 Task: Find connections with filter location Sulzbach with filter topic #personaltraining with filter profile language Potuguese with filter current company ITC Hotels with filter school Easwari Engineering College with filter industry Services for the Elderly and Disabled with filter service category Immigration Law with filter keywords title Dog Walker / Pet Sitter
Action: Mouse moved to (147, 240)
Screenshot: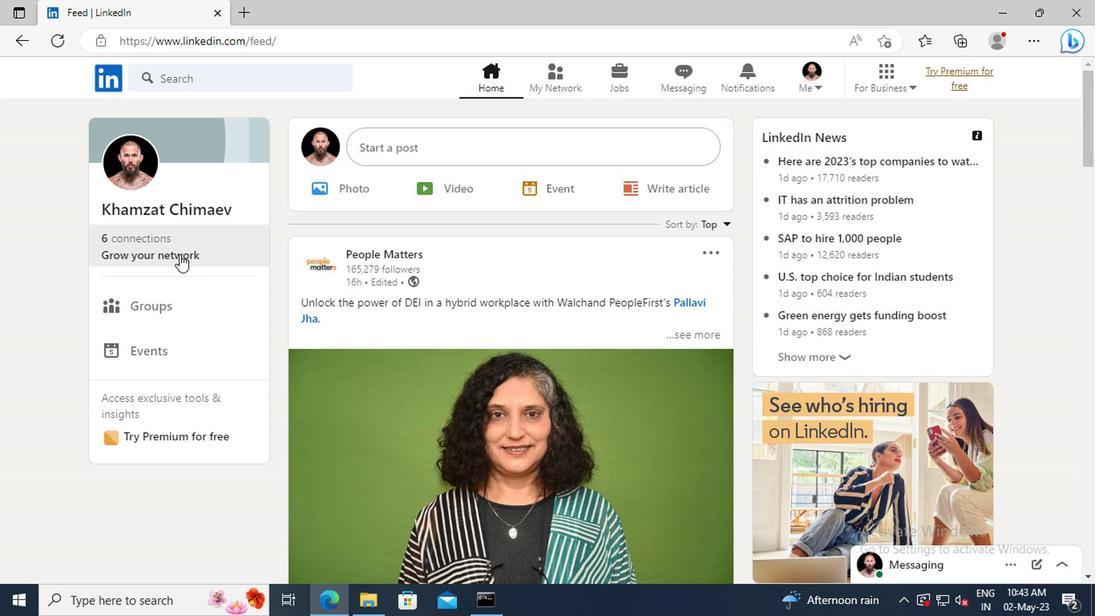 
Action: Mouse pressed left at (147, 240)
Screenshot: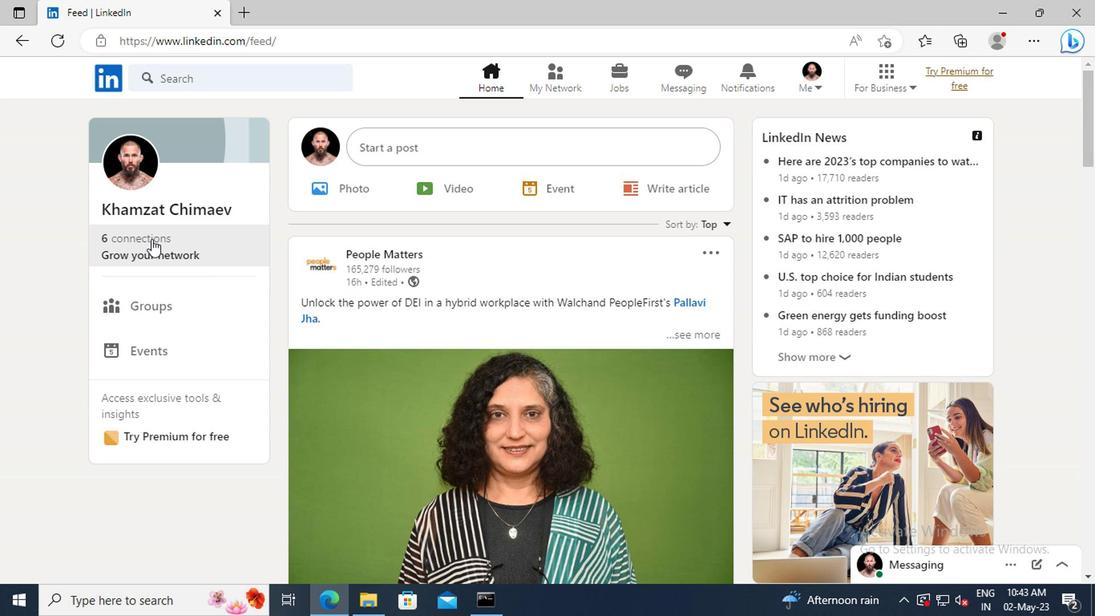 
Action: Mouse moved to (163, 168)
Screenshot: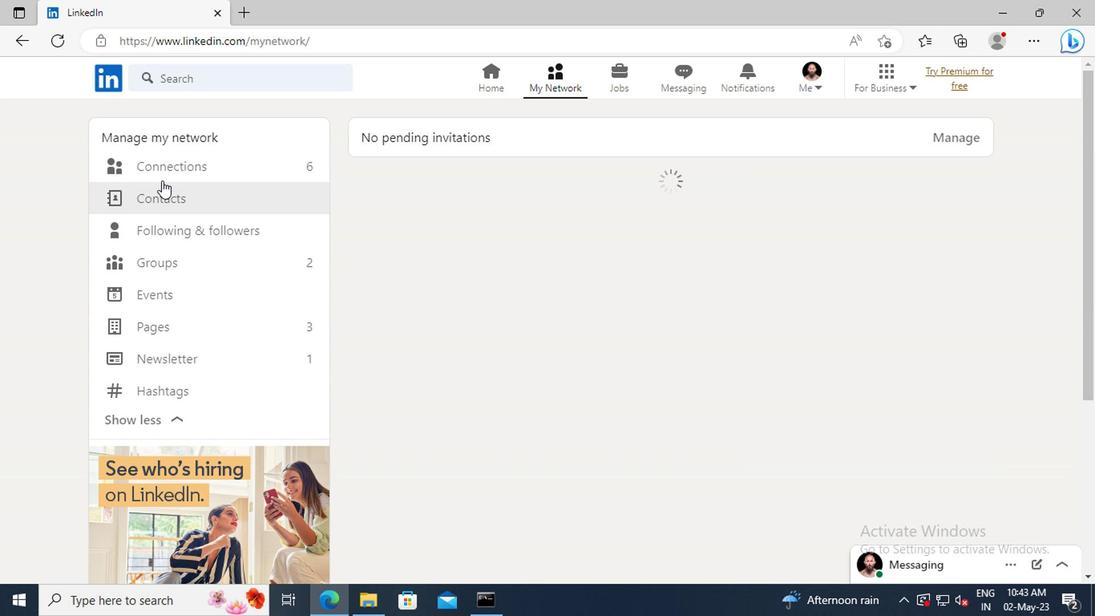 
Action: Mouse pressed left at (163, 168)
Screenshot: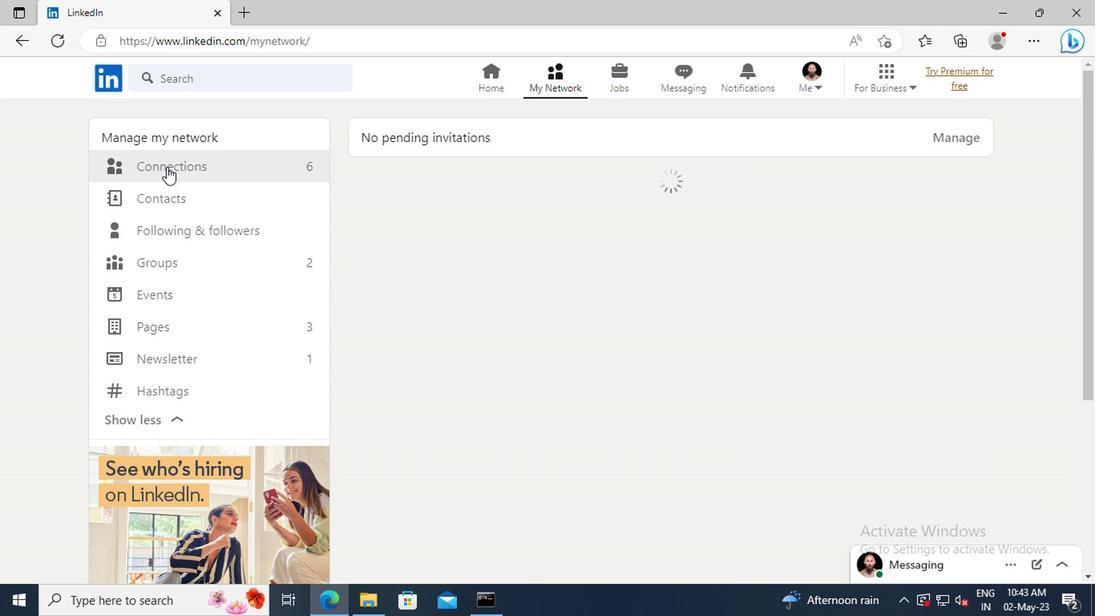 
Action: Mouse moved to (646, 173)
Screenshot: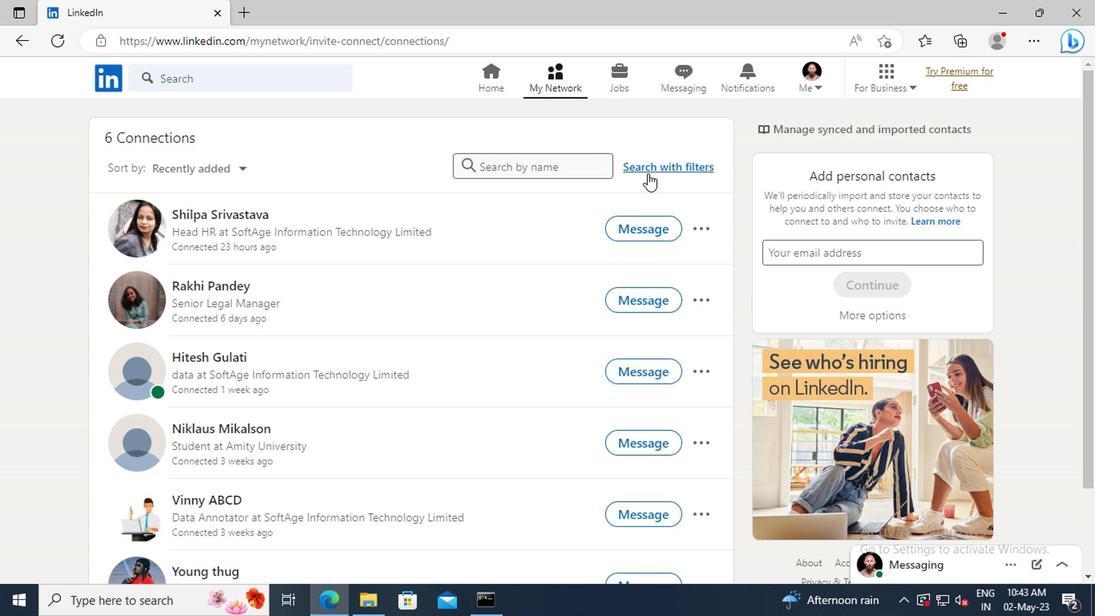 
Action: Mouse pressed left at (646, 173)
Screenshot: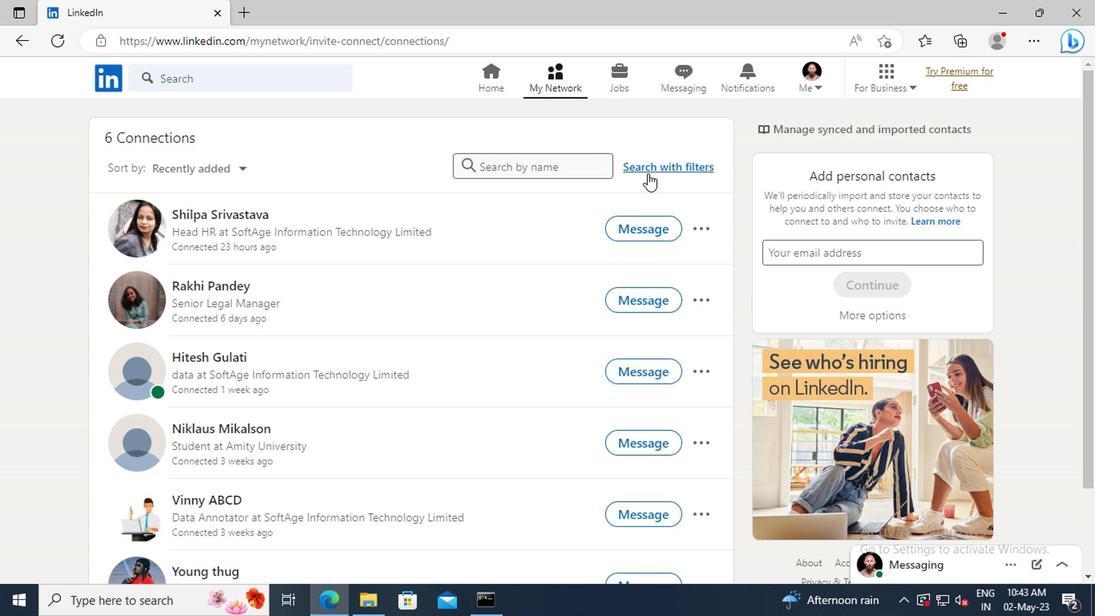 
Action: Mouse moved to (599, 123)
Screenshot: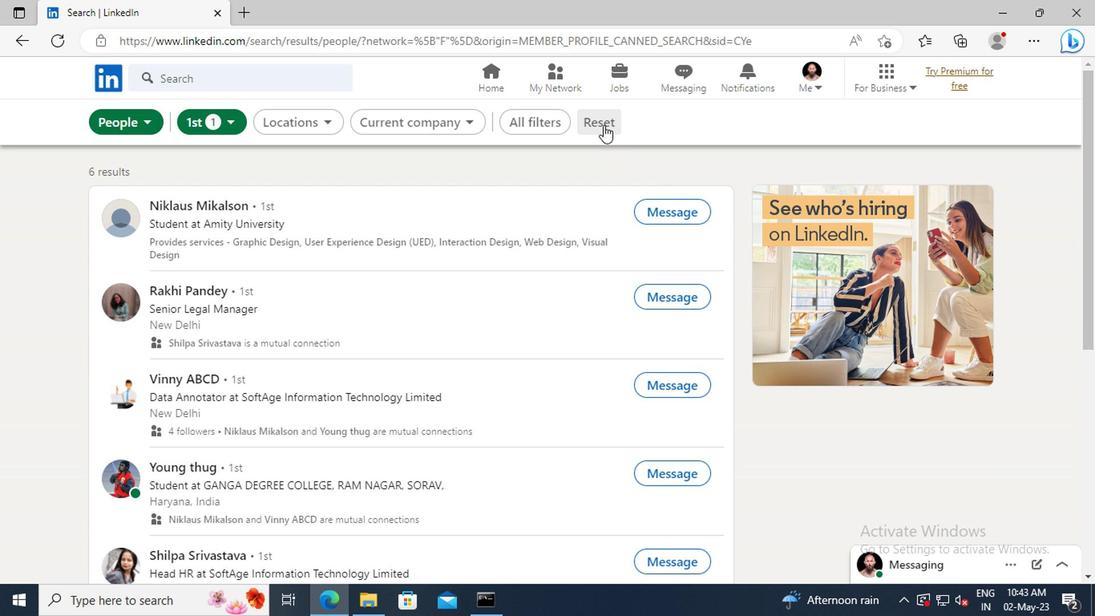 
Action: Mouse pressed left at (599, 123)
Screenshot: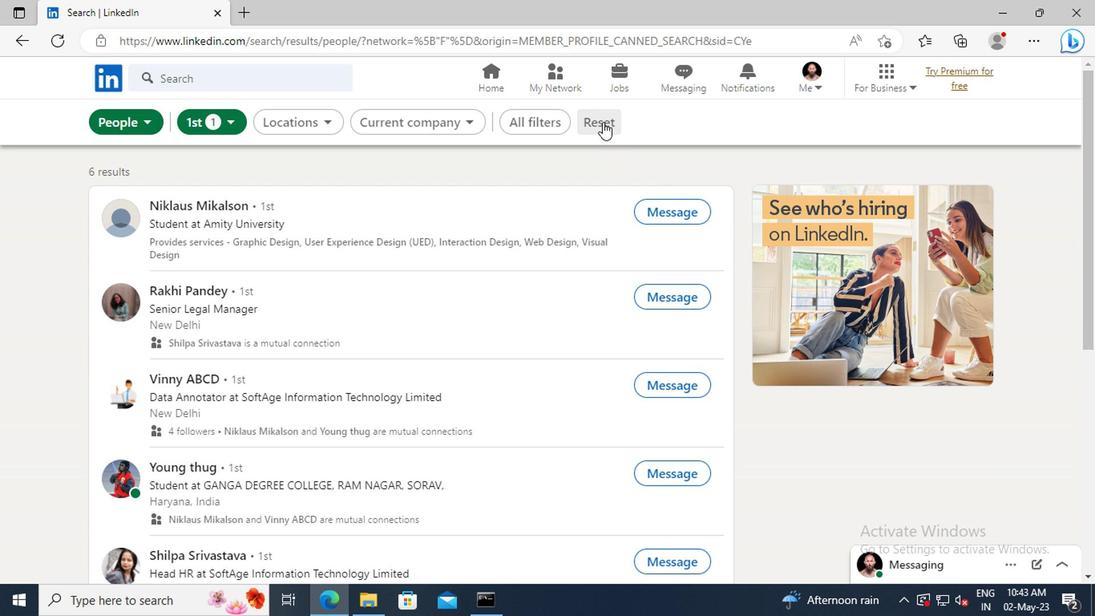 
Action: Mouse moved to (581, 122)
Screenshot: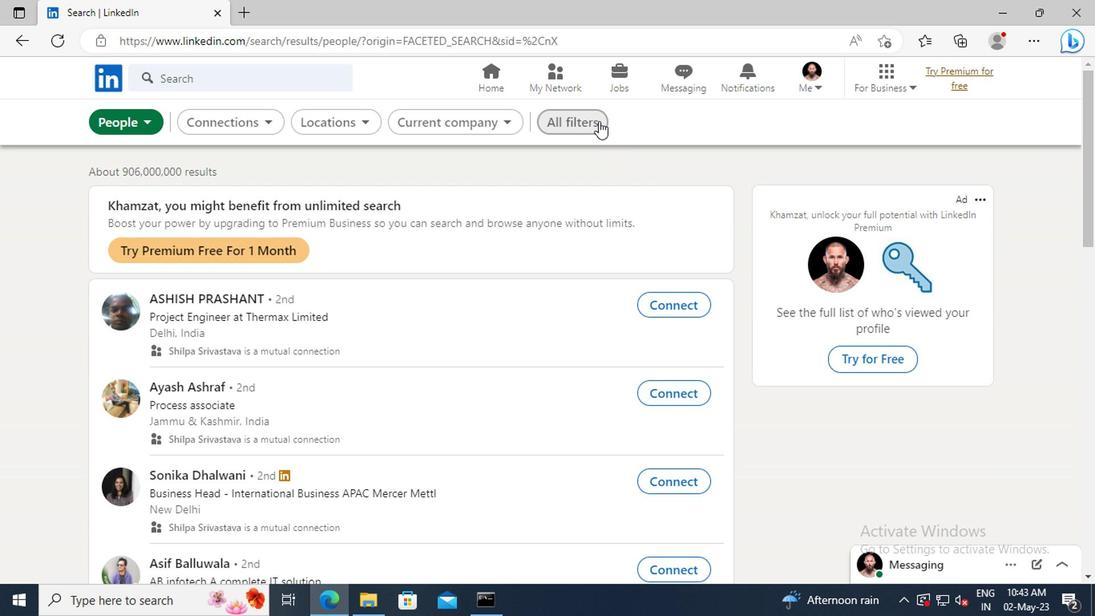 
Action: Mouse pressed left at (581, 122)
Screenshot: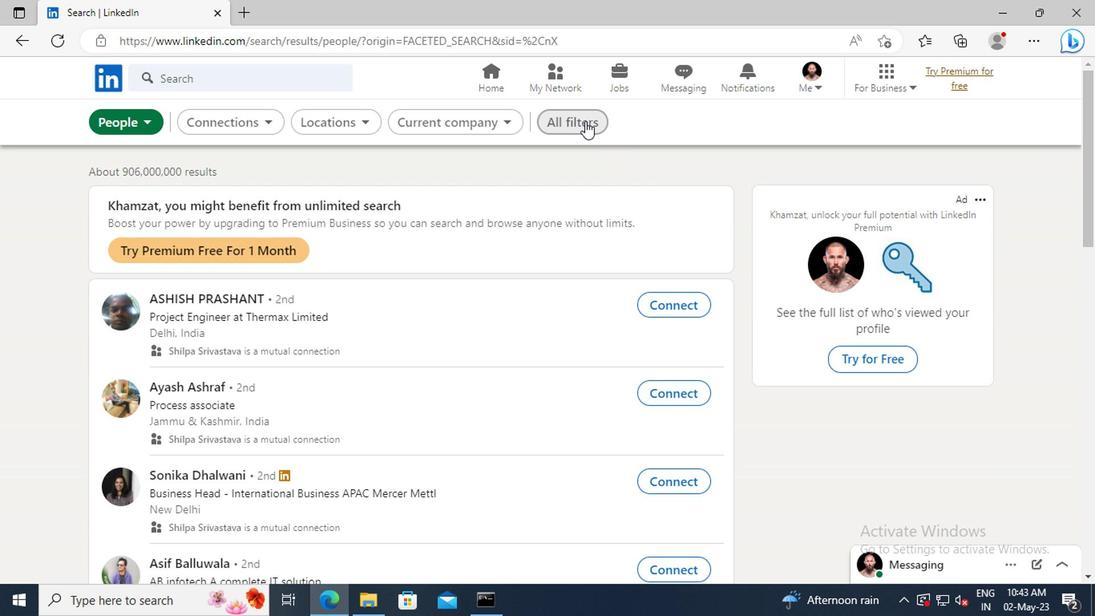 
Action: Mouse moved to (865, 251)
Screenshot: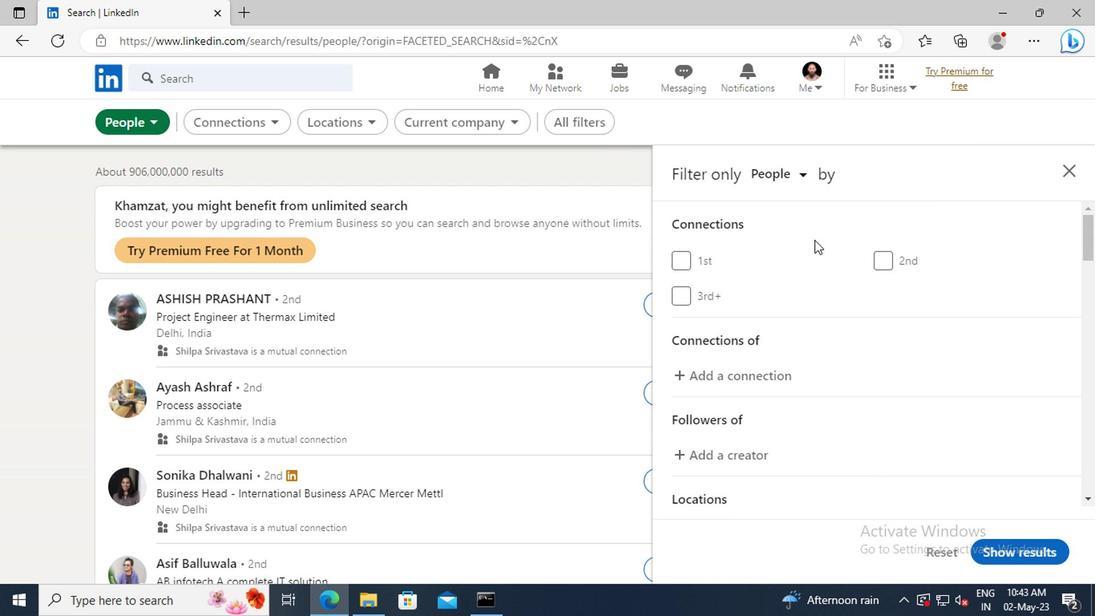 
Action: Mouse scrolled (865, 250) with delta (0, -1)
Screenshot: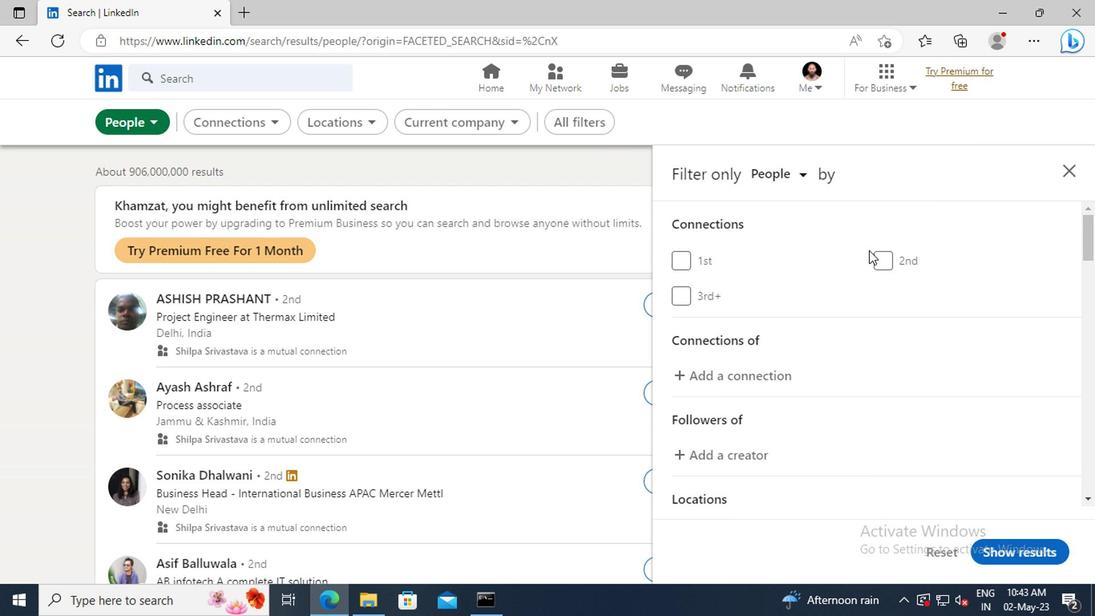 
Action: Mouse scrolled (865, 250) with delta (0, -1)
Screenshot: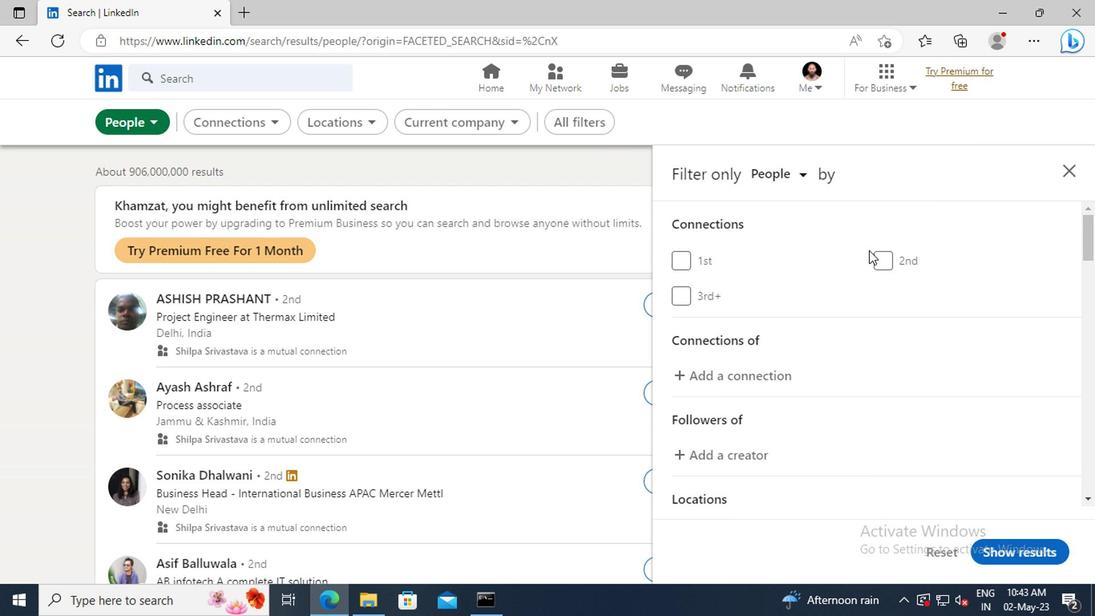 
Action: Mouse scrolled (865, 250) with delta (0, -1)
Screenshot: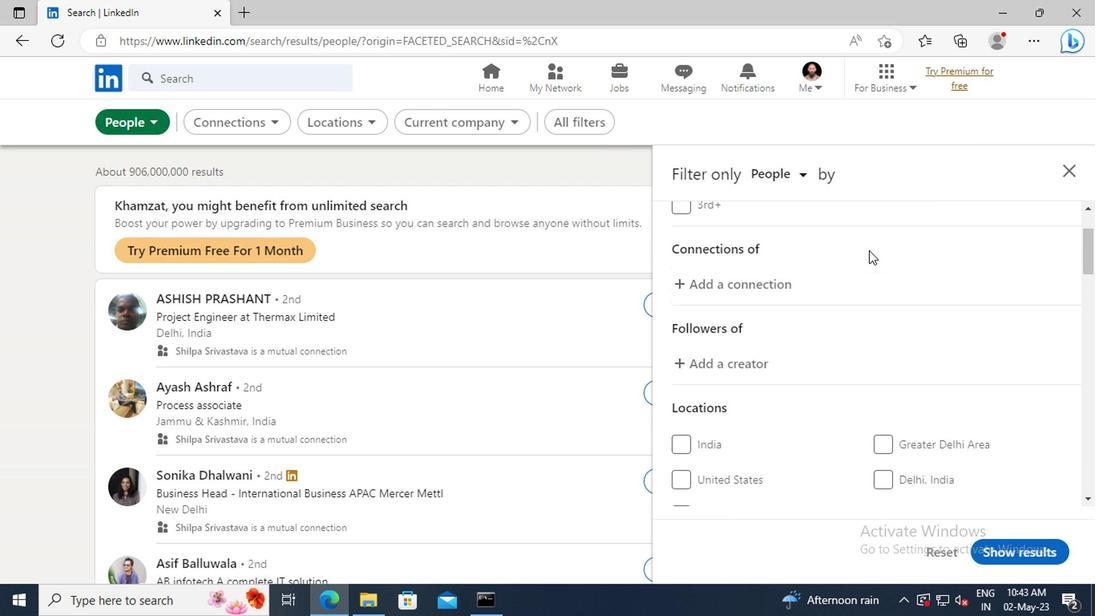 
Action: Mouse scrolled (865, 250) with delta (0, -1)
Screenshot: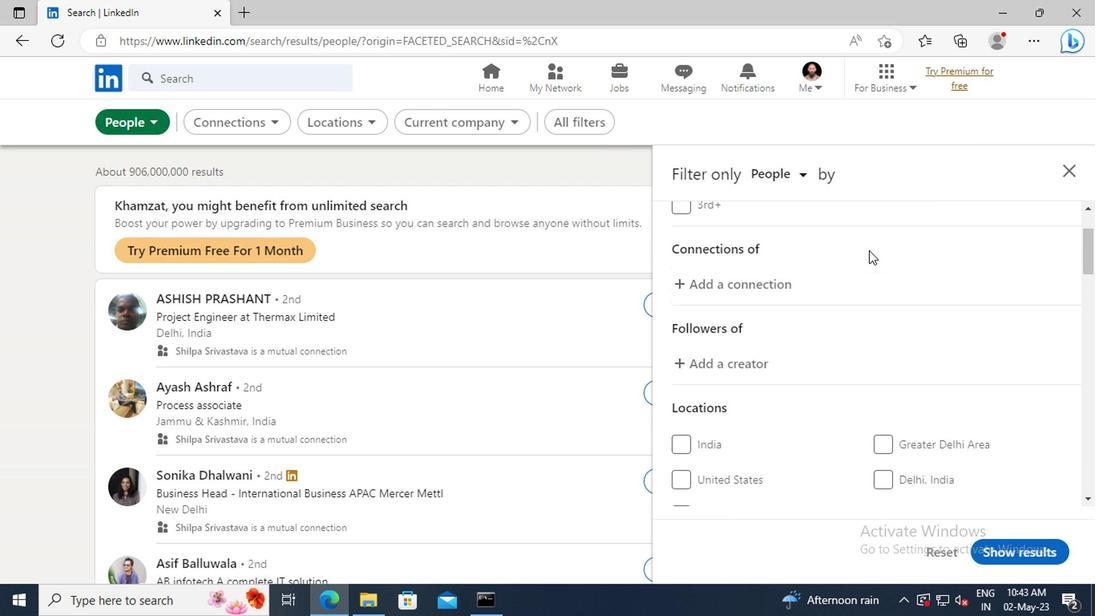 
Action: Mouse scrolled (865, 250) with delta (0, -1)
Screenshot: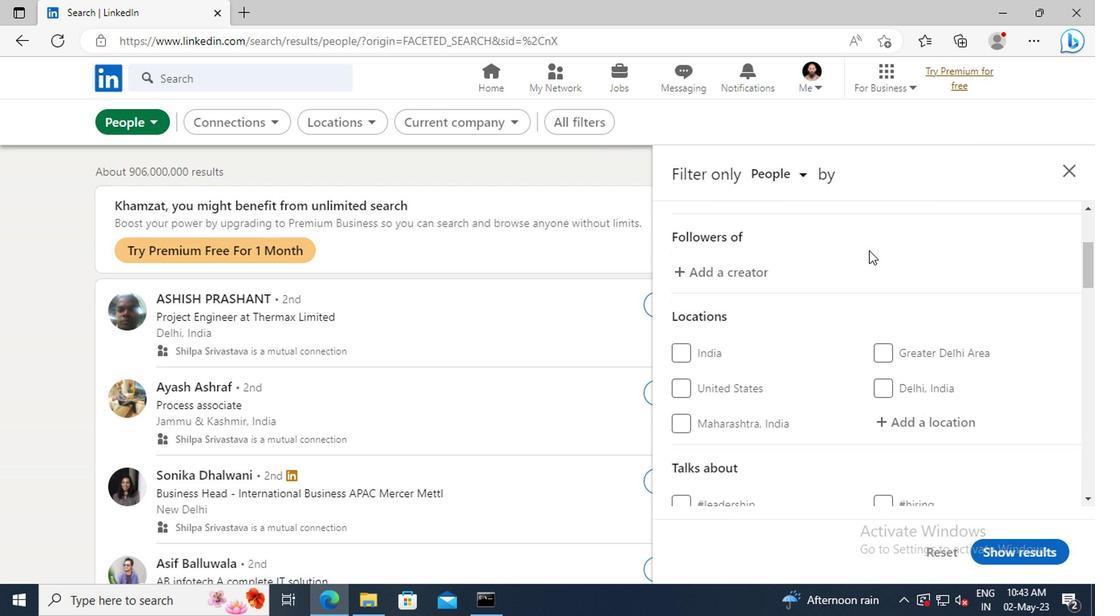 
Action: Mouse scrolled (865, 250) with delta (0, -1)
Screenshot: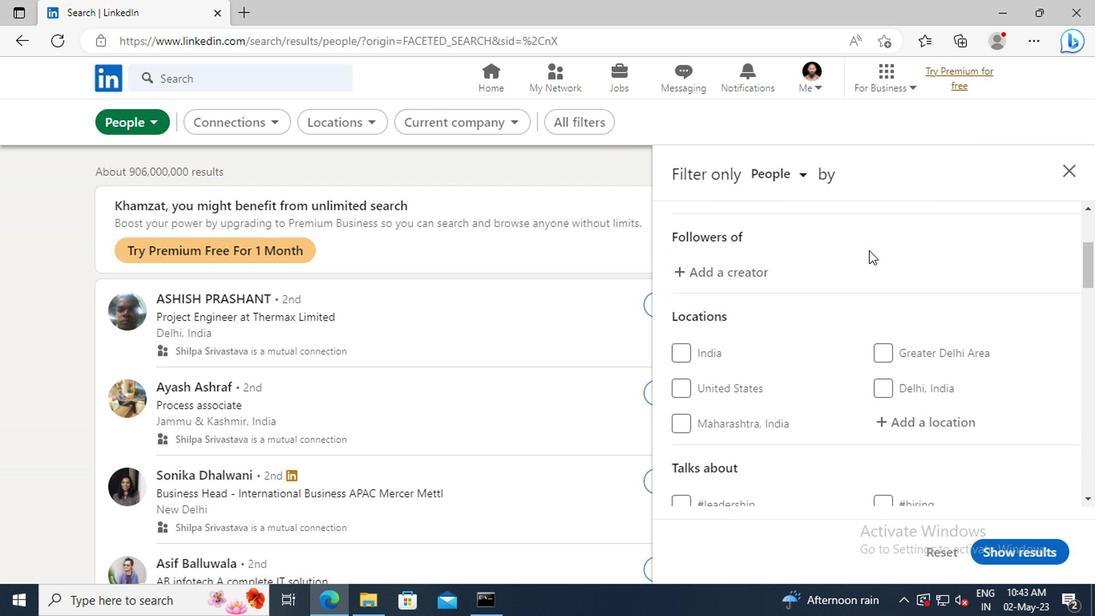 
Action: Mouse moved to (885, 332)
Screenshot: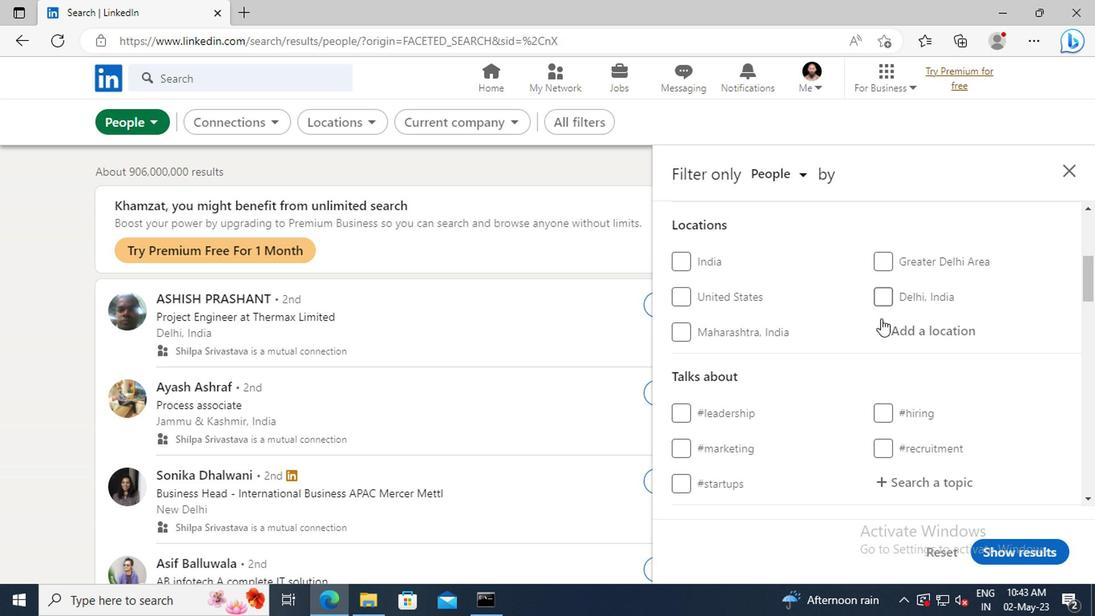 
Action: Mouse pressed left at (885, 332)
Screenshot: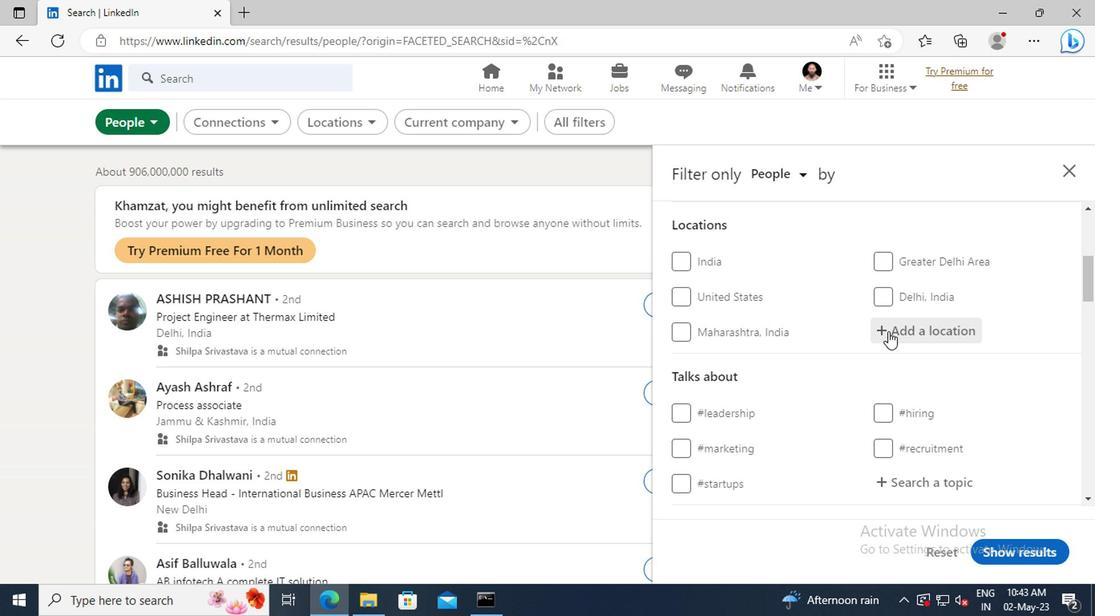 
Action: Key pressed <Key.shift>SULZBAC
Screenshot: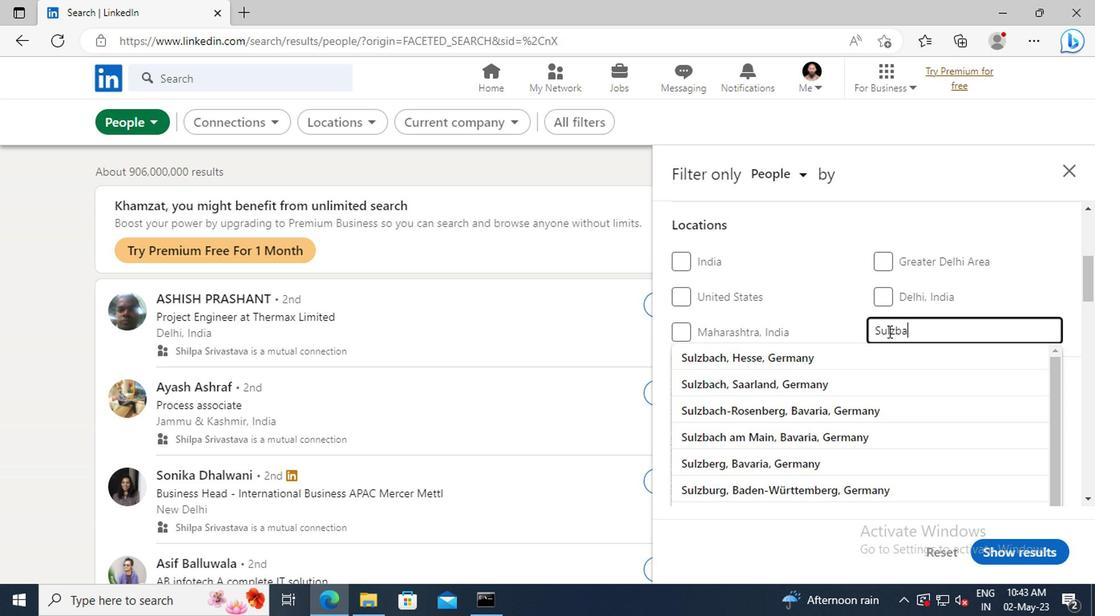 
Action: Mouse moved to (891, 355)
Screenshot: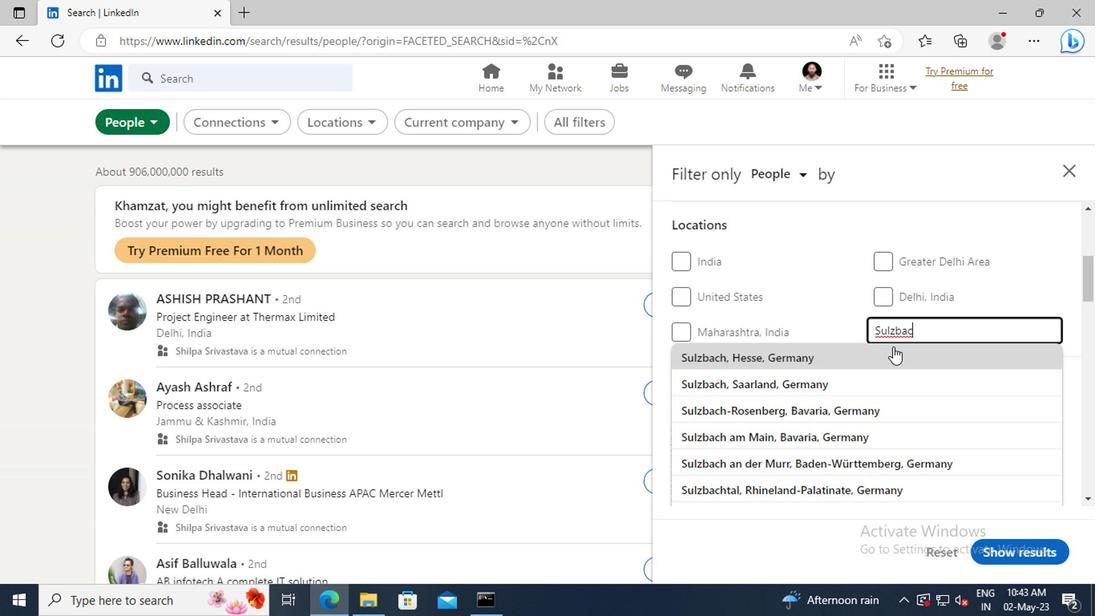 
Action: Mouse pressed left at (891, 355)
Screenshot: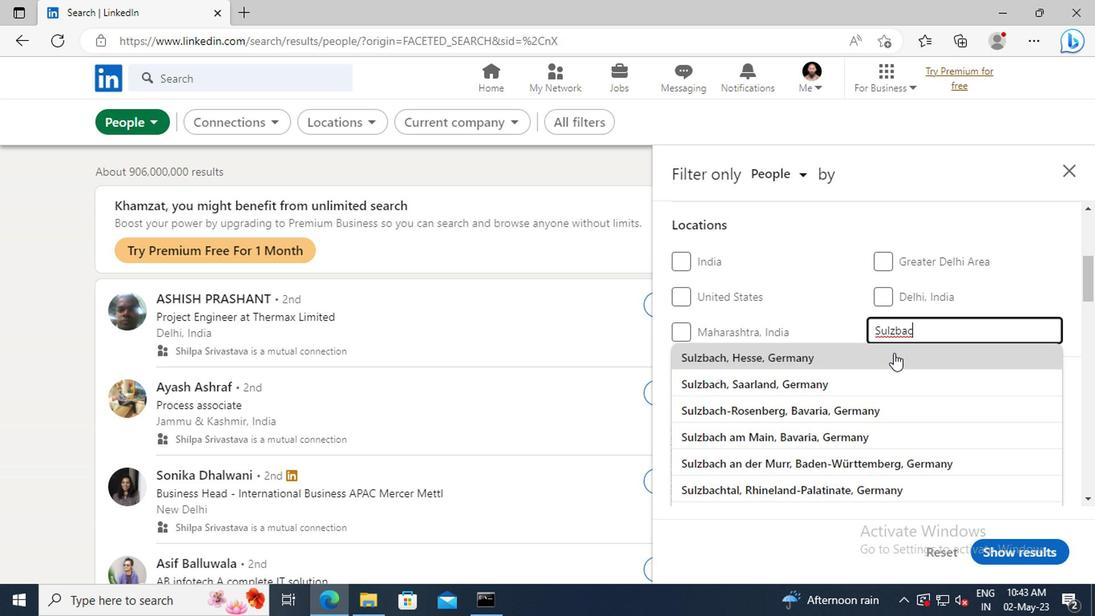 
Action: Mouse scrolled (891, 354) with delta (0, 0)
Screenshot: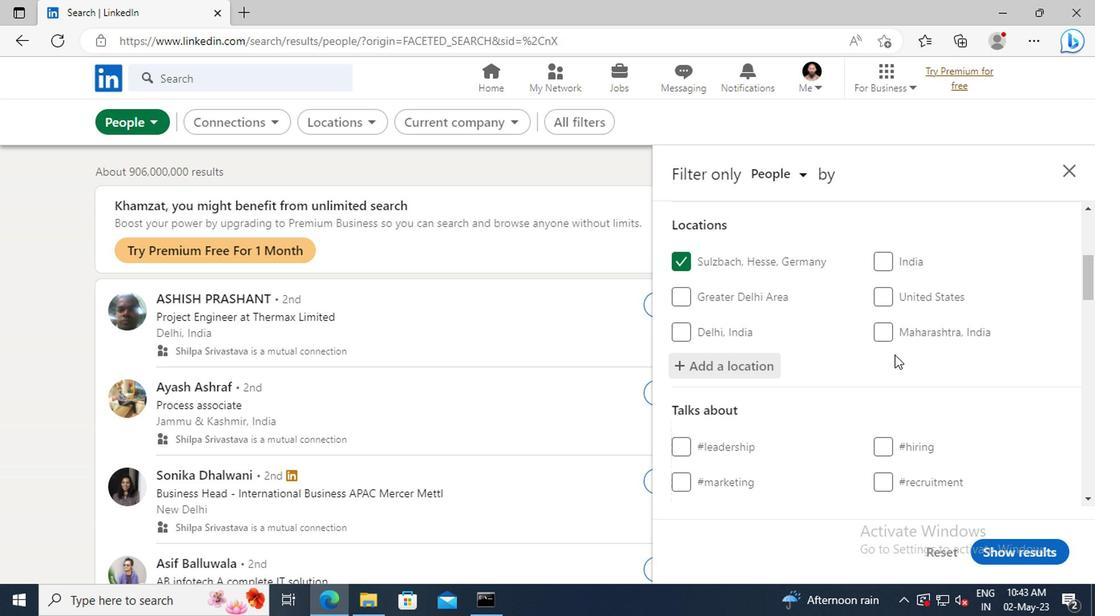 
Action: Mouse scrolled (891, 354) with delta (0, 0)
Screenshot: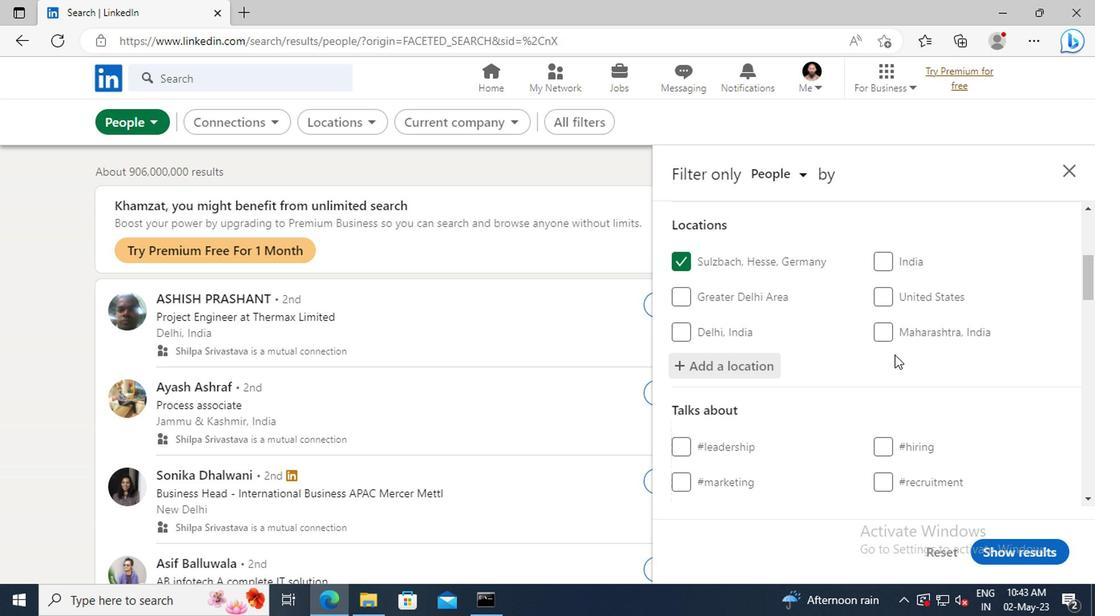 
Action: Mouse scrolled (891, 354) with delta (0, 0)
Screenshot: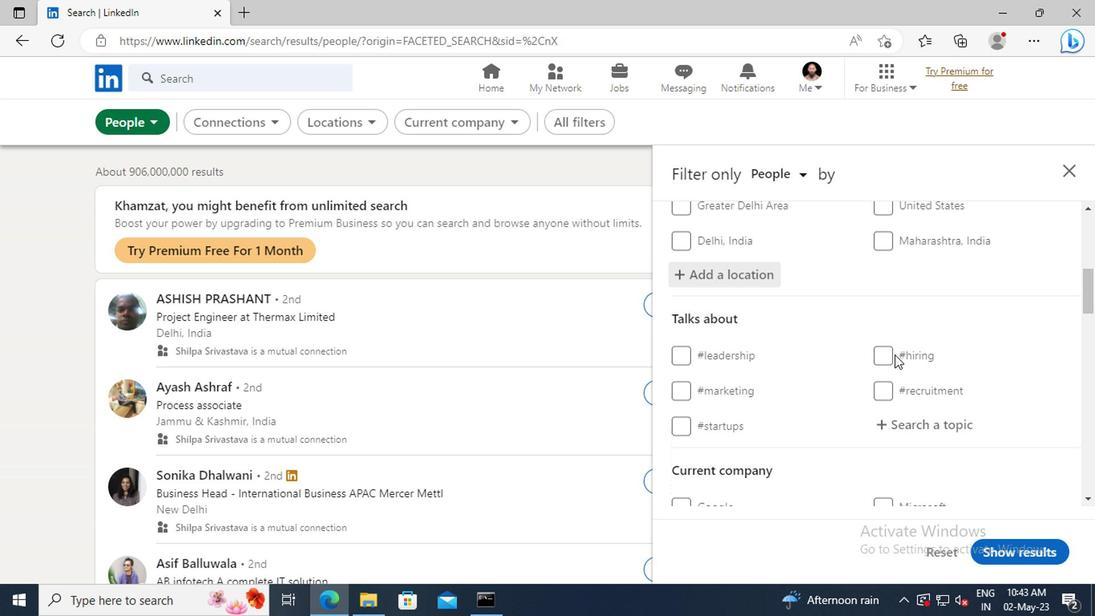 
Action: Mouse moved to (889, 372)
Screenshot: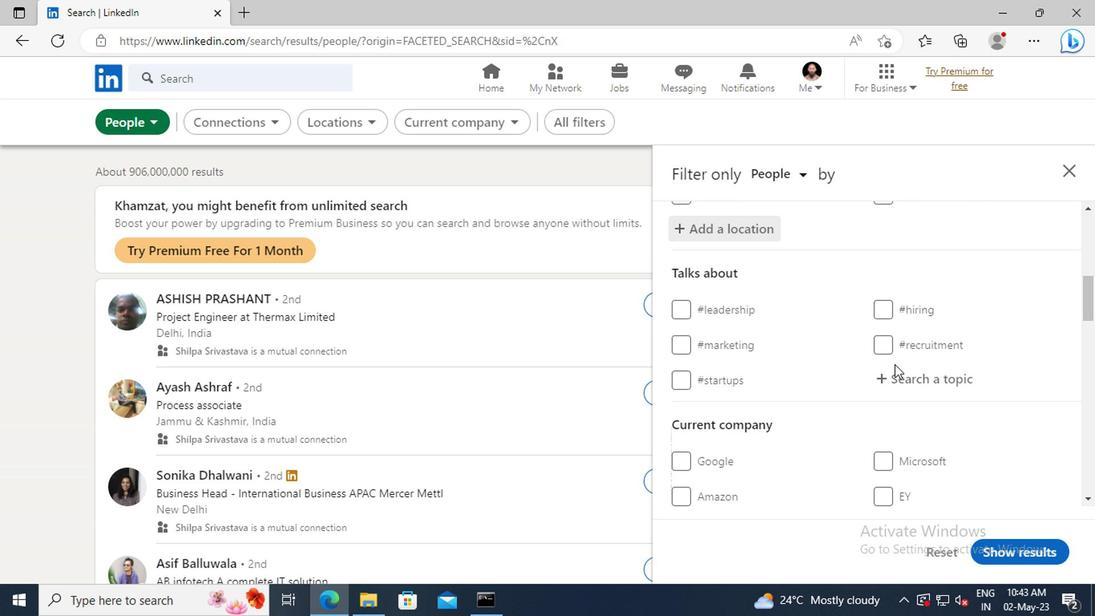 
Action: Mouse pressed left at (889, 372)
Screenshot: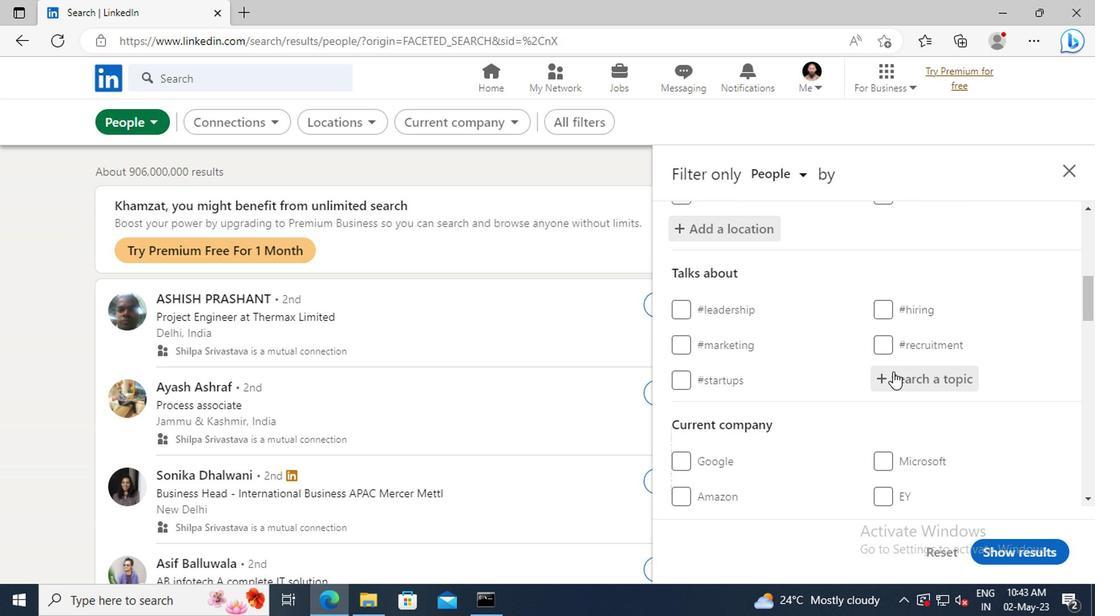 
Action: Key pressed PERSONALTR
Screenshot: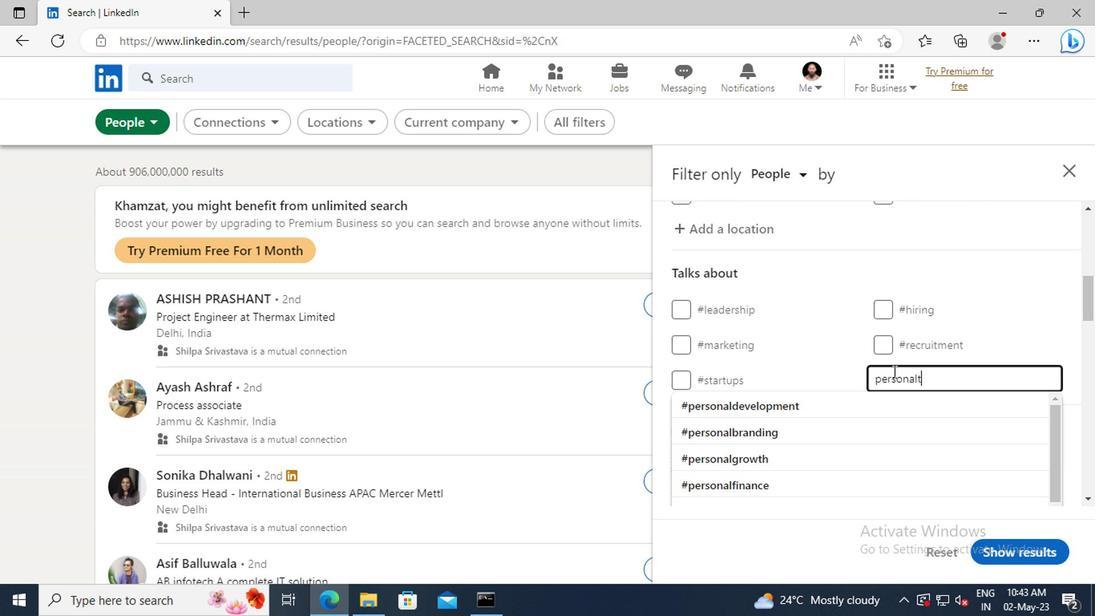 
Action: Mouse moved to (881, 426)
Screenshot: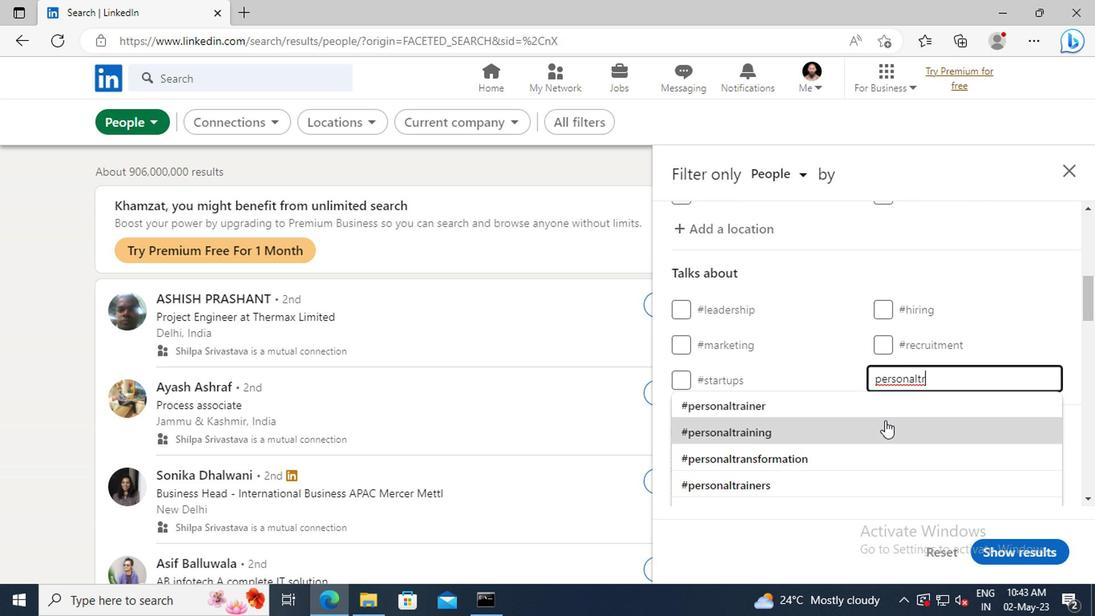 
Action: Mouse pressed left at (881, 426)
Screenshot: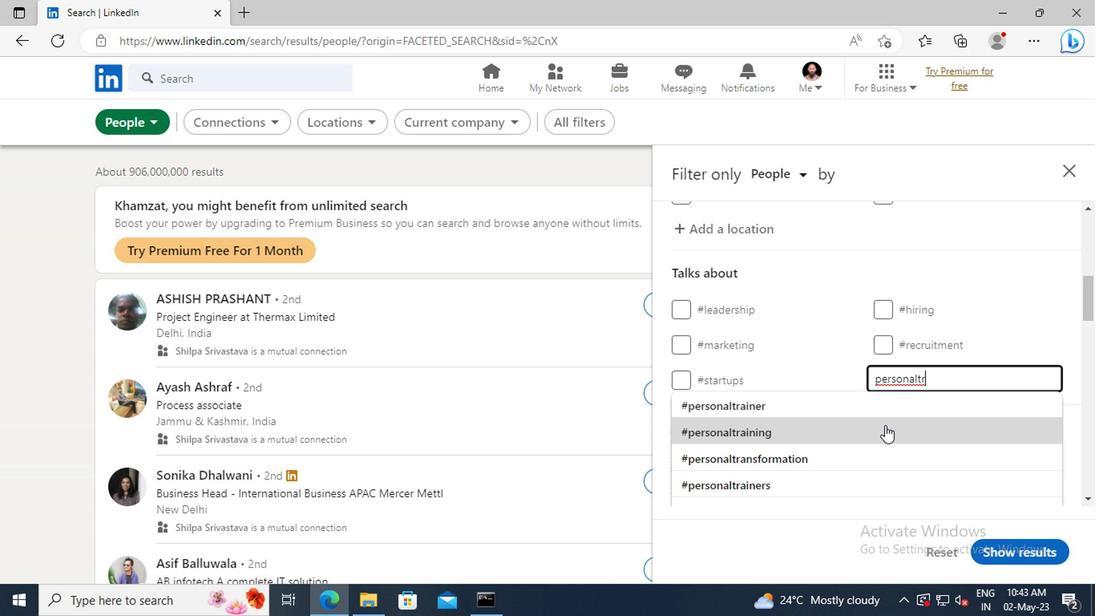 
Action: Mouse scrolled (881, 425) with delta (0, -1)
Screenshot: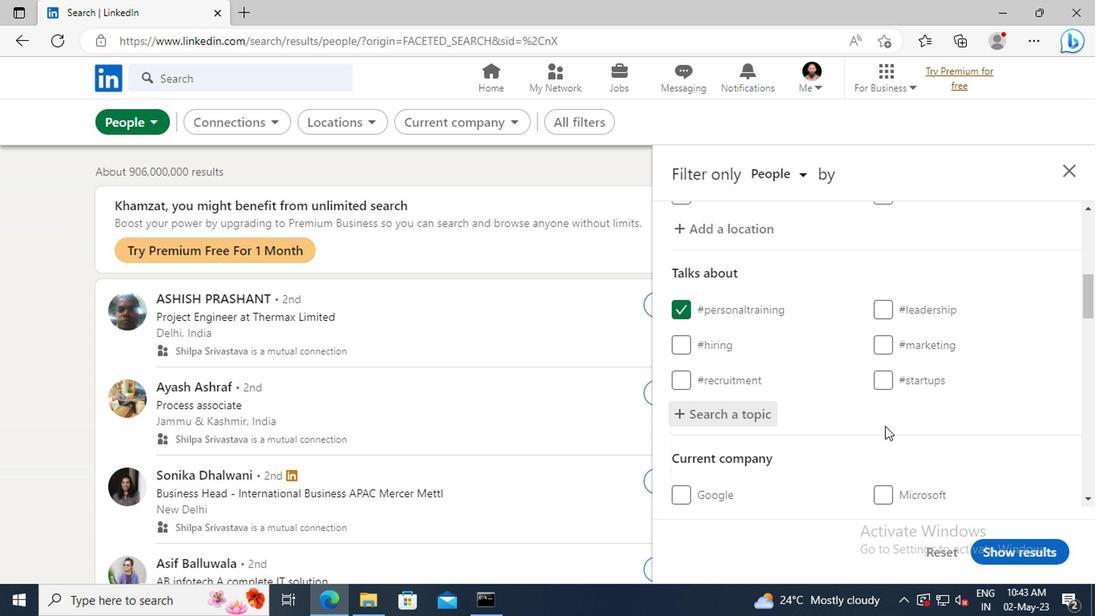 
Action: Mouse scrolled (881, 425) with delta (0, -1)
Screenshot: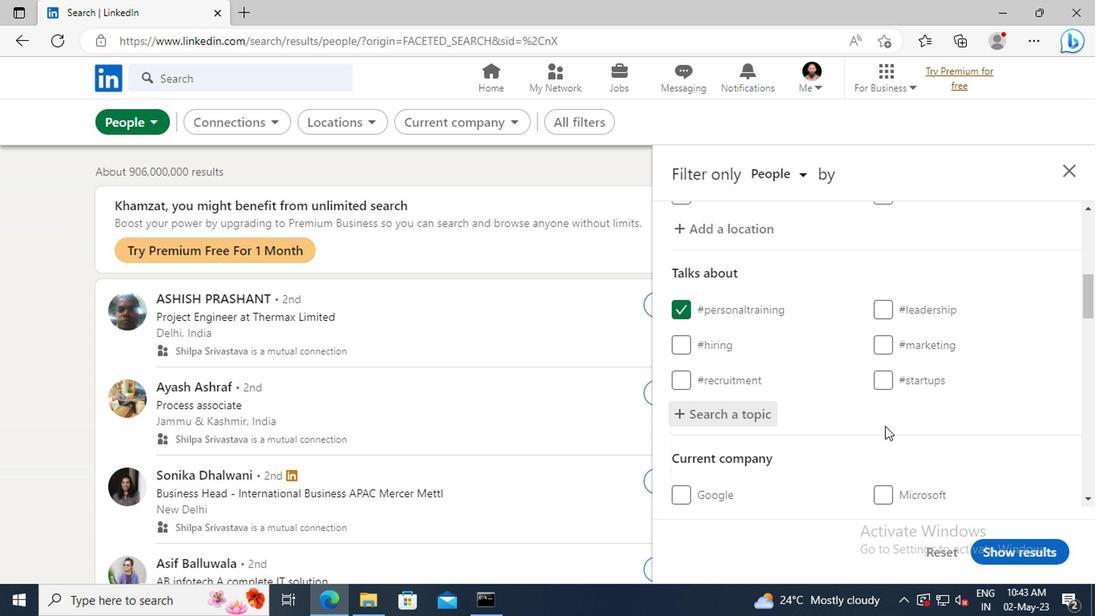 
Action: Mouse scrolled (881, 425) with delta (0, -1)
Screenshot: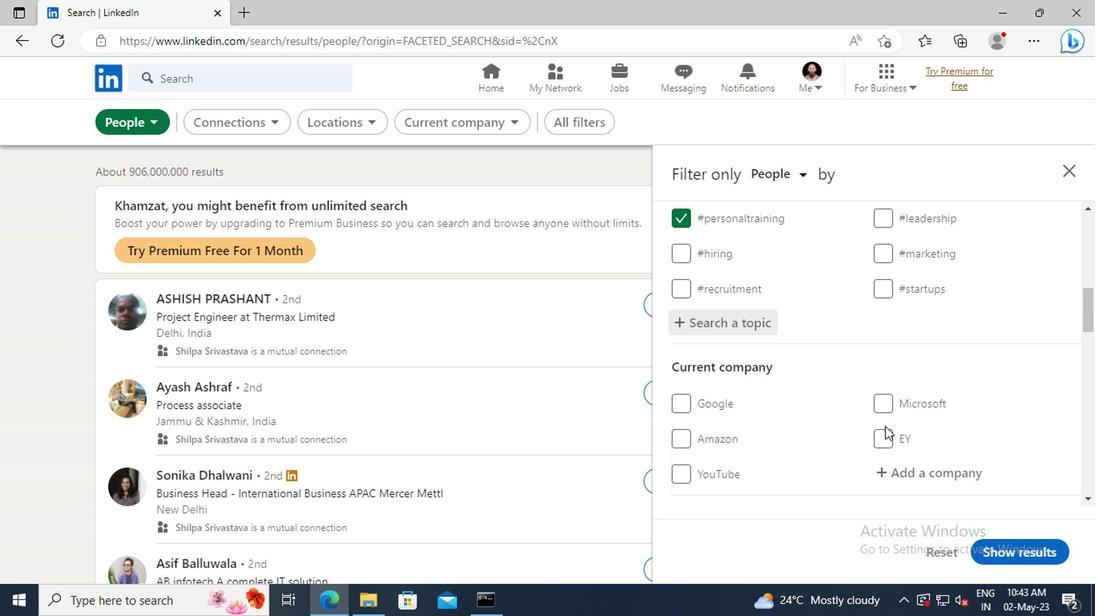 
Action: Mouse scrolled (881, 425) with delta (0, -1)
Screenshot: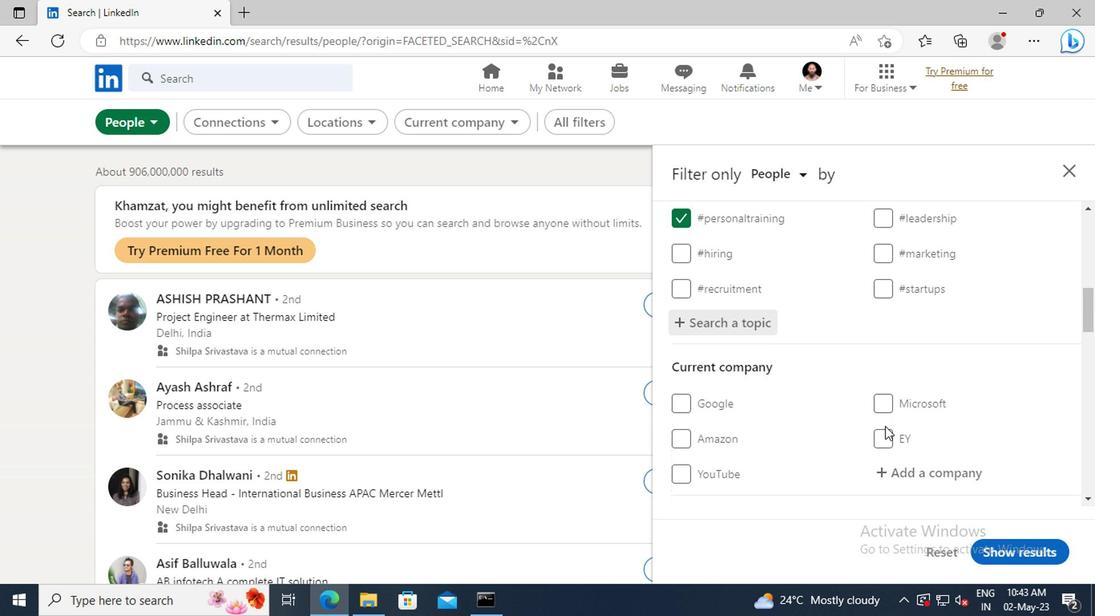 
Action: Mouse scrolled (881, 425) with delta (0, -1)
Screenshot: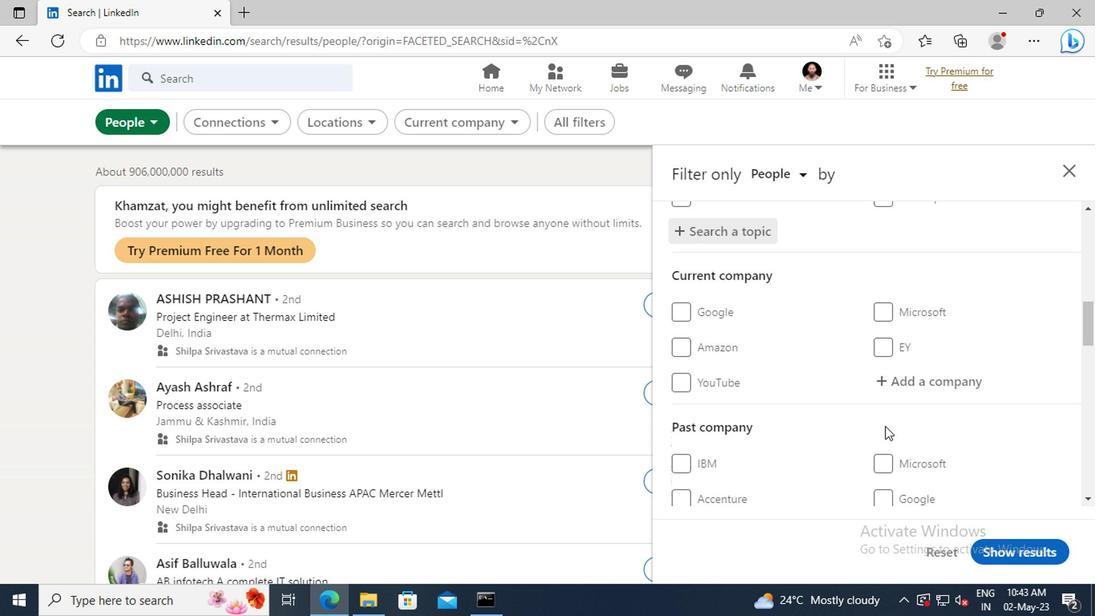 
Action: Mouse scrolled (881, 425) with delta (0, -1)
Screenshot: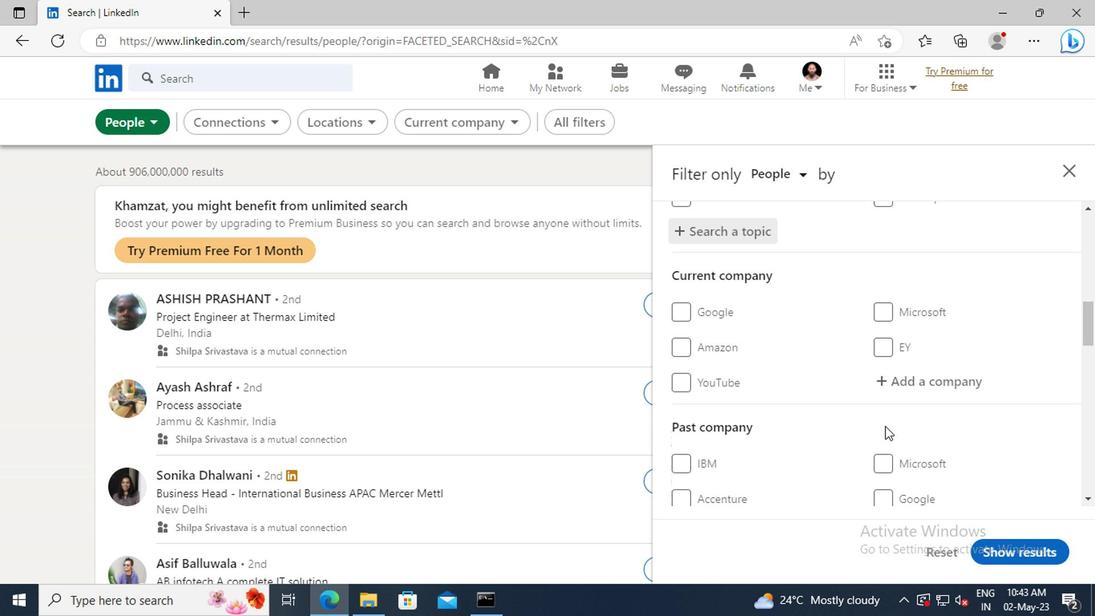 
Action: Mouse scrolled (881, 425) with delta (0, -1)
Screenshot: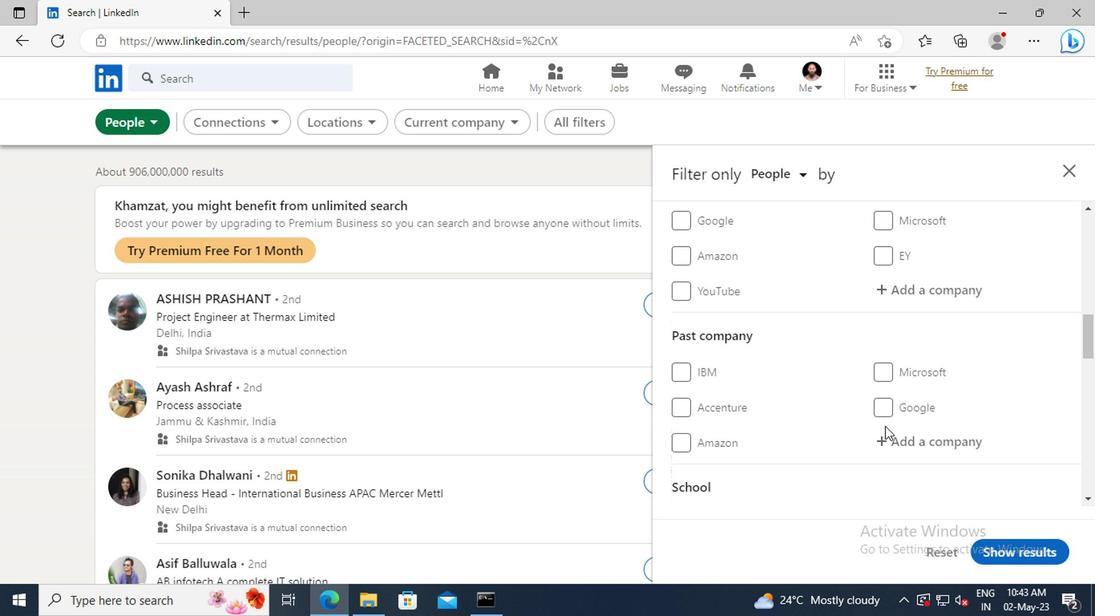 
Action: Mouse scrolled (881, 425) with delta (0, -1)
Screenshot: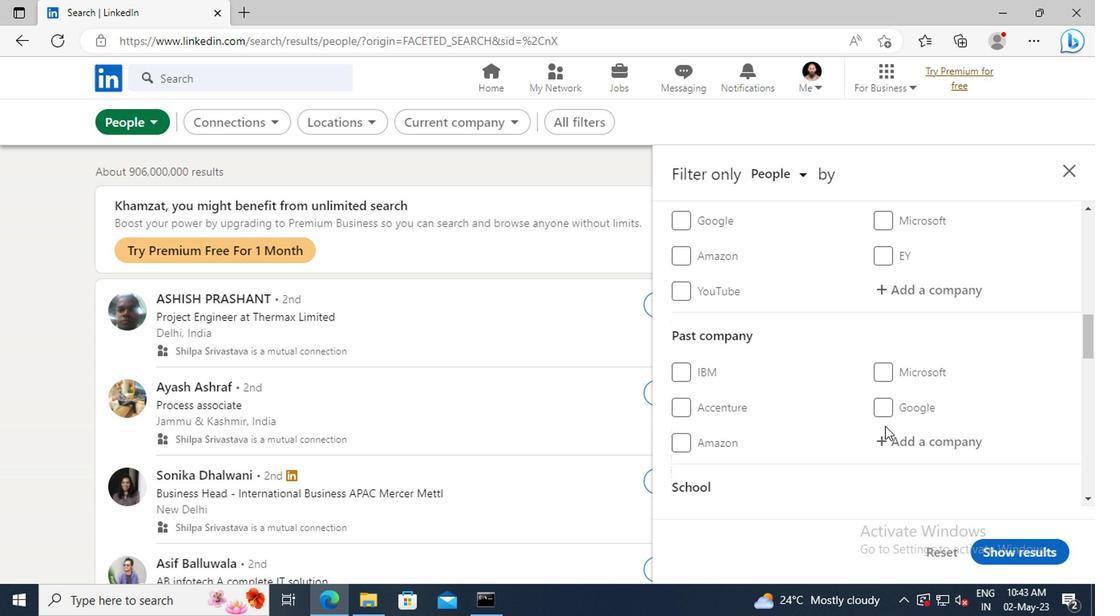 
Action: Mouse scrolled (881, 425) with delta (0, -1)
Screenshot: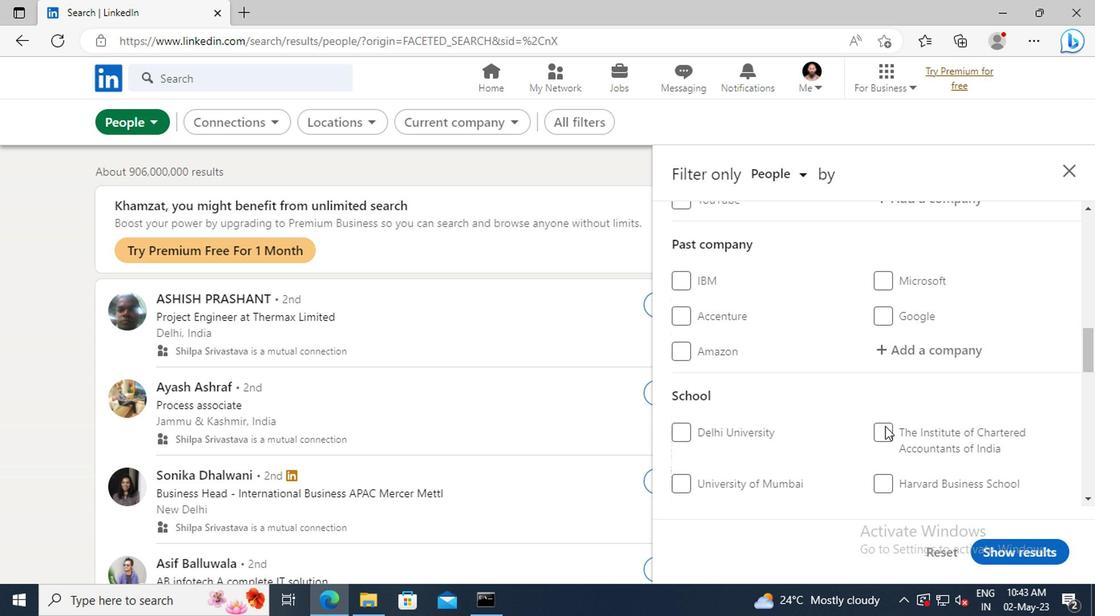
Action: Mouse scrolled (881, 425) with delta (0, -1)
Screenshot: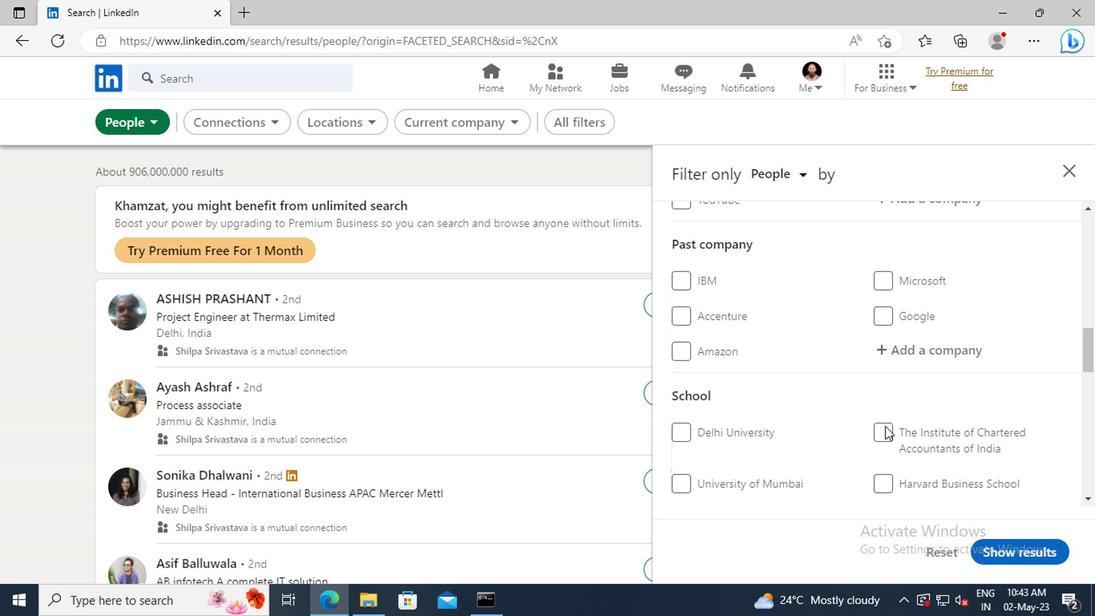 
Action: Mouse scrolled (881, 425) with delta (0, -1)
Screenshot: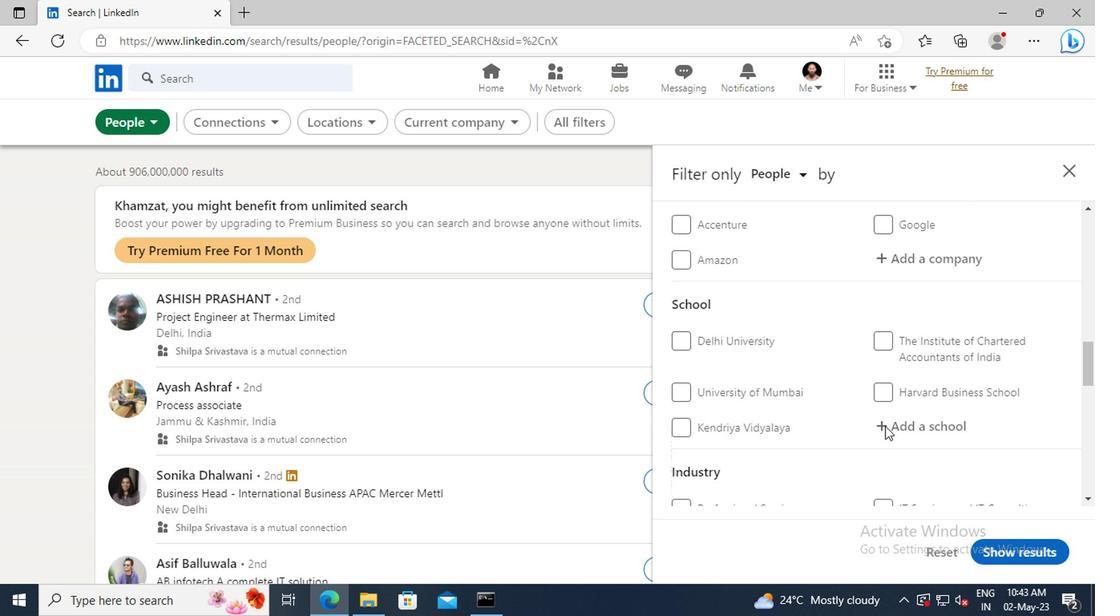 
Action: Mouse scrolled (881, 425) with delta (0, -1)
Screenshot: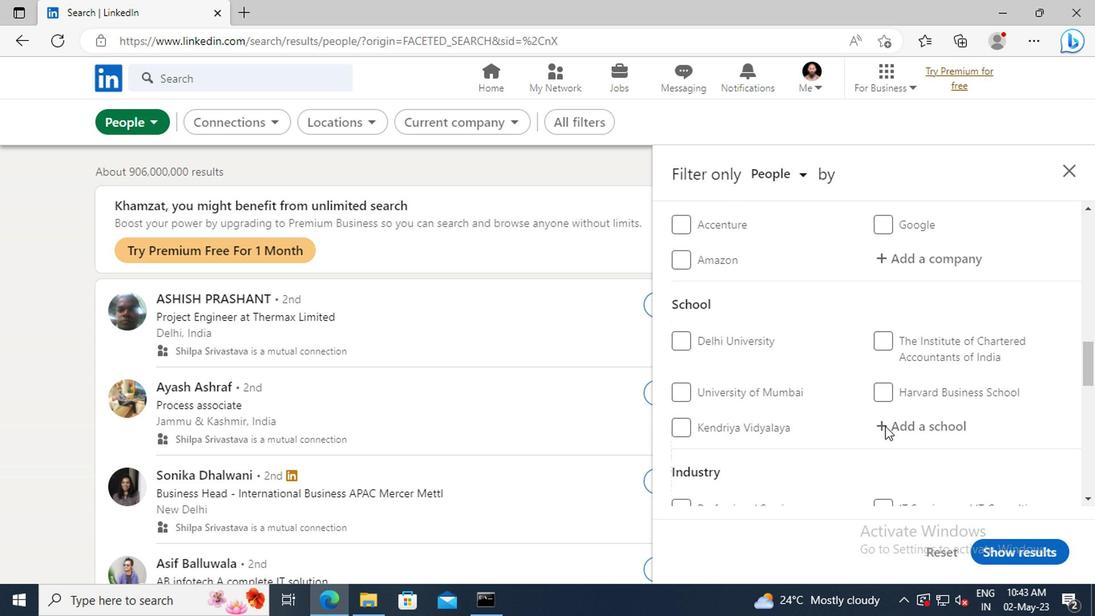
Action: Mouse scrolled (881, 425) with delta (0, -1)
Screenshot: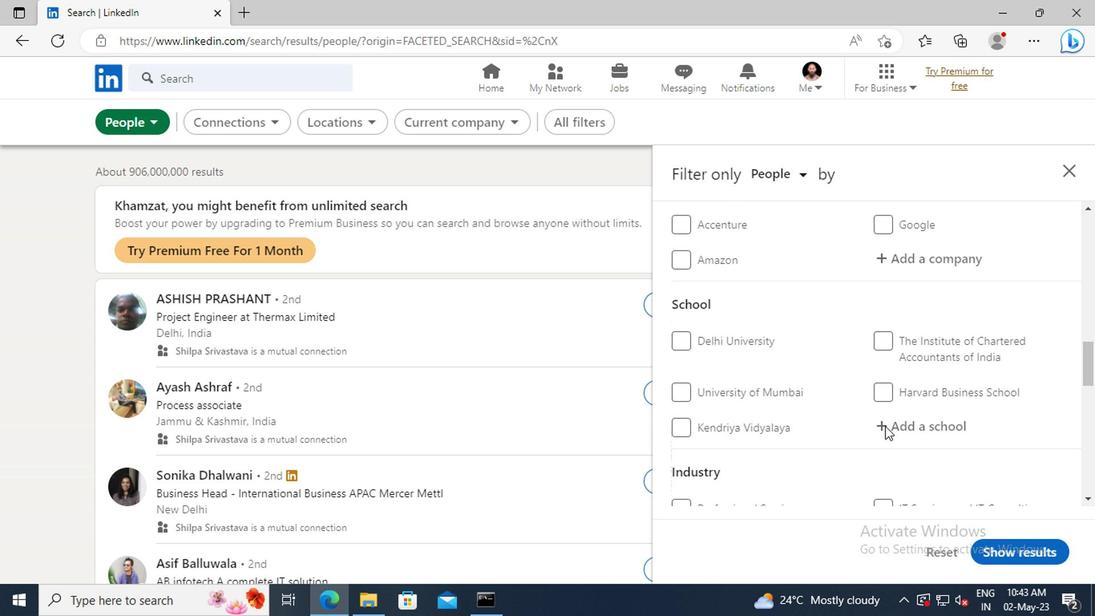 
Action: Mouse scrolled (881, 425) with delta (0, -1)
Screenshot: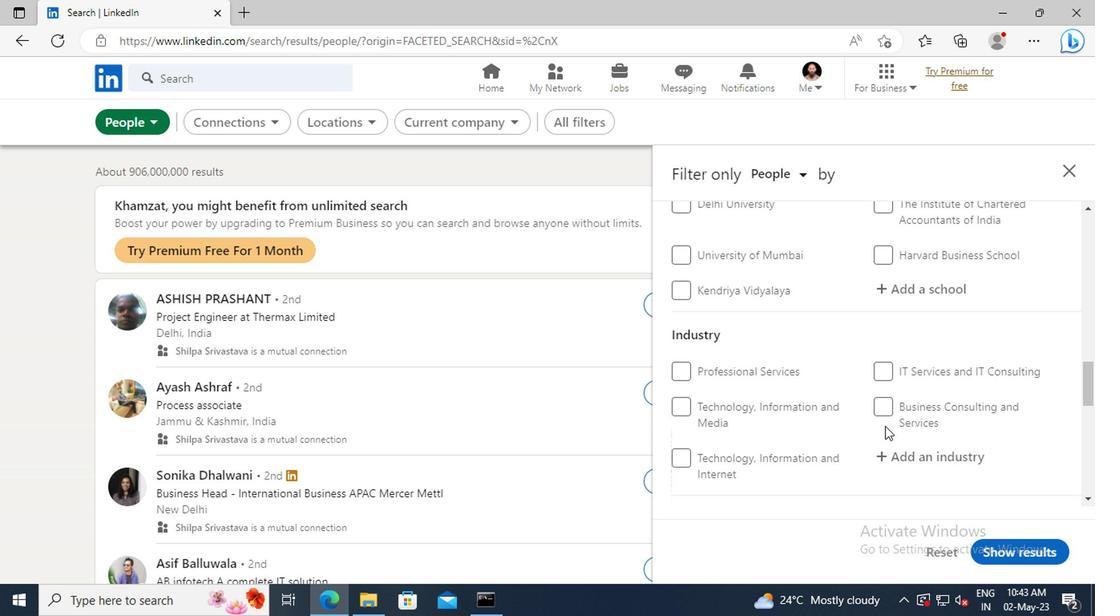 
Action: Mouse scrolled (881, 425) with delta (0, -1)
Screenshot: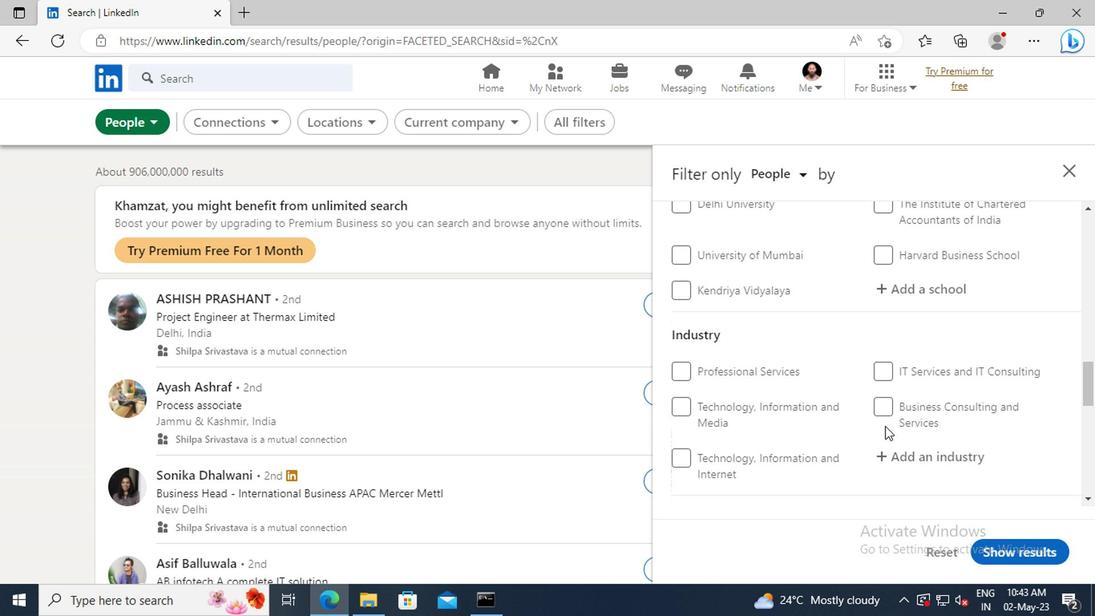 
Action: Mouse scrolled (881, 425) with delta (0, -1)
Screenshot: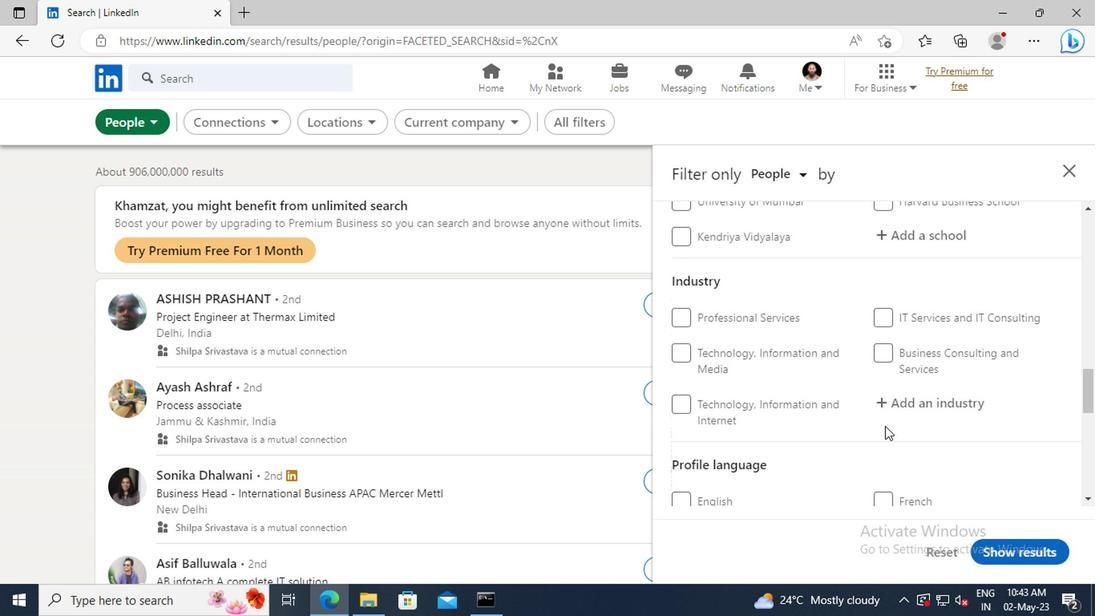 
Action: Mouse scrolled (881, 425) with delta (0, -1)
Screenshot: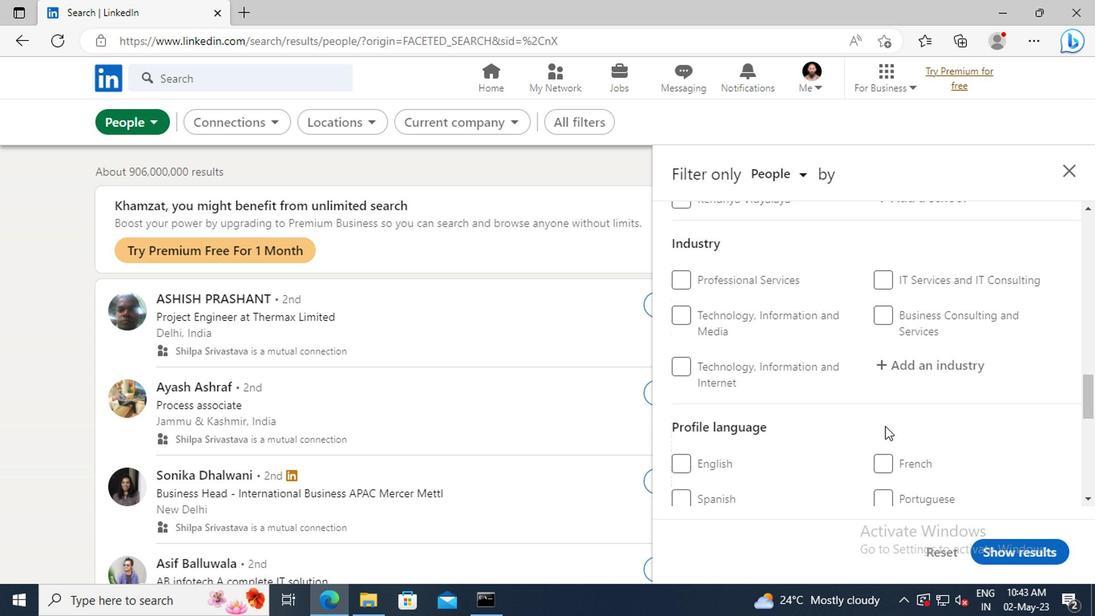 
Action: Mouse moved to (879, 413)
Screenshot: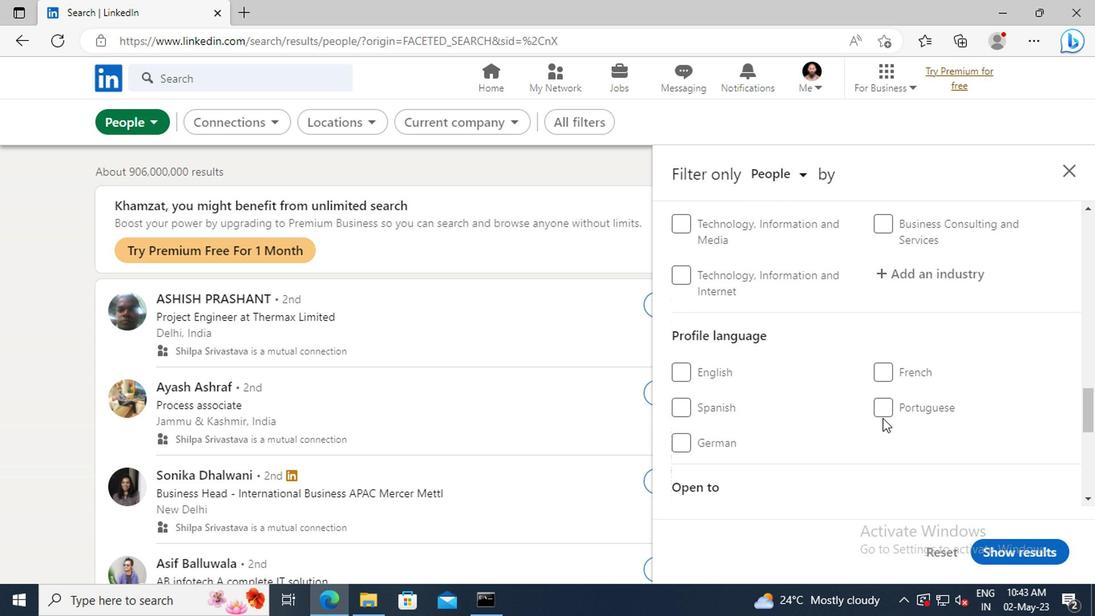 
Action: Mouse pressed left at (879, 413)
Screenshot: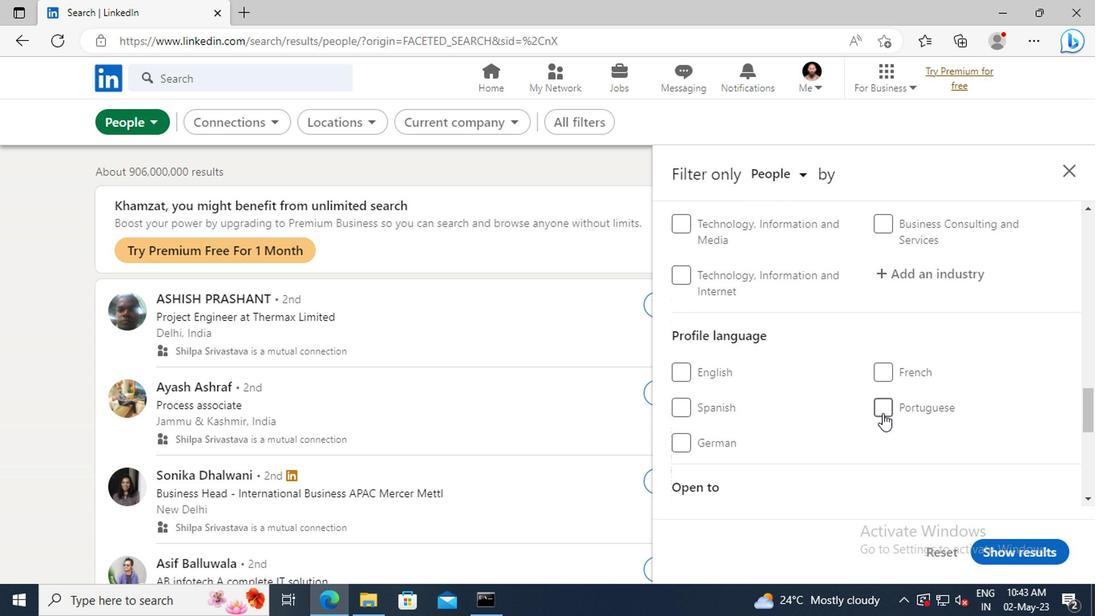 
Action: Mouse moved to (889, 351)
Screenshot: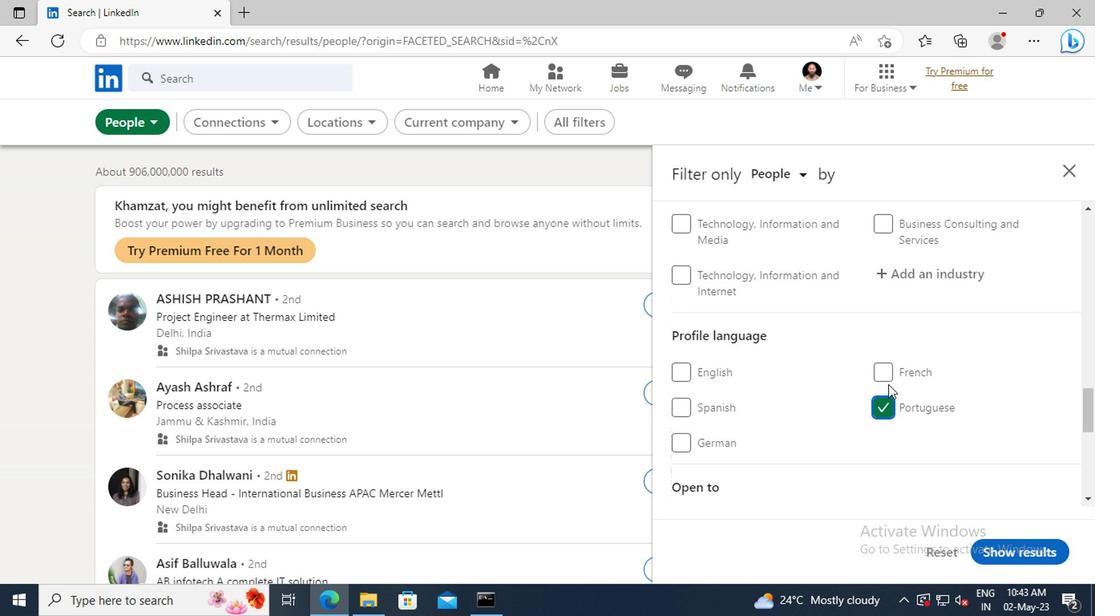 
Action: Mouse scrolled (889, 352) with delta (0, 0)
Screenshot: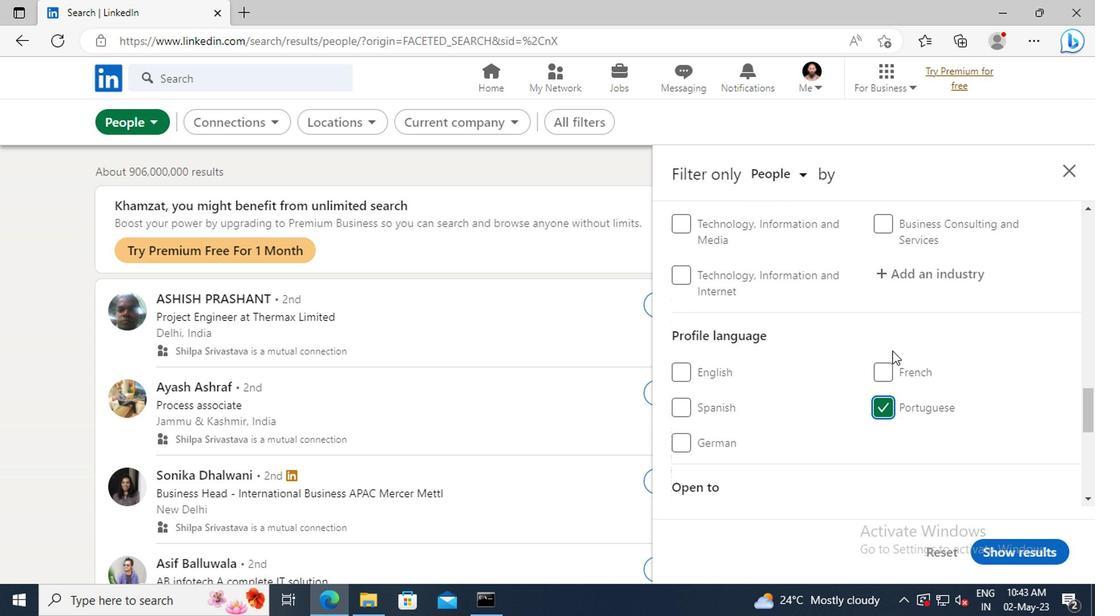 
Action: Mouse scrolled (889, 352) with delta (0, 0)
Screenshot: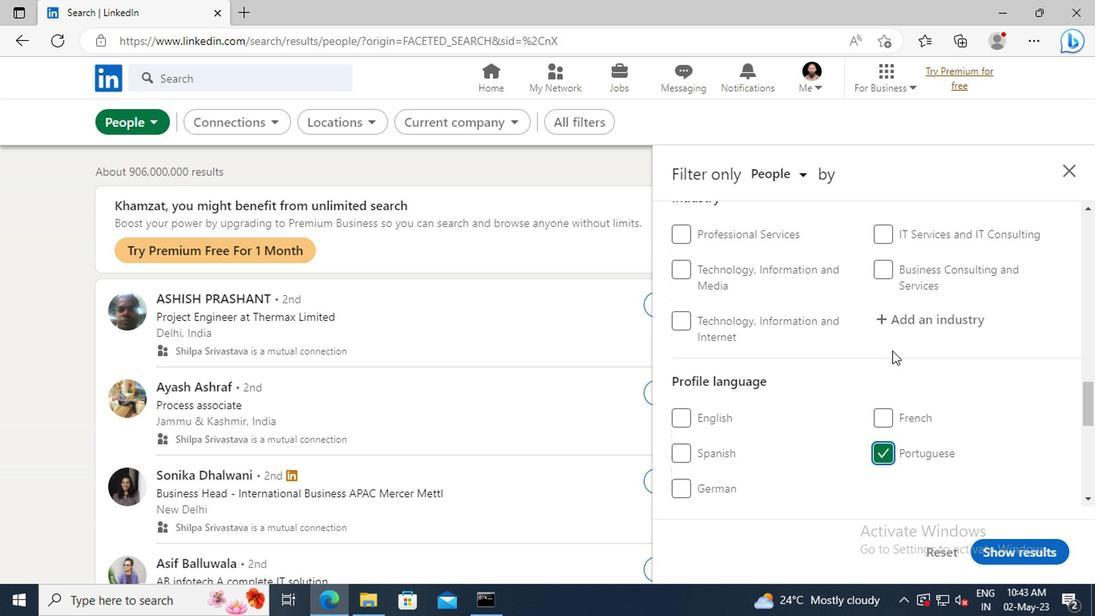 
Action: Mouse scrolled (889, 352) with delta (0, 0)
Screenshot: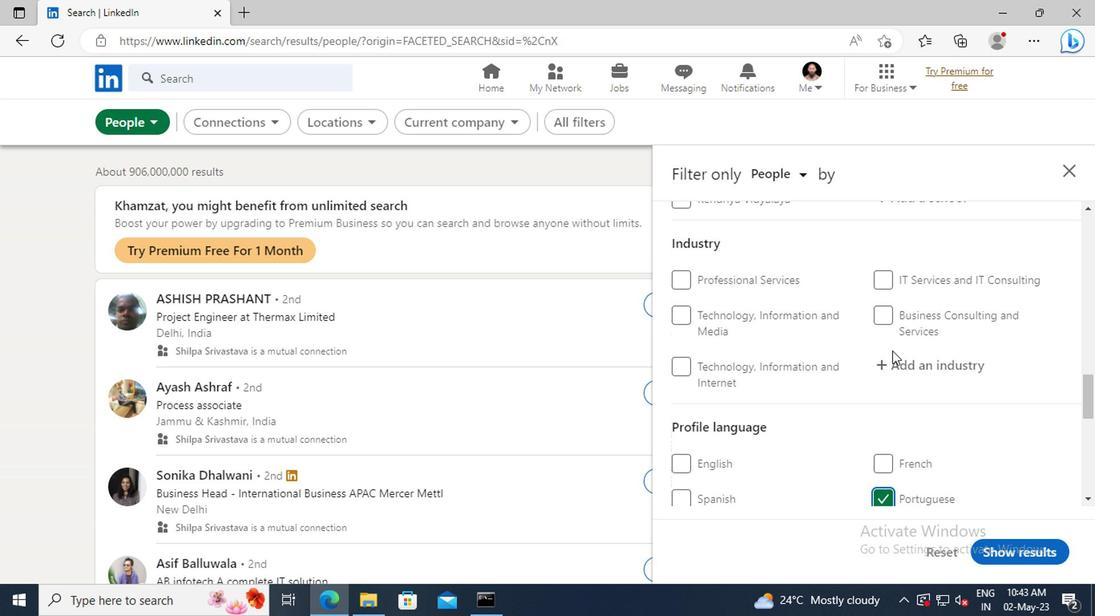 
Action: Mouse scrolled (889, 352) with delta (0, 0)
Screenshot: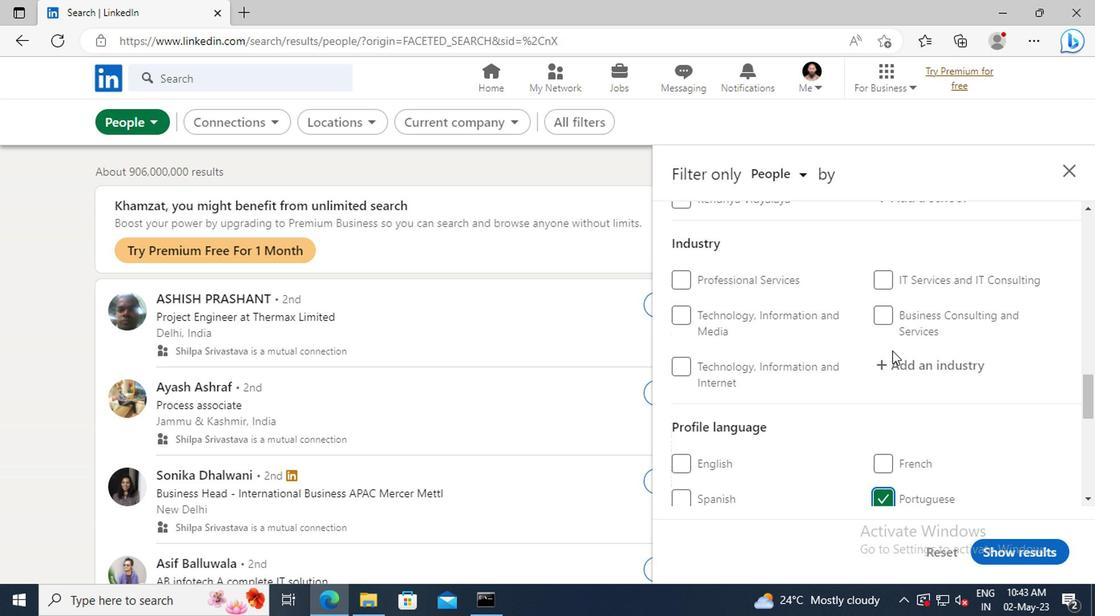 
Action: Mouse scrolled (889, 352) with delta (0, 0)
Screenshot: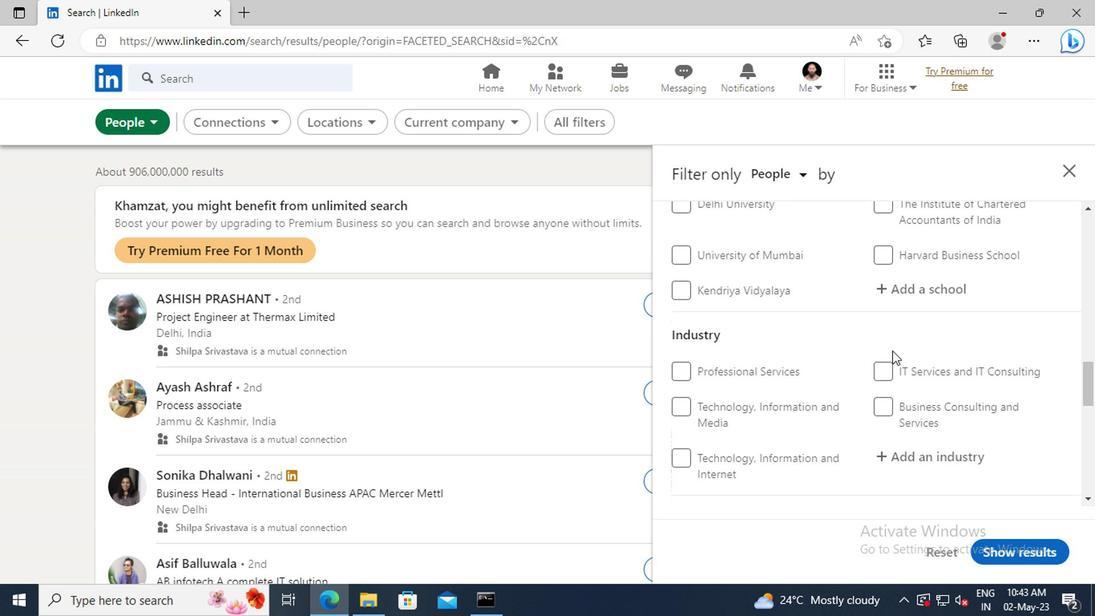 
Action: Mouse scrolled (889, 352) with delta (0, 0)
Screenshot: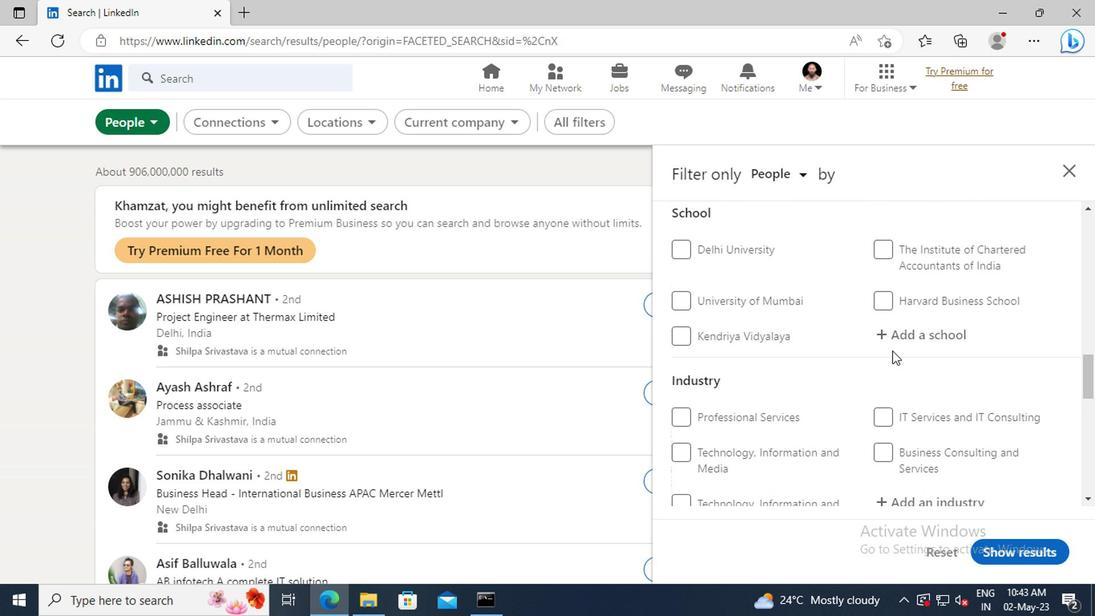 
Action: Mouse scrolled (889, 352) with delta (0, 0)
Screenshot: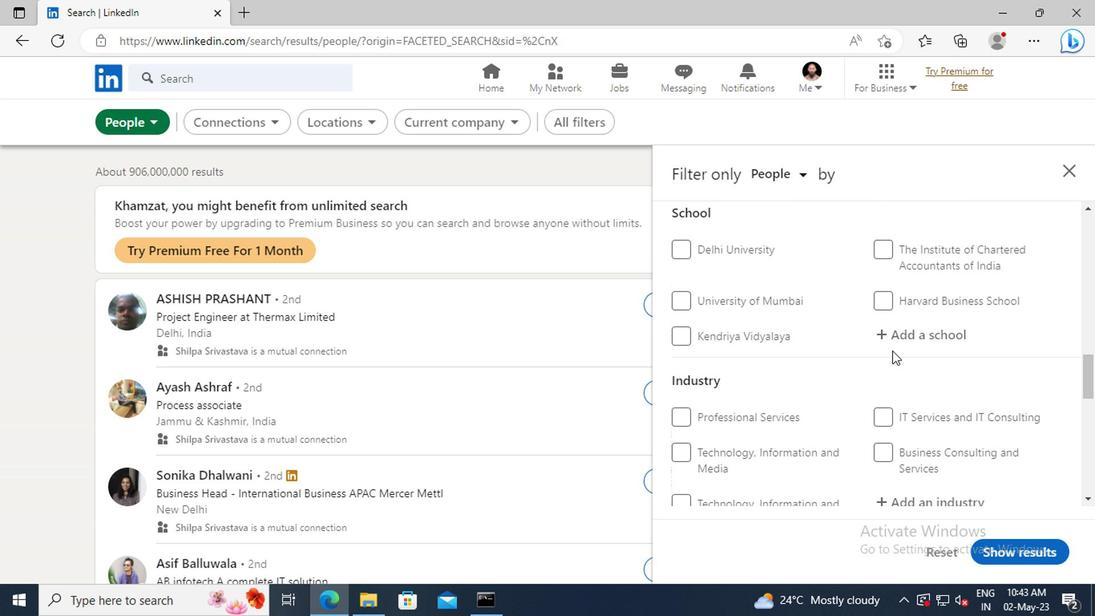 
Action: Mouse scrolled (889, 352) with delta (0, 0)
Screenshot: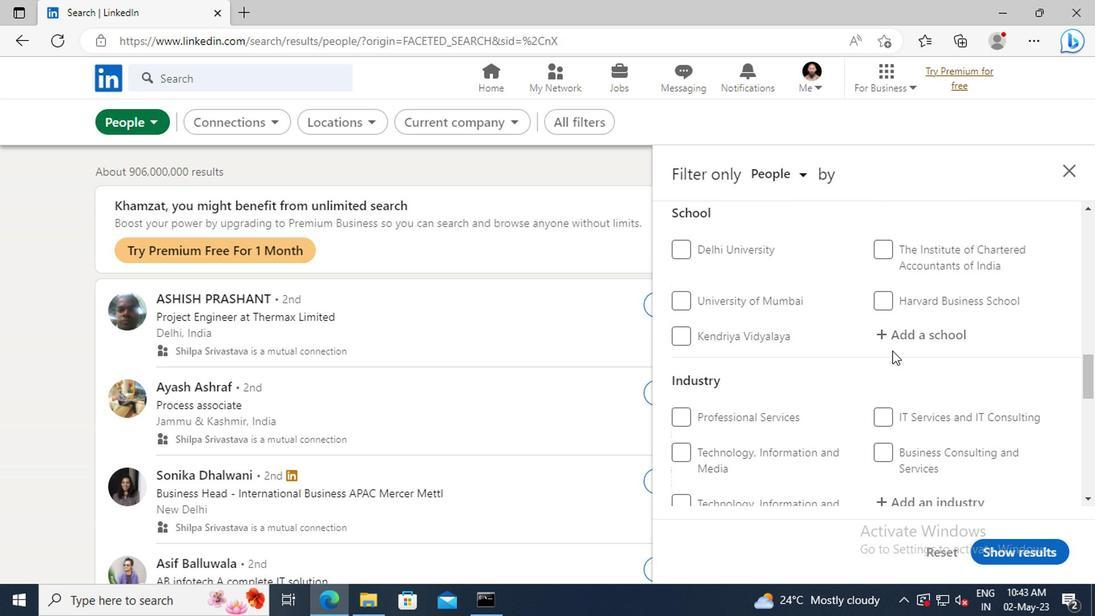 
Action: Mouse scrolled (889, 352) with delta (0, 0)
Screenshot: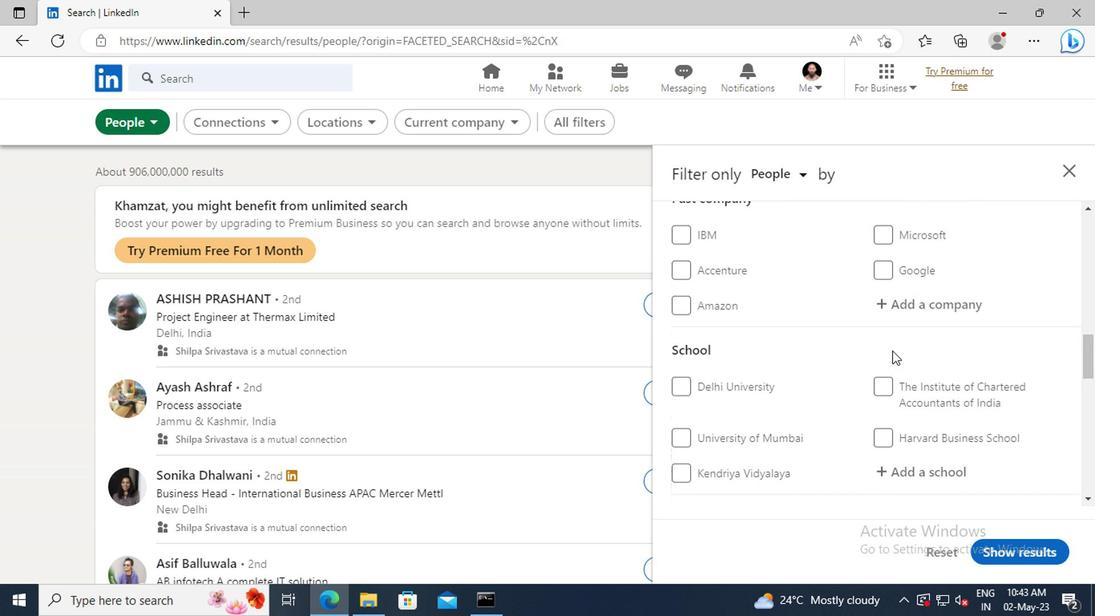 
Action: Mouse scrolled (889, 352) with delta (0, 0)
Screenshot: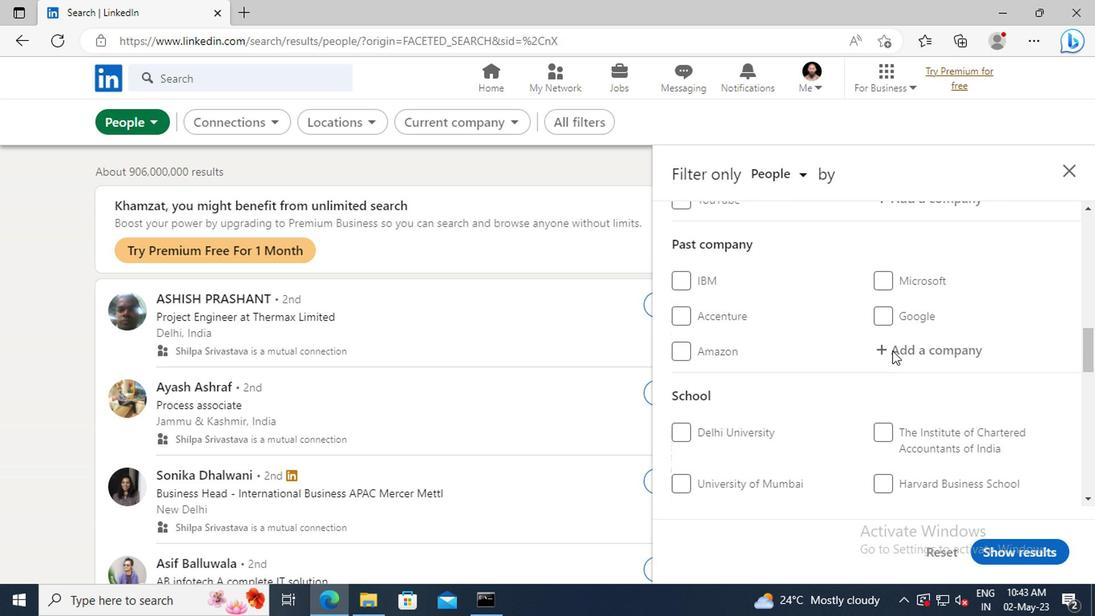 
Action: Mouse scrolled (889, 352) with delta (0, 0)
Screenshot: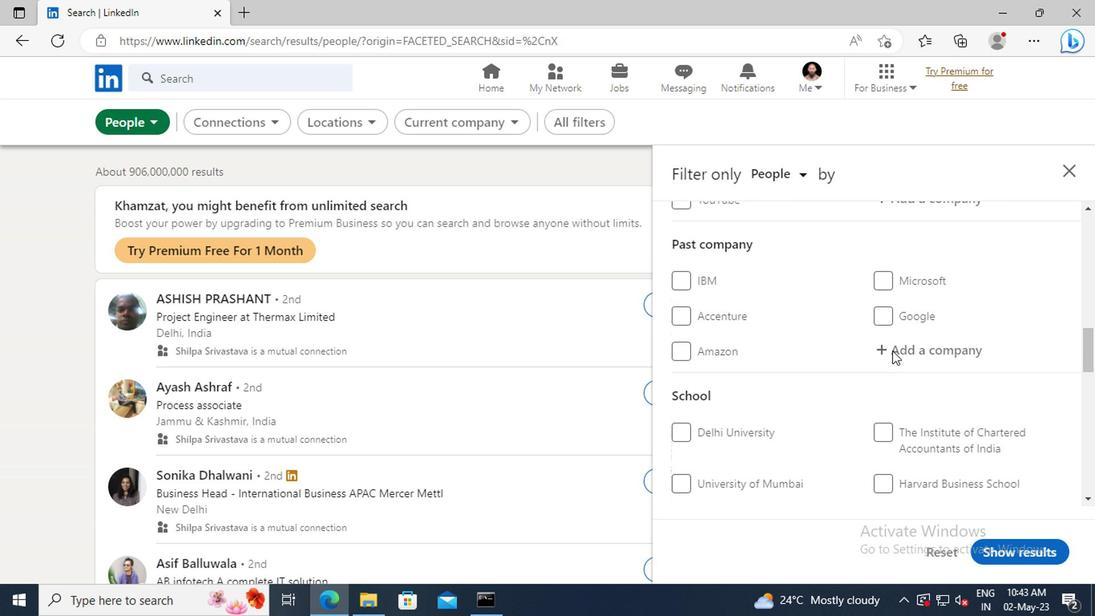 
Action: Mouse scrolled (889, 352) with delta (0, 0)
Screenshot: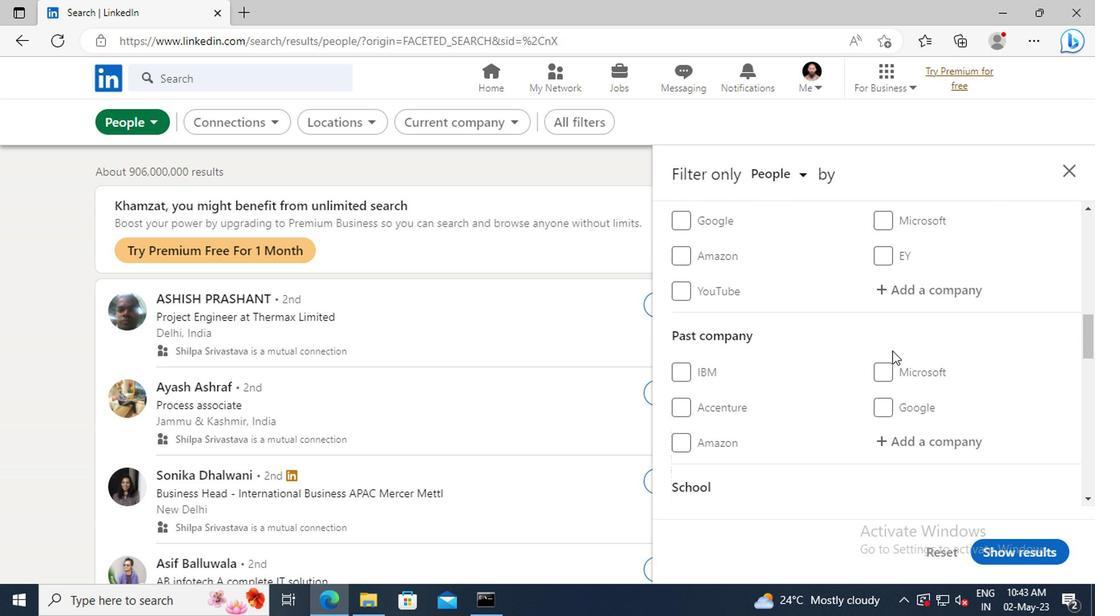 
Action: Mouse moved to (890, 340)
Screenshot: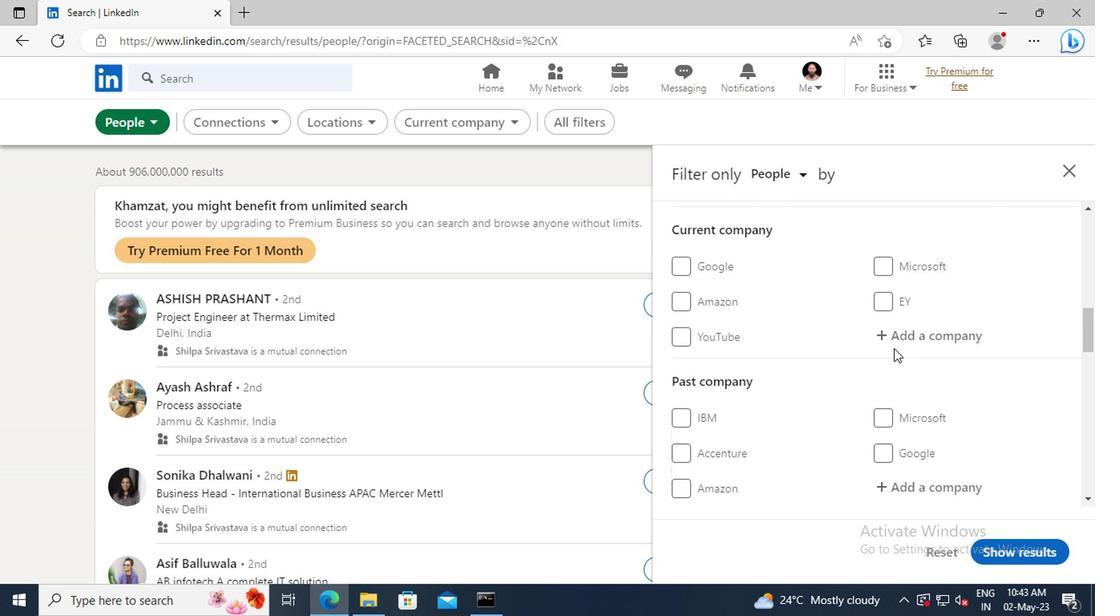 
Action: Mouse pressed left at (890, 340)
Screenshot: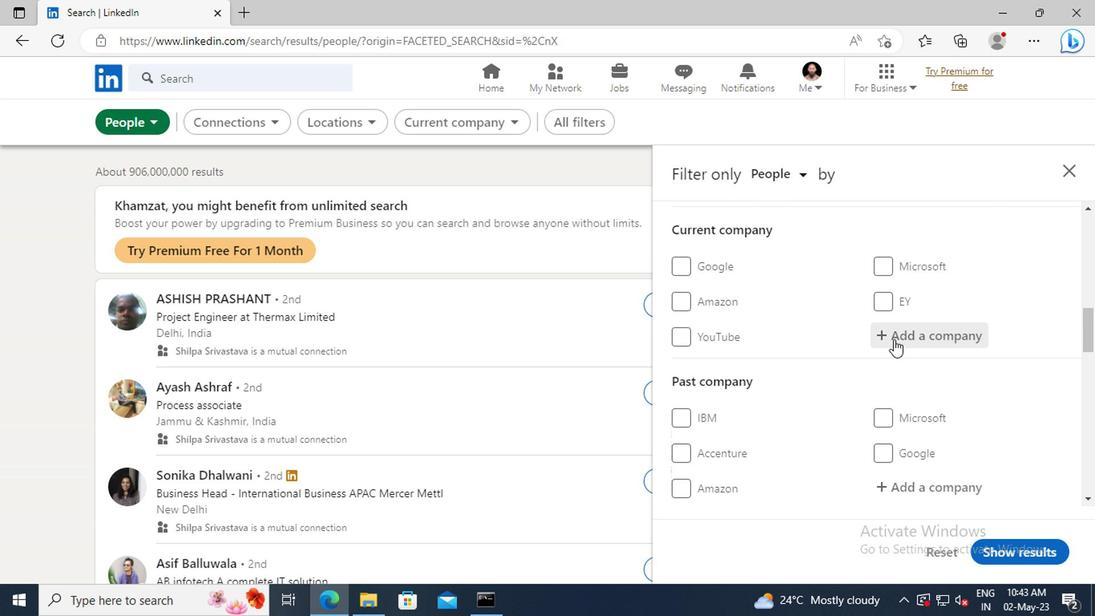 
Action: Key pressed <Key.shift>ITC<Key.space><Key.shift>HO
Screenshot: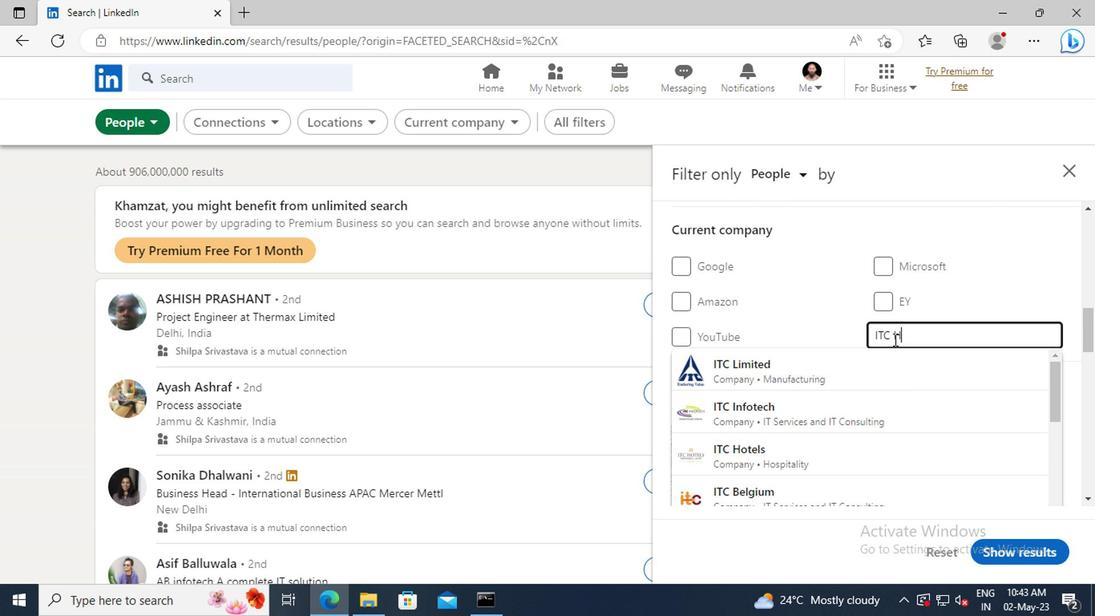 
Action: Mouse moved to (889, 367)
Screenshot: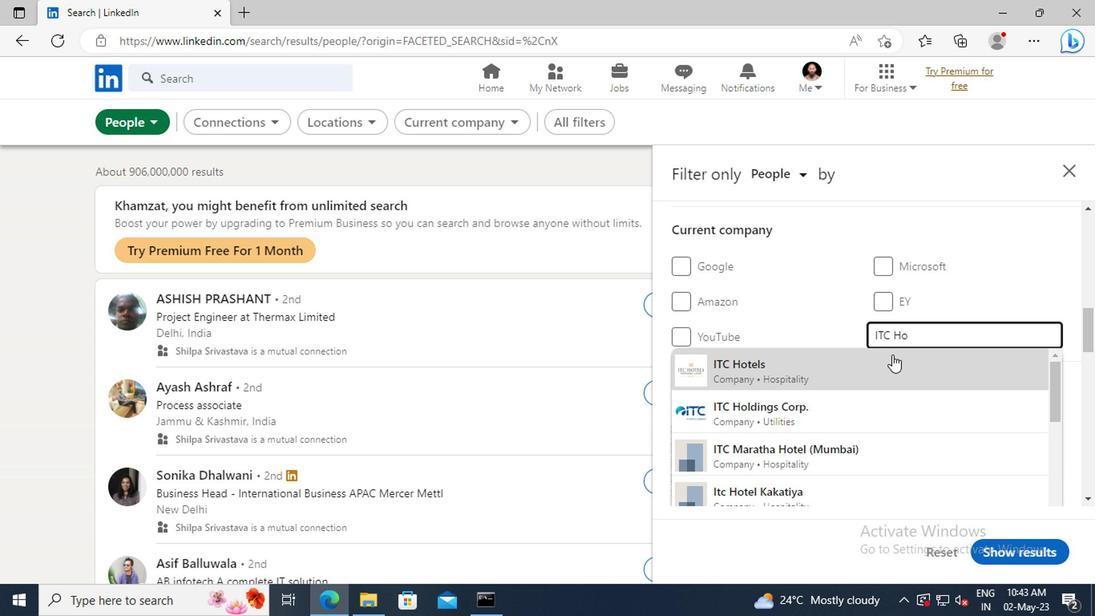 
Action: Mouse pressed left at (889, 367)
Screenshot: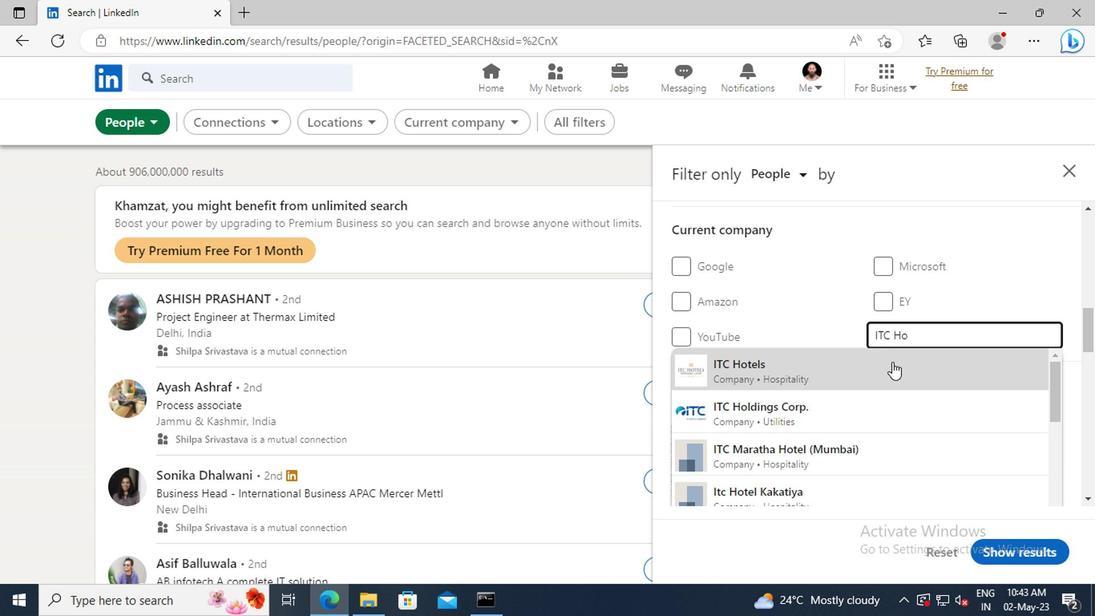 
Action: Mouse scrolled (889, 366) with delta (0, 0)
Screenshot: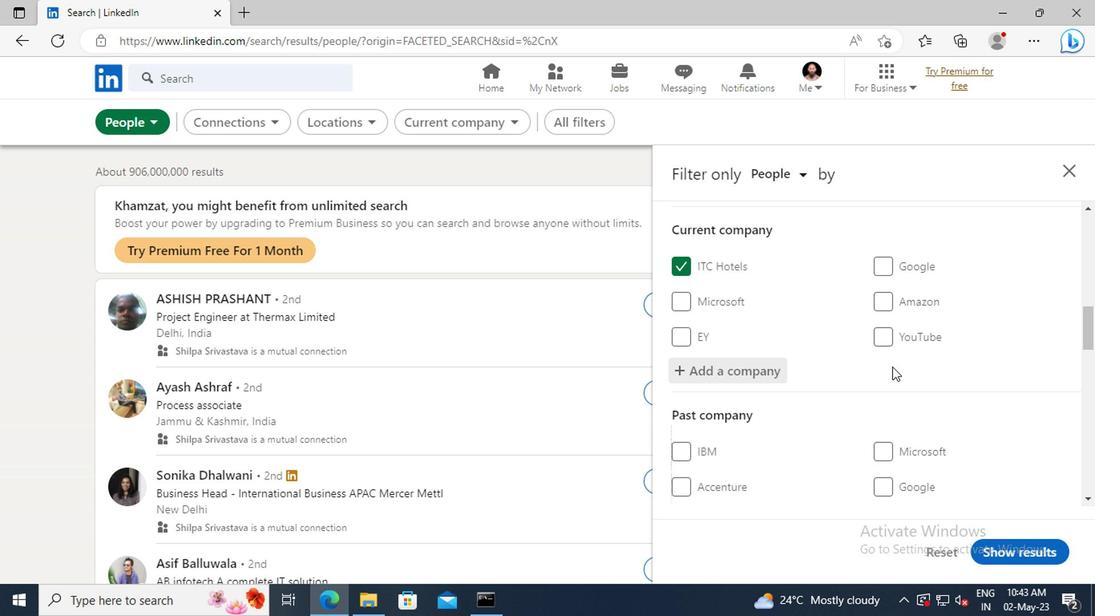 
Action: Mouse scrolled (889, 366) with delta (0, 0)
Screenshot: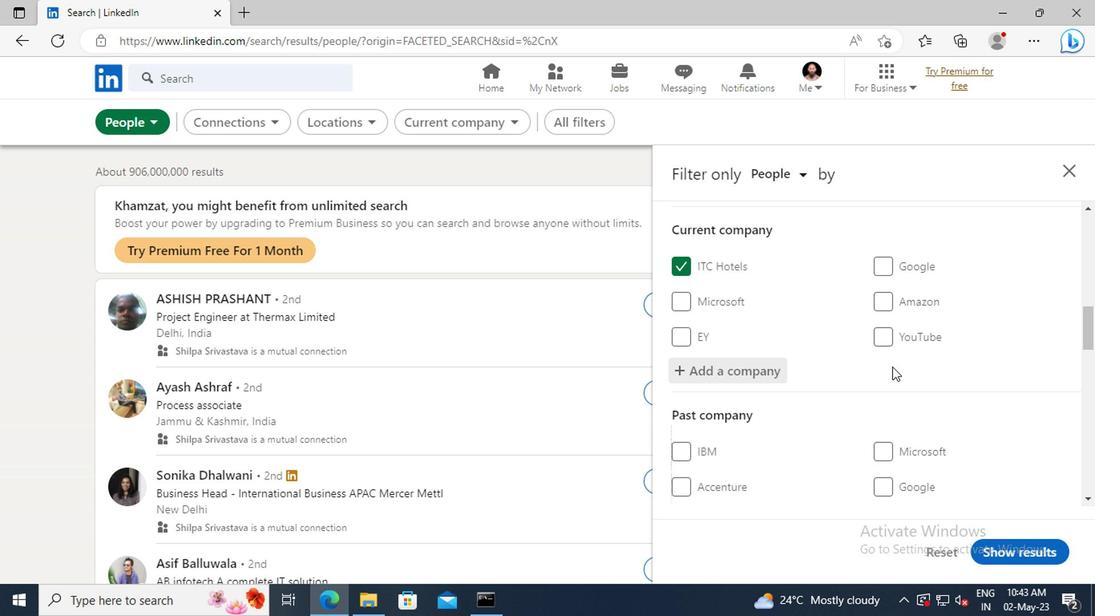 
Action: Mouse scrolled (889, 366) with delta (0, 0)
Screenshot: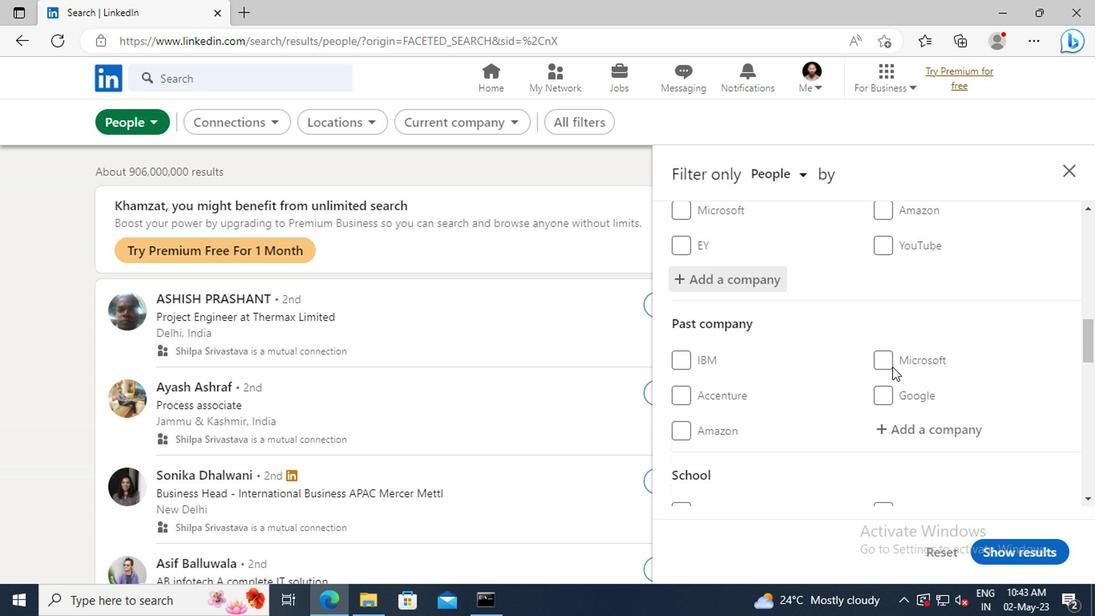 
Action: Mouse scrolled (889, 366) with delta (0, 0)
Screenshot: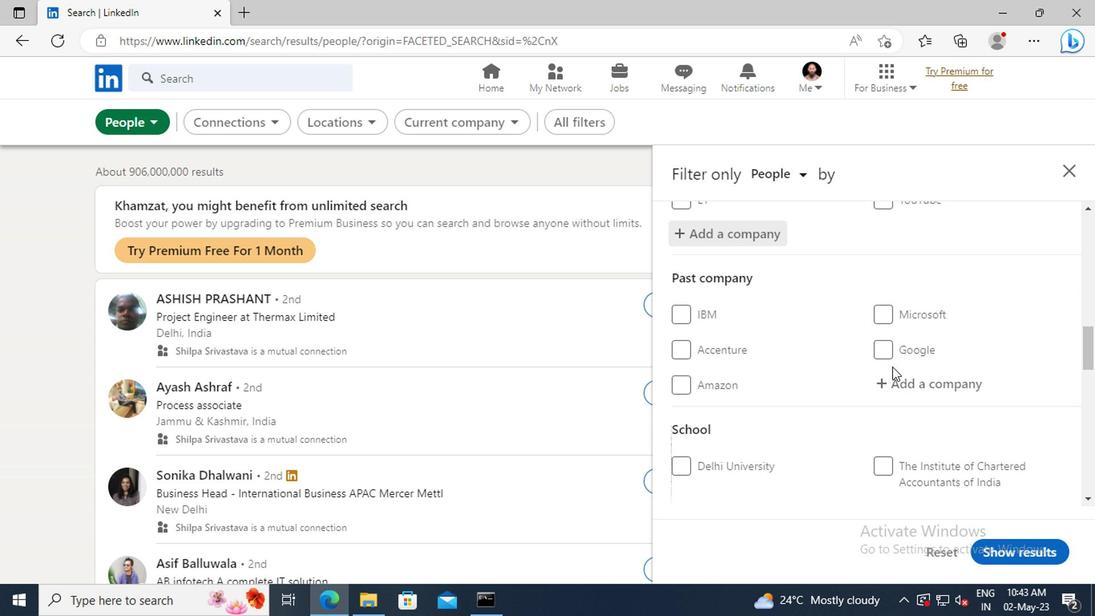
Action: Mouse scrolled (889, 366) with delta (0, 0)
Screenshot: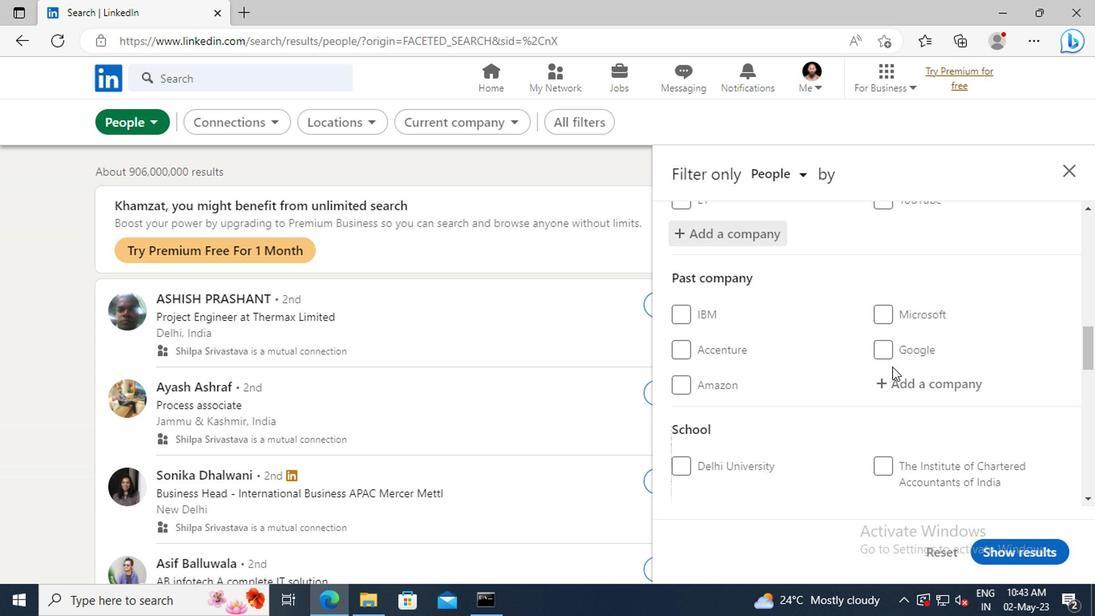 
Action: Mouse scrolled (889, 366) with delta (0, 0)
Screenshot: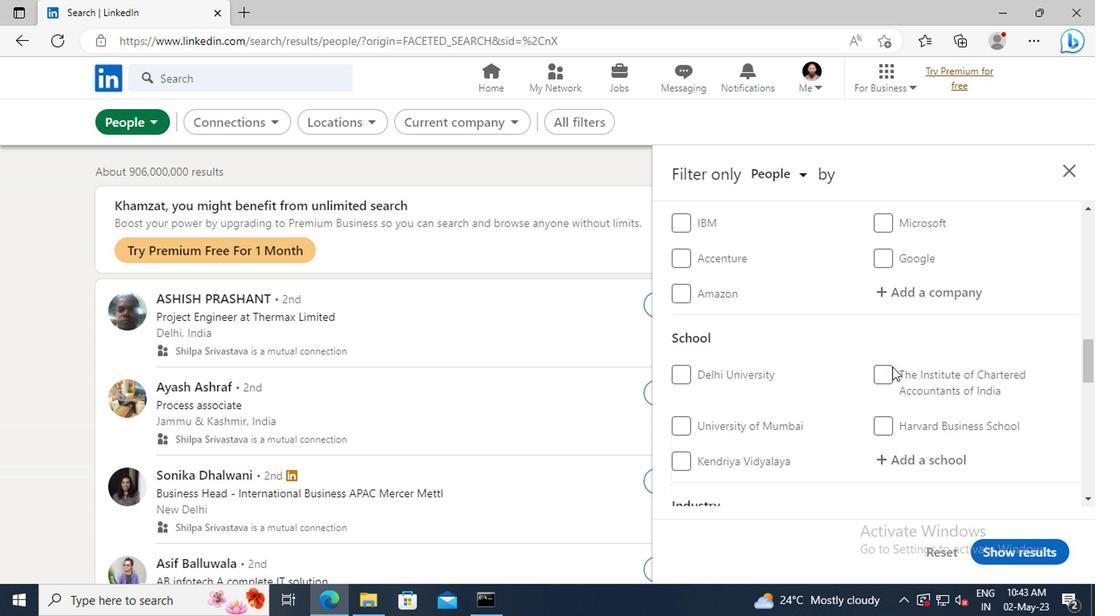 
Action: Mouse scrolled (889, 366) with delta (0, 0)
Screenshot: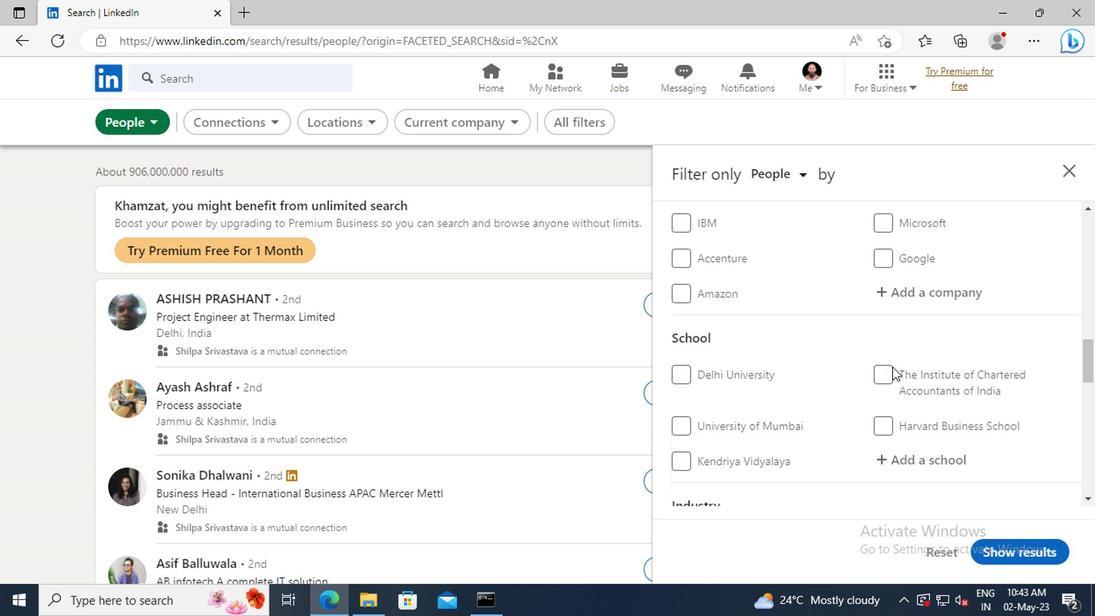 
Action: Mouse pressed left at (889, 367)
Screenshot: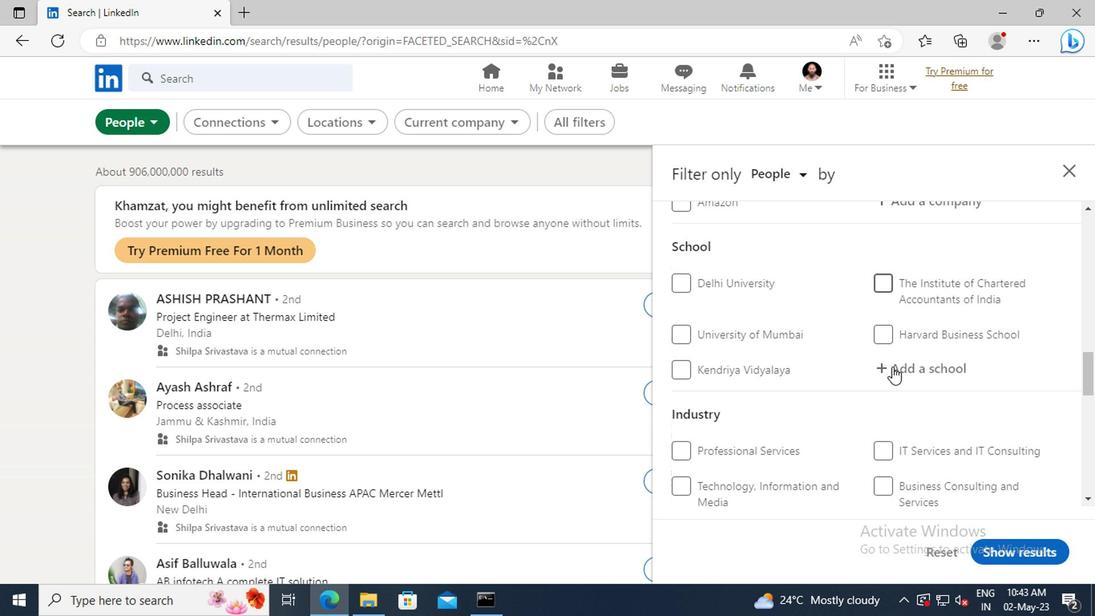 
Action: Key pressed <Key.shift>EASWARI<Key.space>
Screenshot: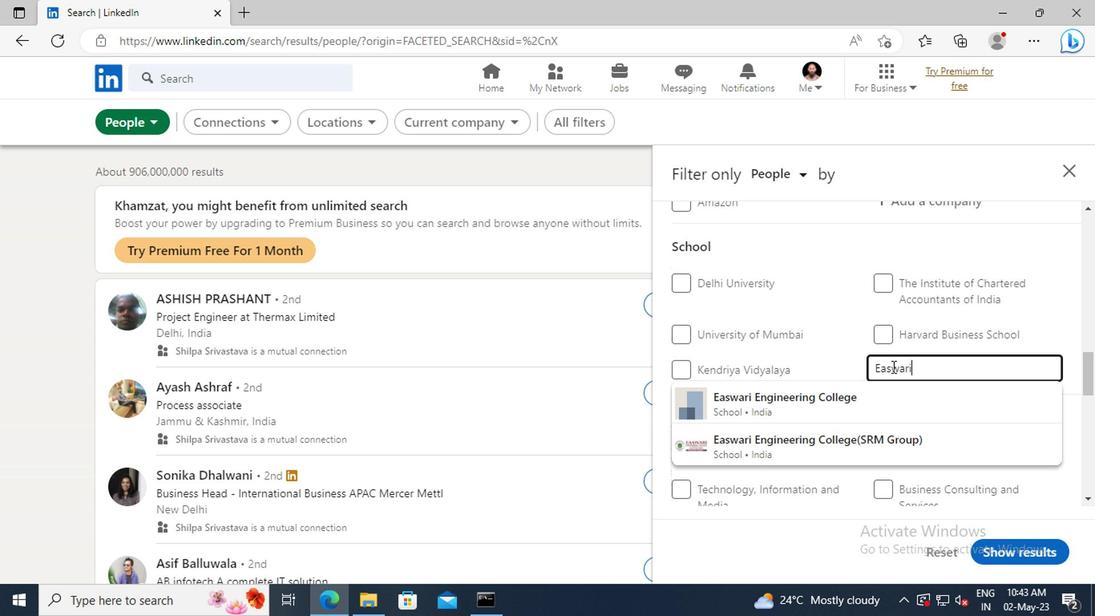 
Action: Mouse moved to (889, 397)
Screenshot: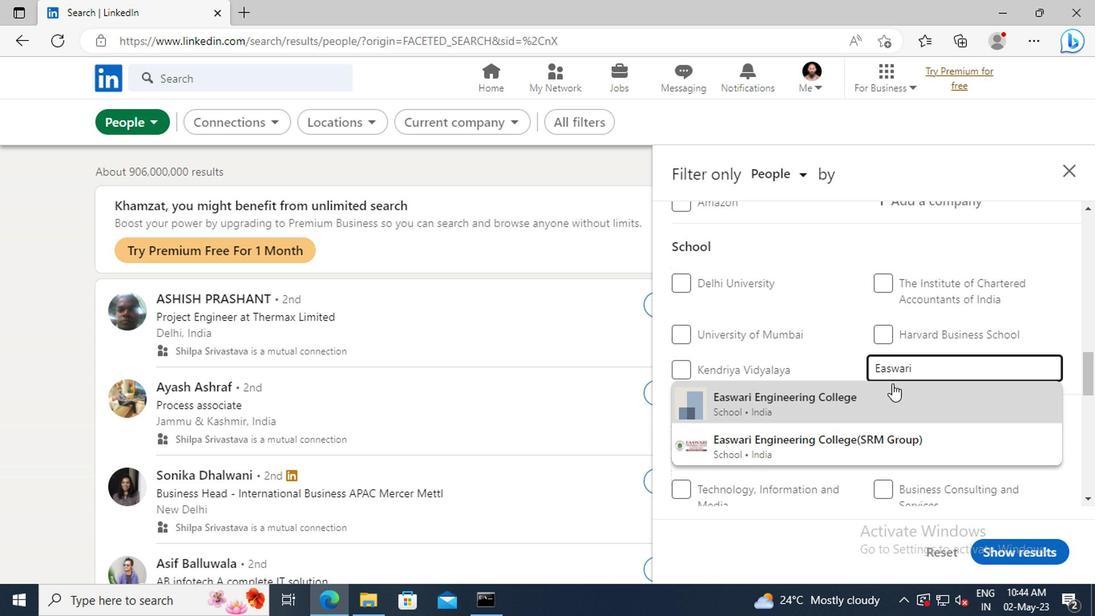 
Action: Mouse pressed left at (889, 397)
Screenshot: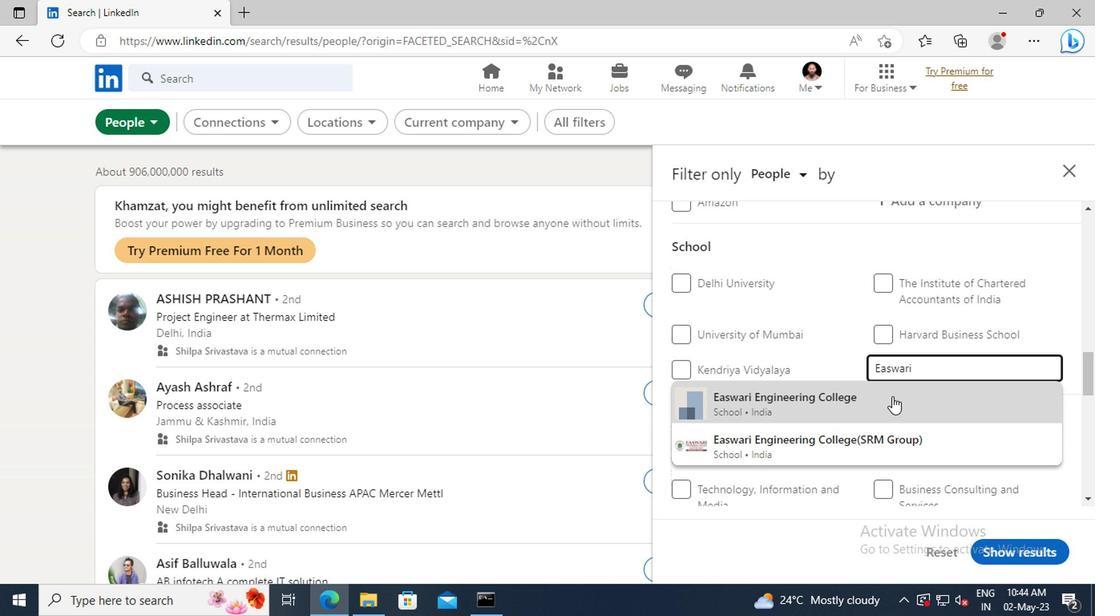 
Action: Mouse scrolled (889, 397) with delta (0, 0)
Screenshot: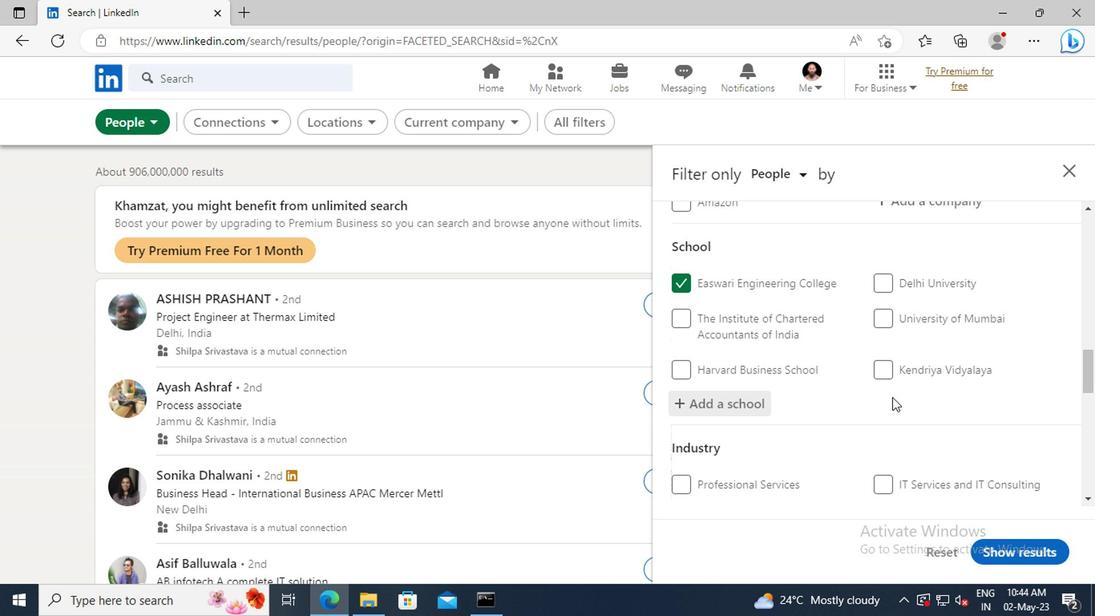 
Action: Mouse scrolled (889, 397) with delta (0, 0)
Screenshot: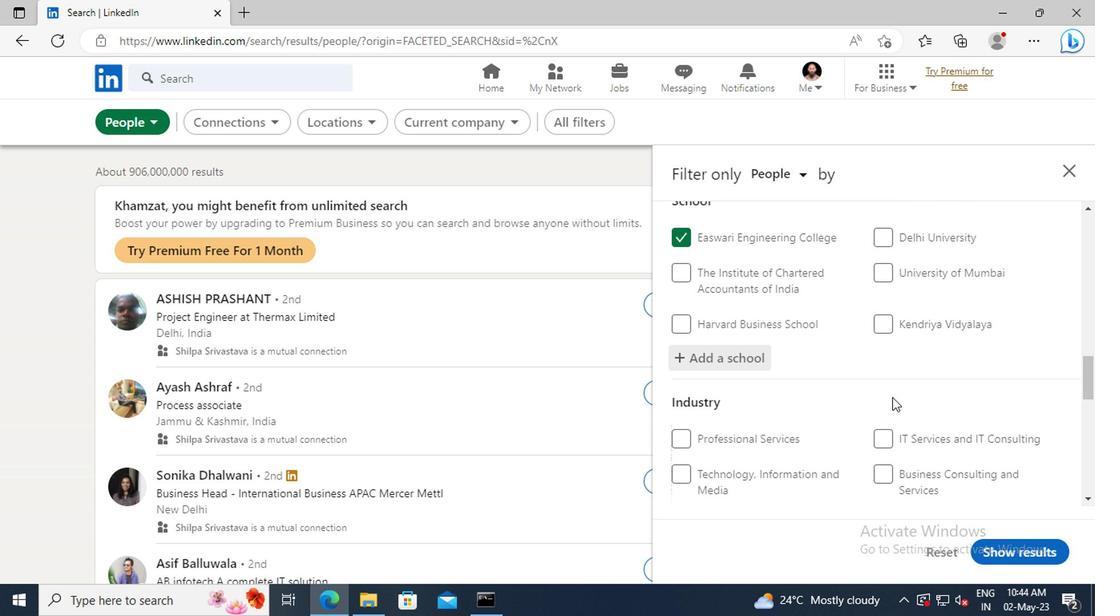 
Action: Mouse scrolled (889, 397) with delta (0, 0)
Screenshot: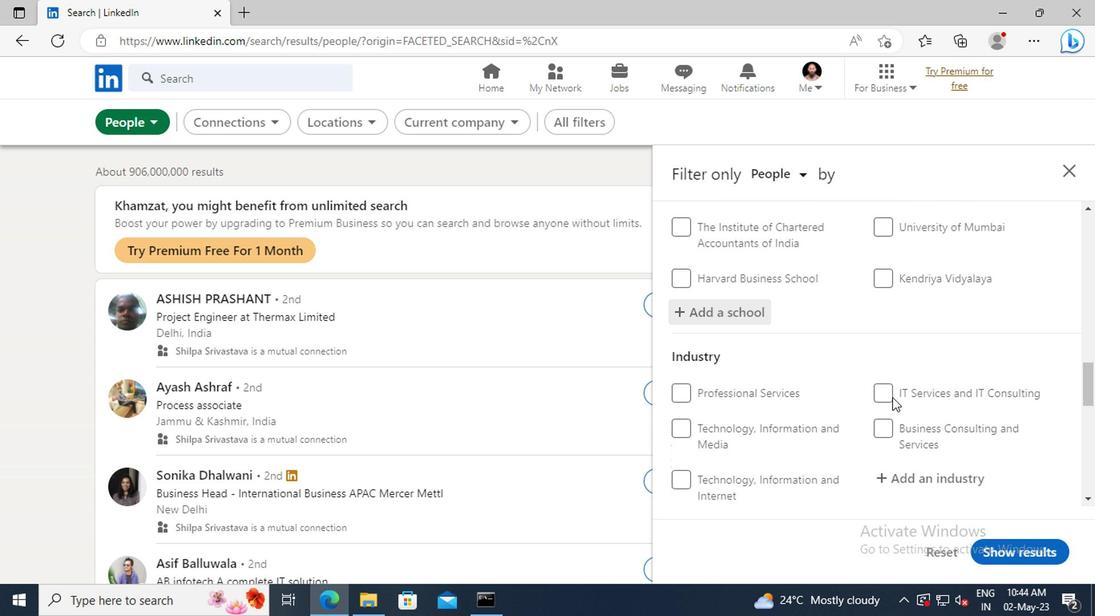 
Action: Mouse scrolled (889, 397) with delta (0, 0)
Screenshot: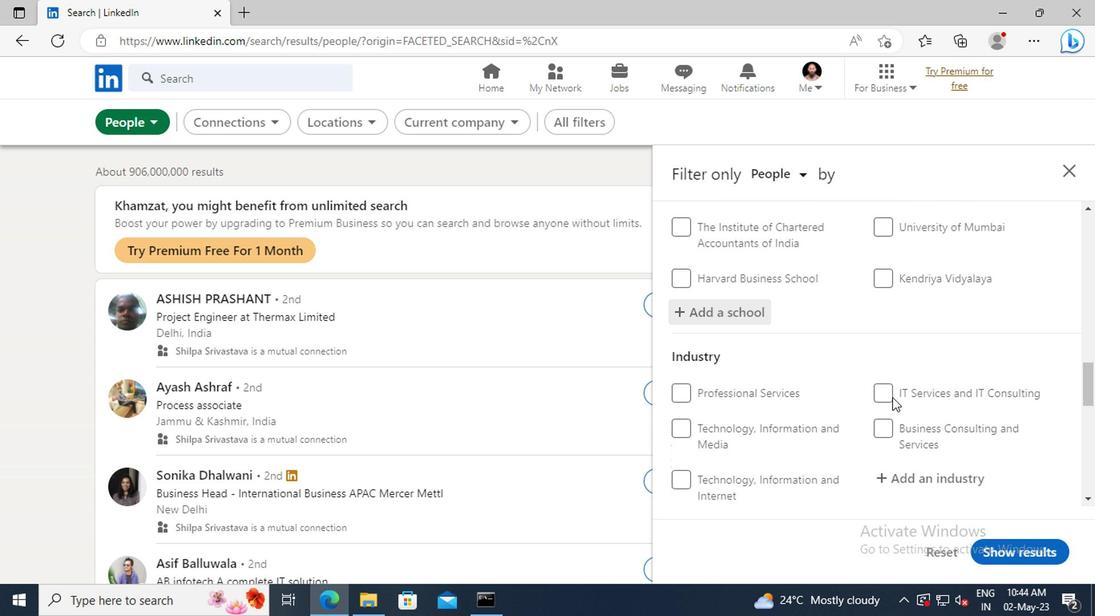 
Action: Mouse moved to (890, 393)
Screenshot: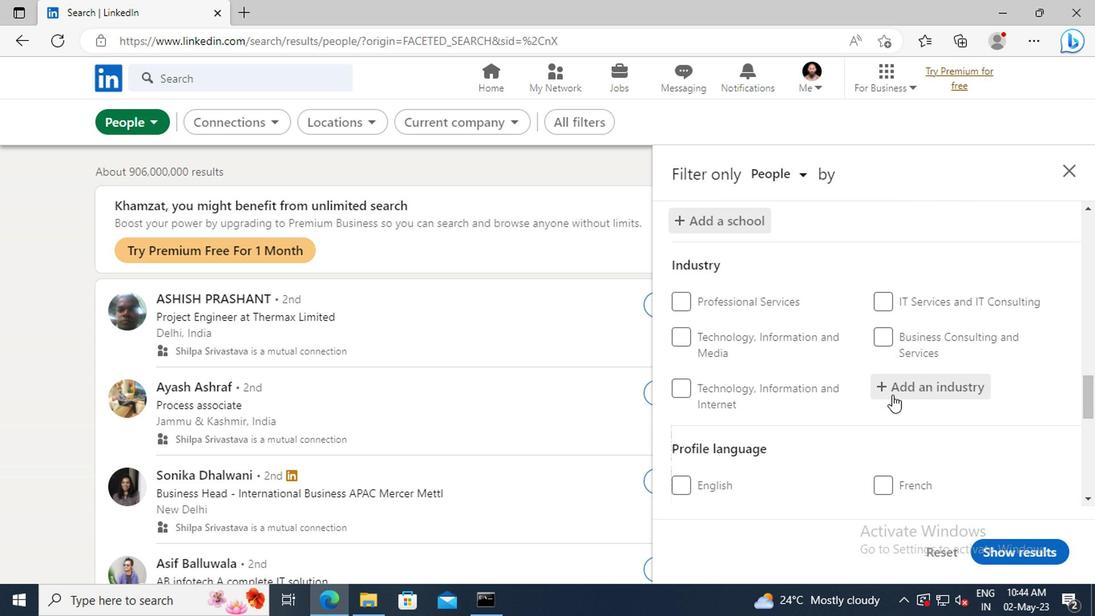 
Action: Mouse pressed left at (890, 393)
Screenshot: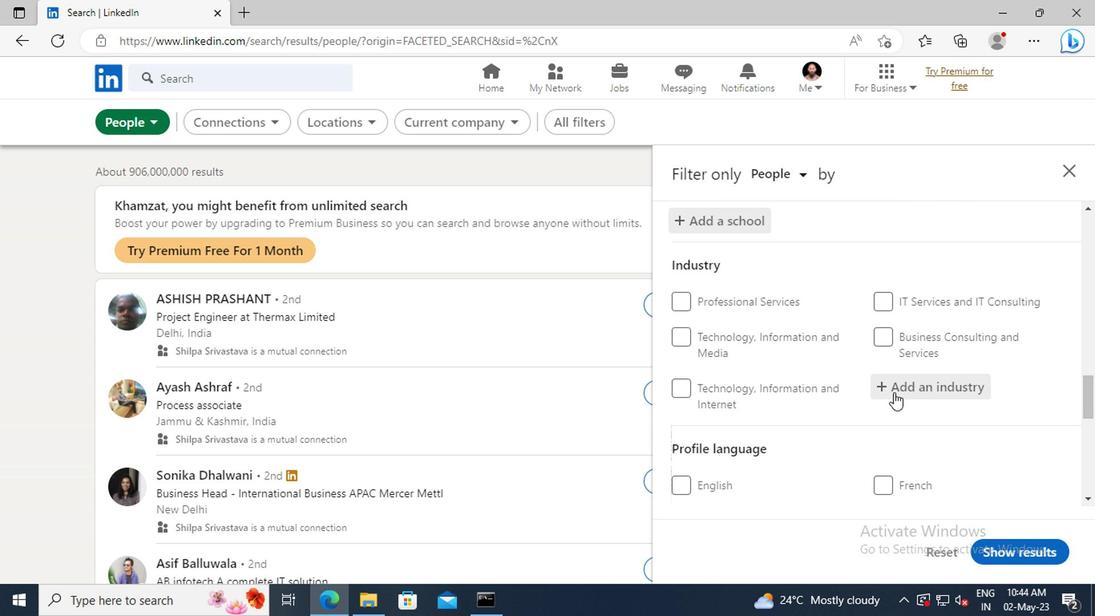 
Action: Key pressed <Key.shift>SERVICES<Key.space>FOR<Key.space>THE<Key.space>
Screenshot: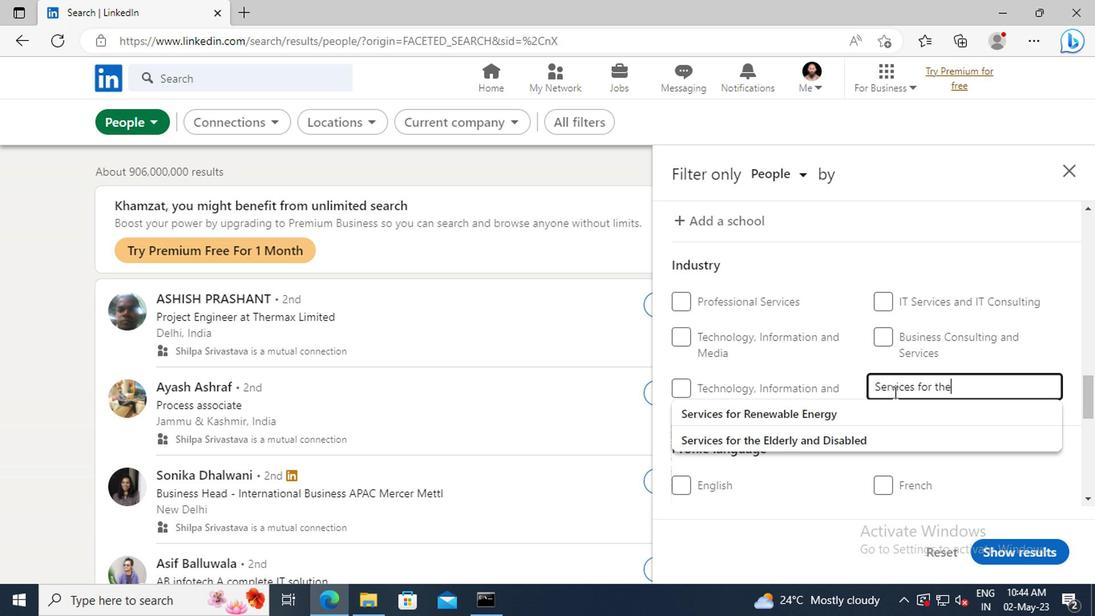 
Action: Mouse moved to (878, 414)
Screenshot: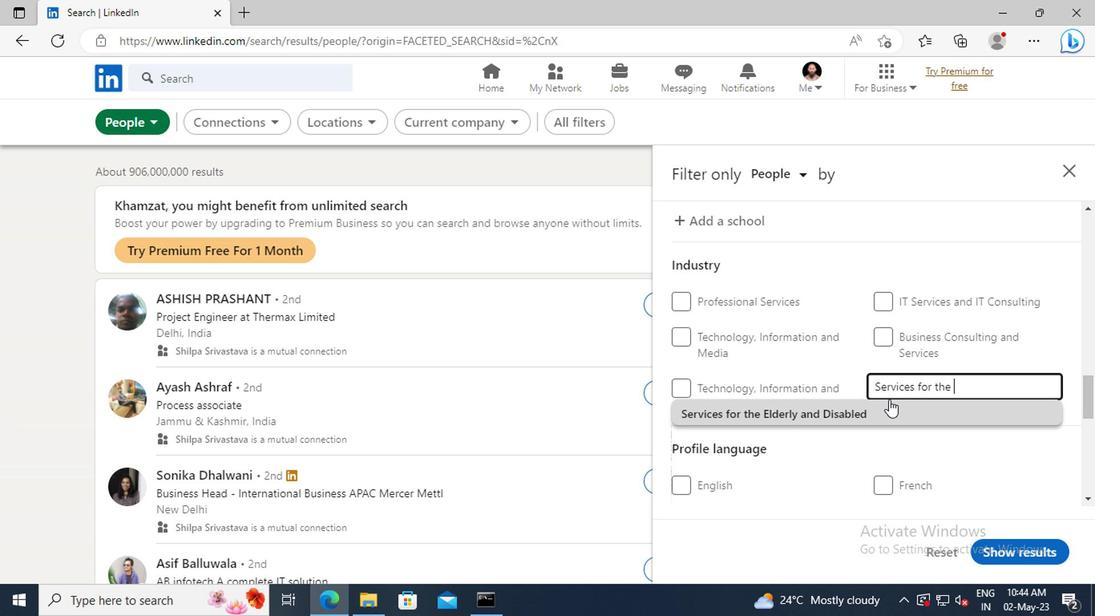 
Action: Mouse pressed left at (878, 414)
Screenshot: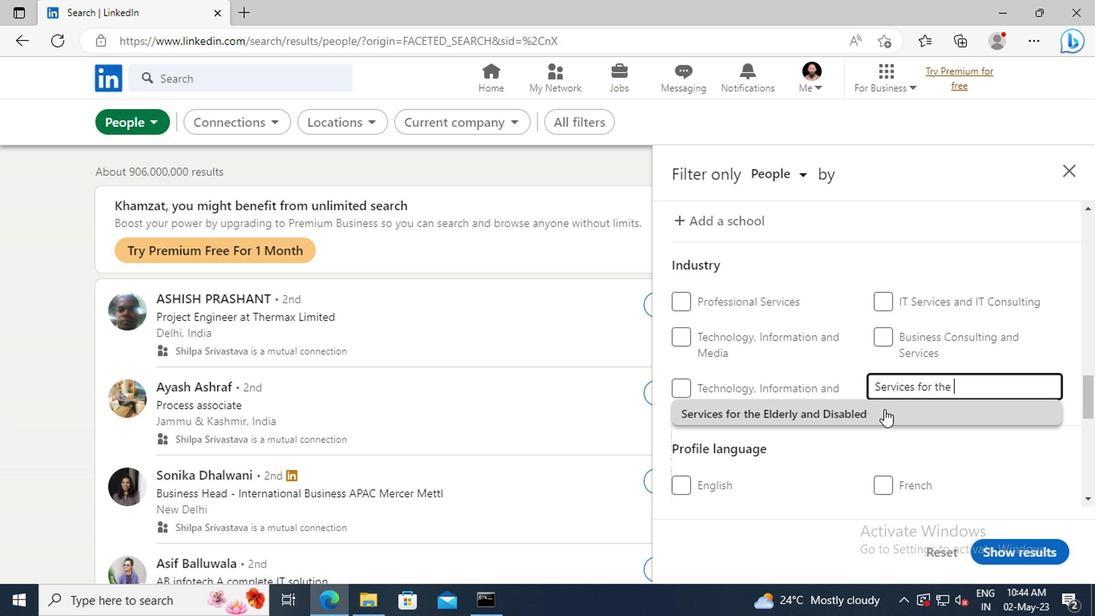 
Action: Mouse scrolled (878, 413) with delta (0, -1)
Screenshot: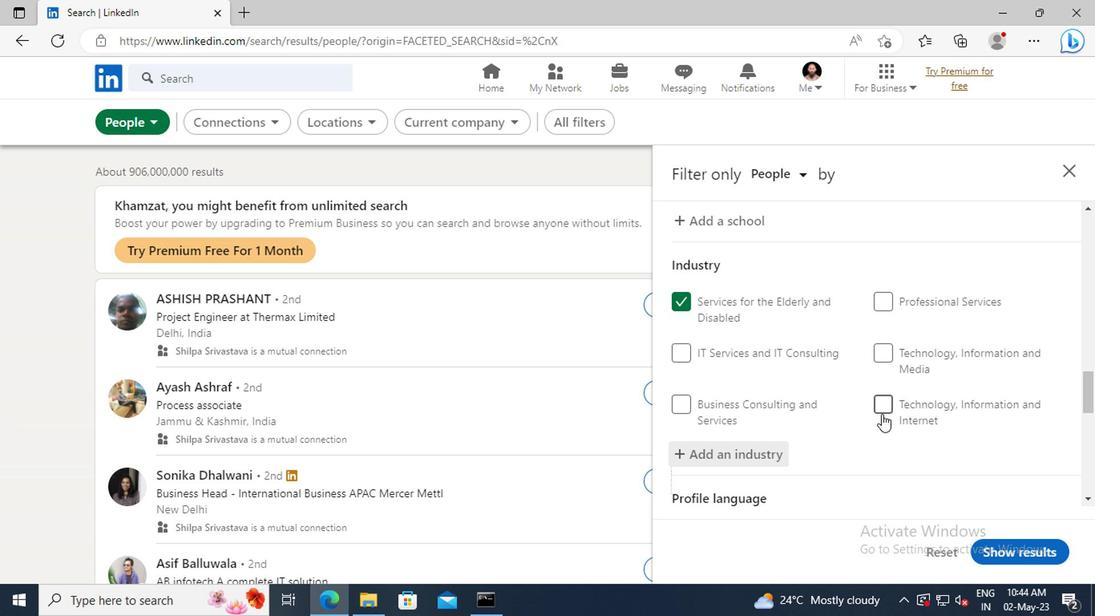 
Action: Mouse scrolled (878, 413) with delta (0, -1)
Screenshot: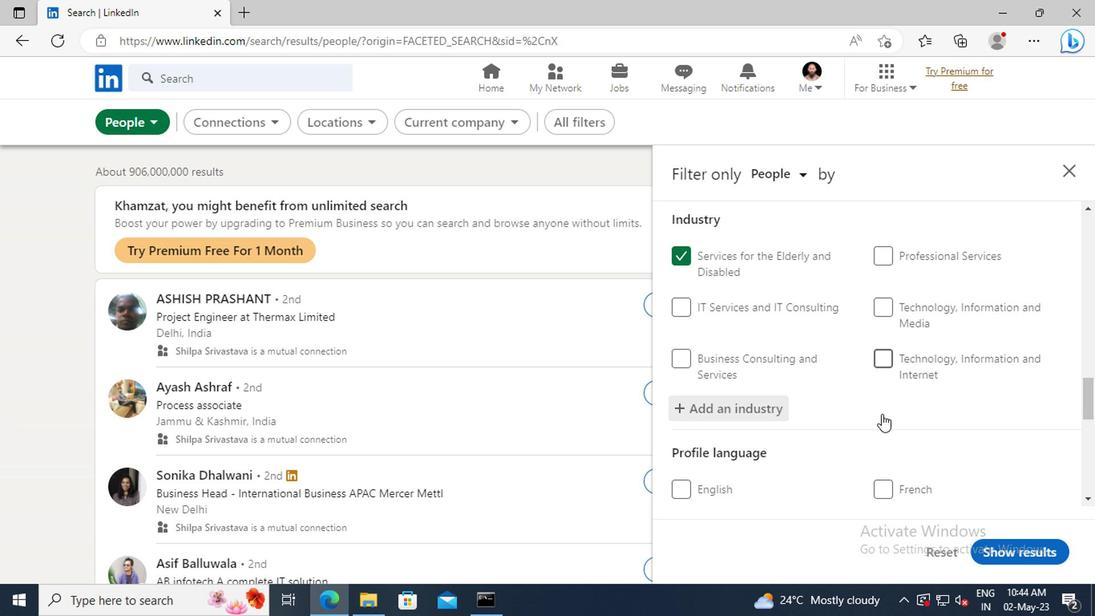 
Action: Mouse scrolled (878, 413) with delta (0, -1)
Screenshot: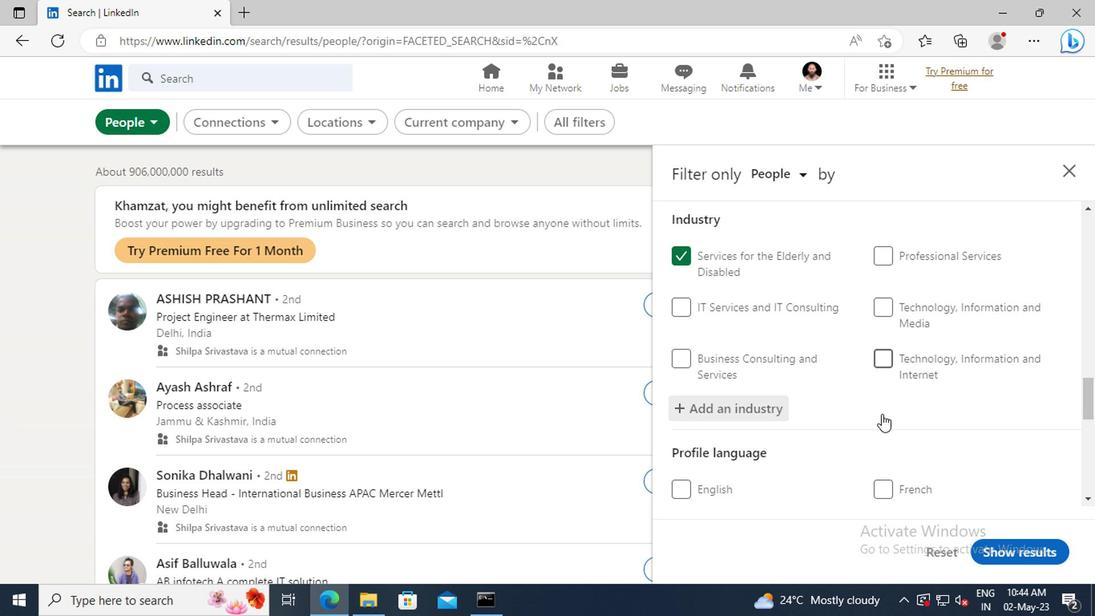 
Action: Mouse scrolled (878, 413) with delta (0, -1)
Screenshot: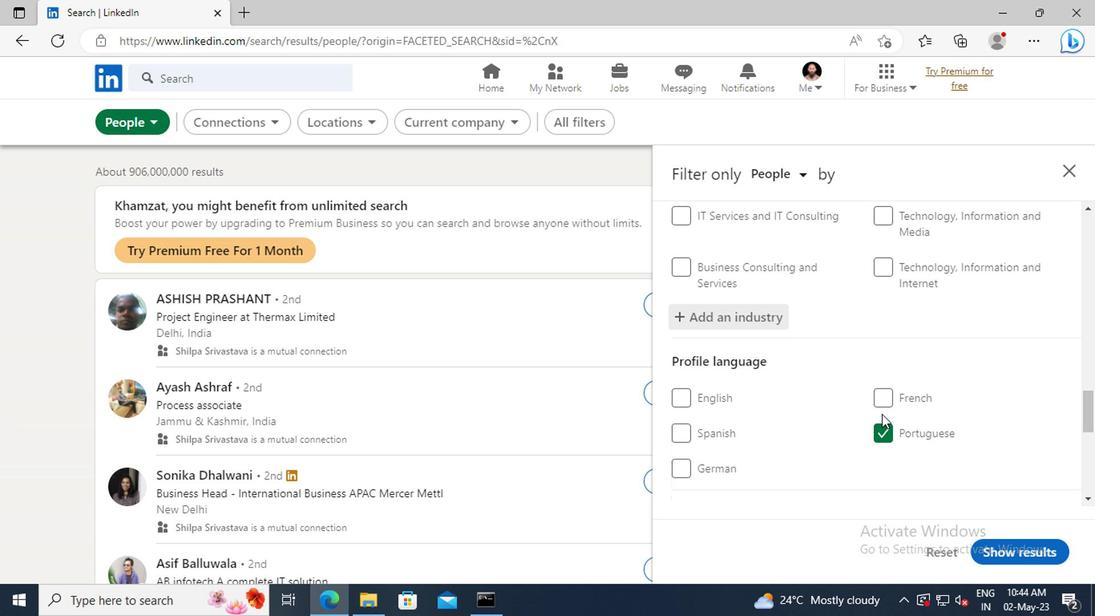 
Action: Mouse scrolled (878, 413) with delta (0, -1)
Screenshot: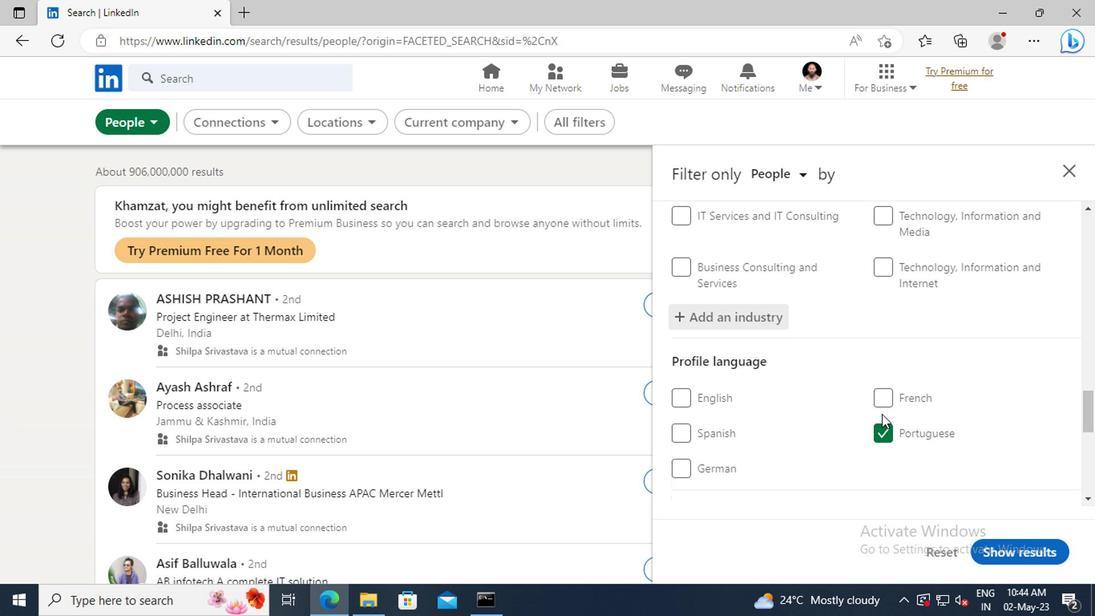 
Action: Mouse scrolled (878, 413) with delta (0, -1)
Screenshot: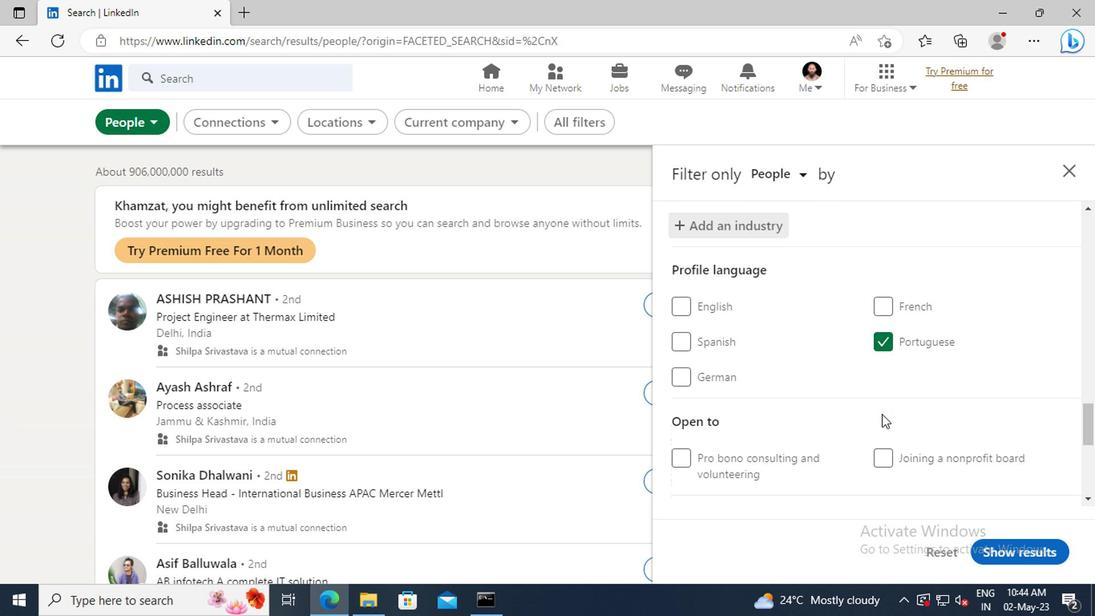 
Action: Mouse scrolled (878, 413) with delta (0, -1)
Screenshot: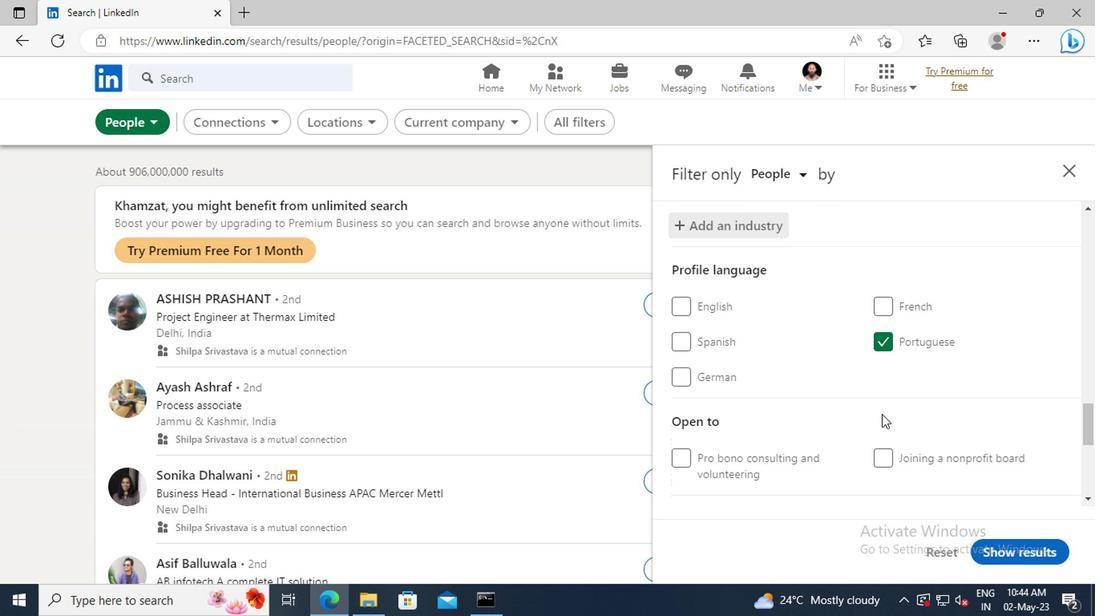 
Action: Mouse scrolled (878, 413) with delta (0, -1)
Screenshot: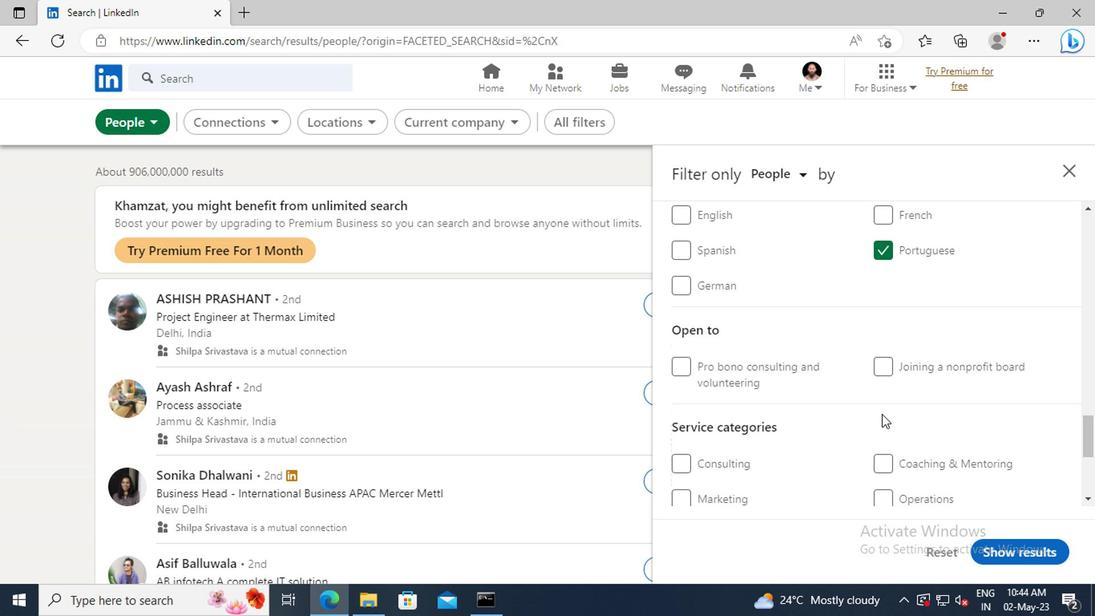 
Action: Mouse scrolled (878, 413) with delta (0, -1)
Screenshot: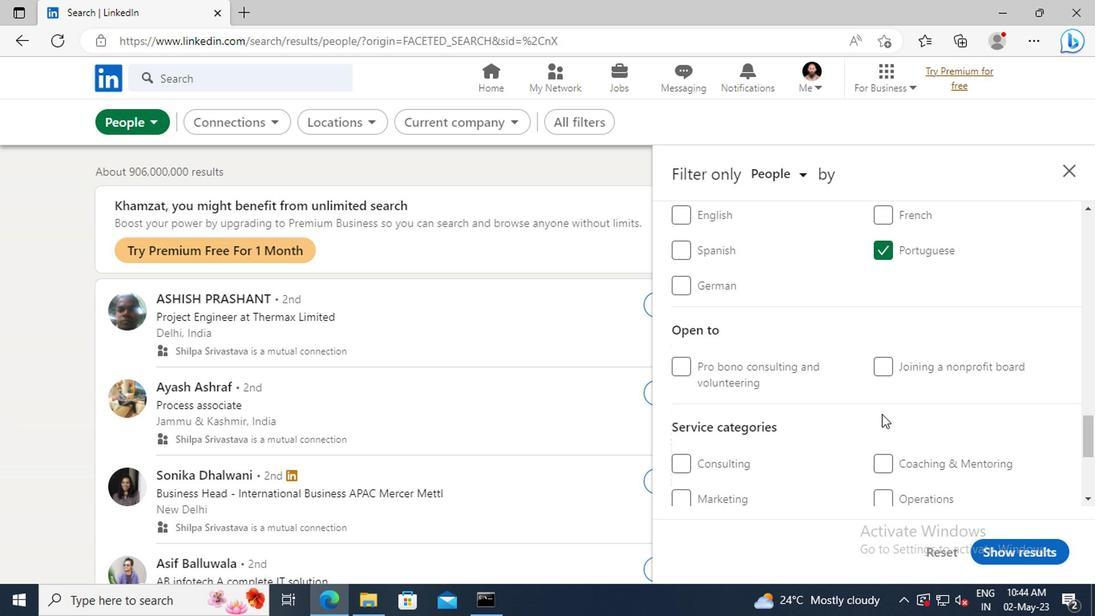 
Action: Mouse scrolled (878, 413) with delta (0, -1)
Screenshot: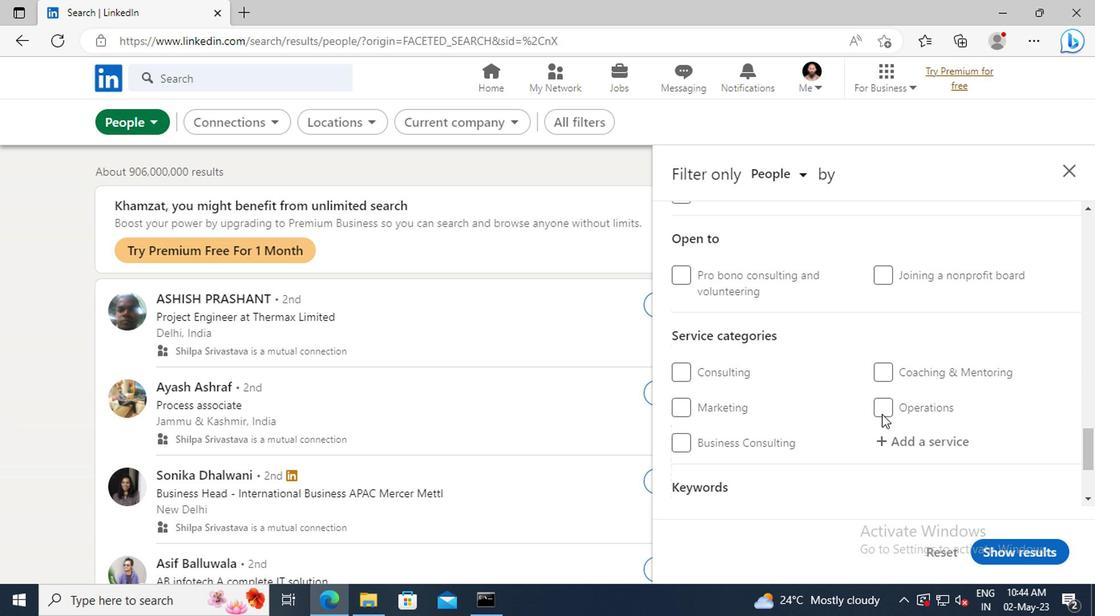 
Action: Mouse moved to (885, 404)
Screenshot: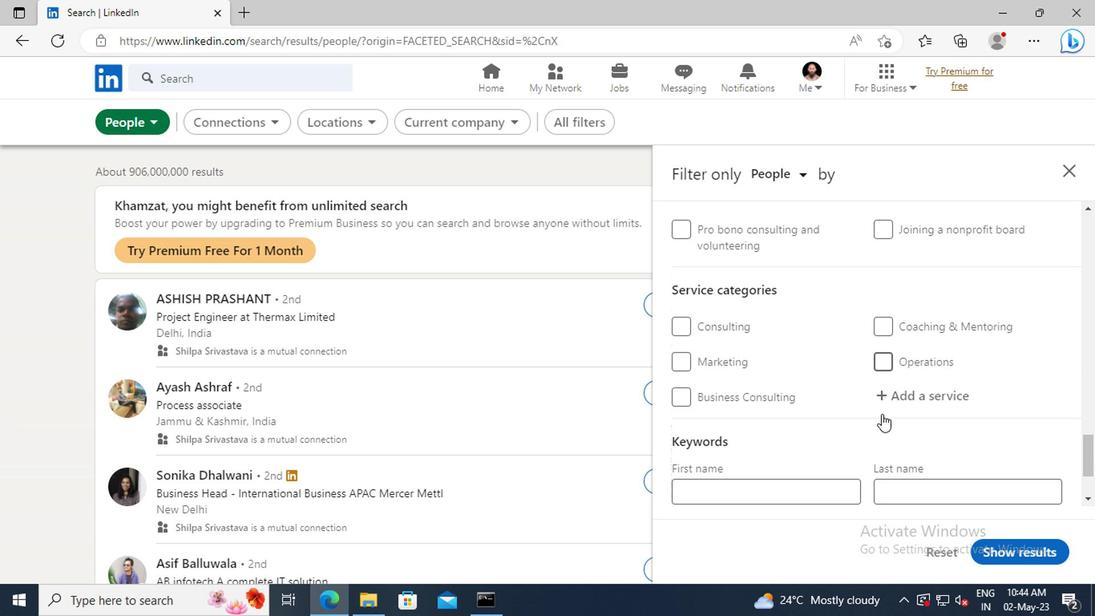 
Action: Mouse pressed left at (885, 404)
Screenshot: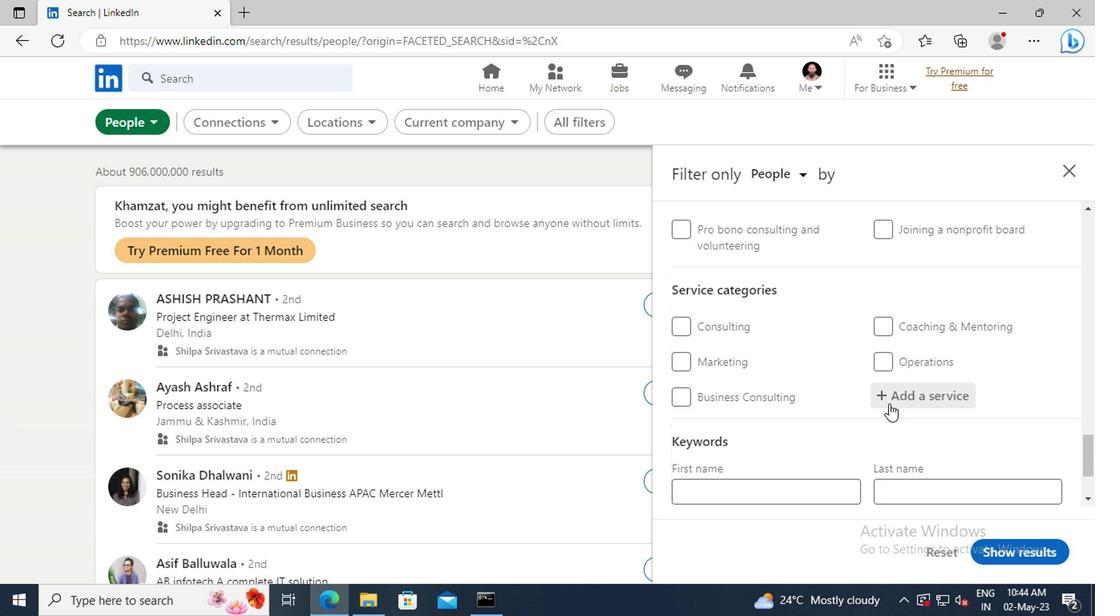 
Action: Key pressed <Key.shift>IMMI
Screenshot: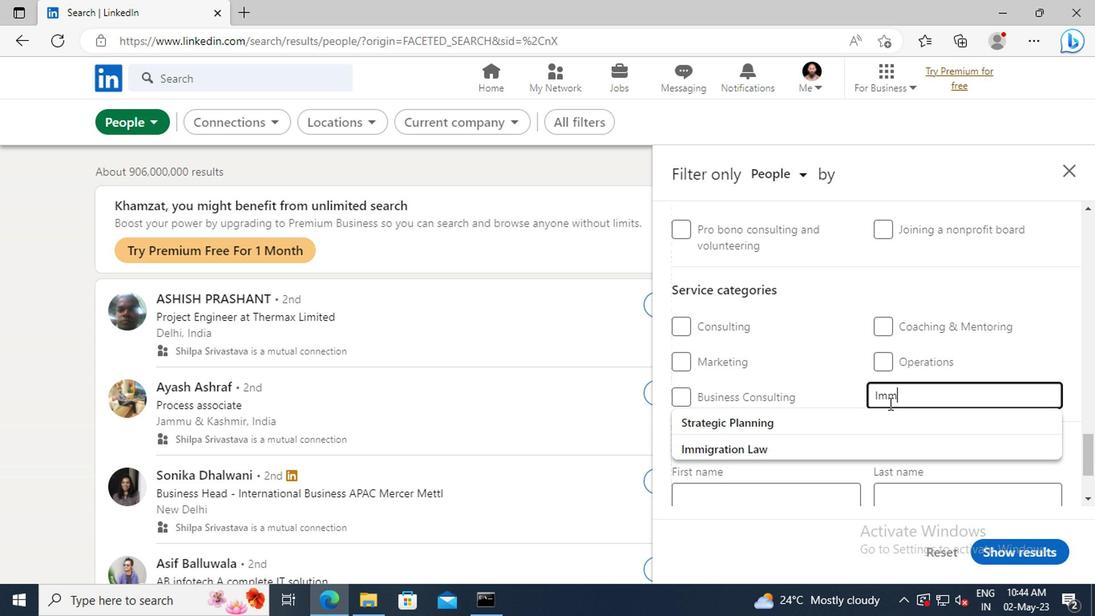 
Action: Mouse moved to (858, 428)
Screenshot: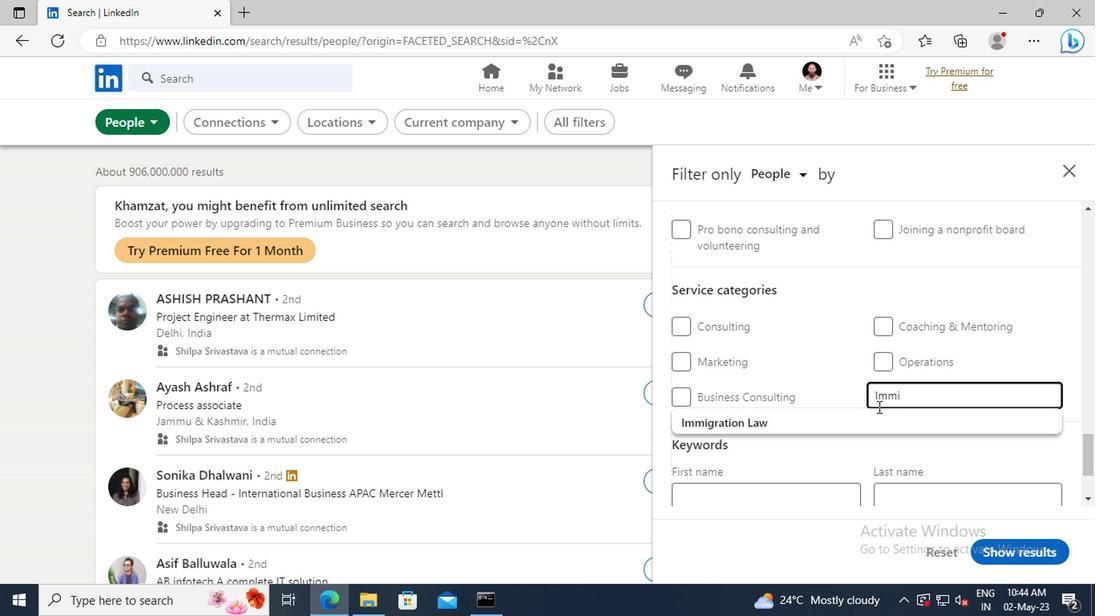 
Action: Mouse pressed left at (858, 428)
Screenshot: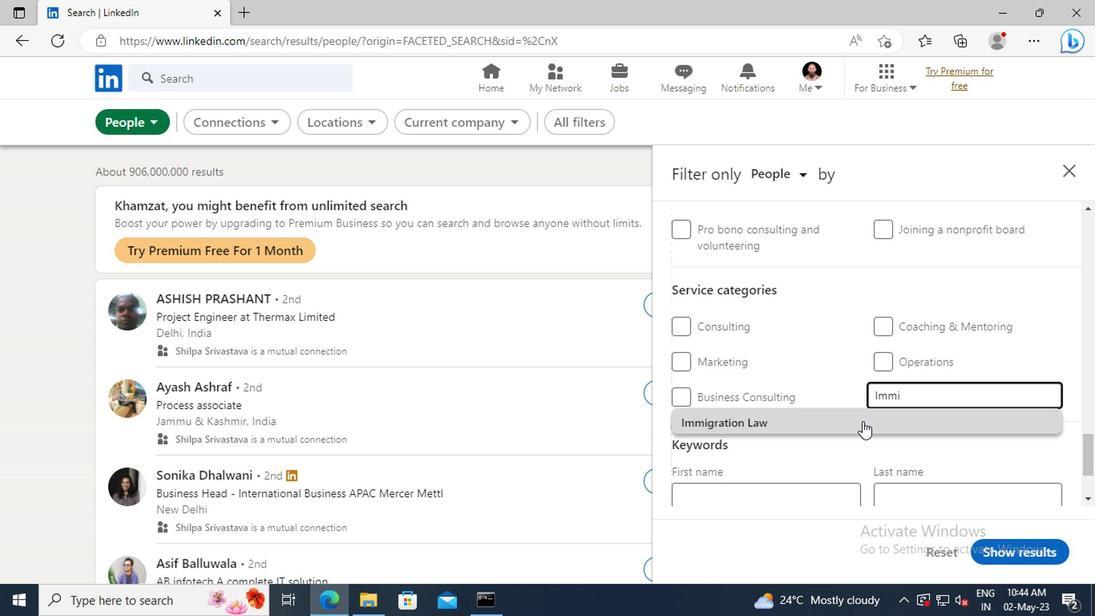 
Action: Mouse scrolled (858, 427) with delta (0, 0)
Screenshot: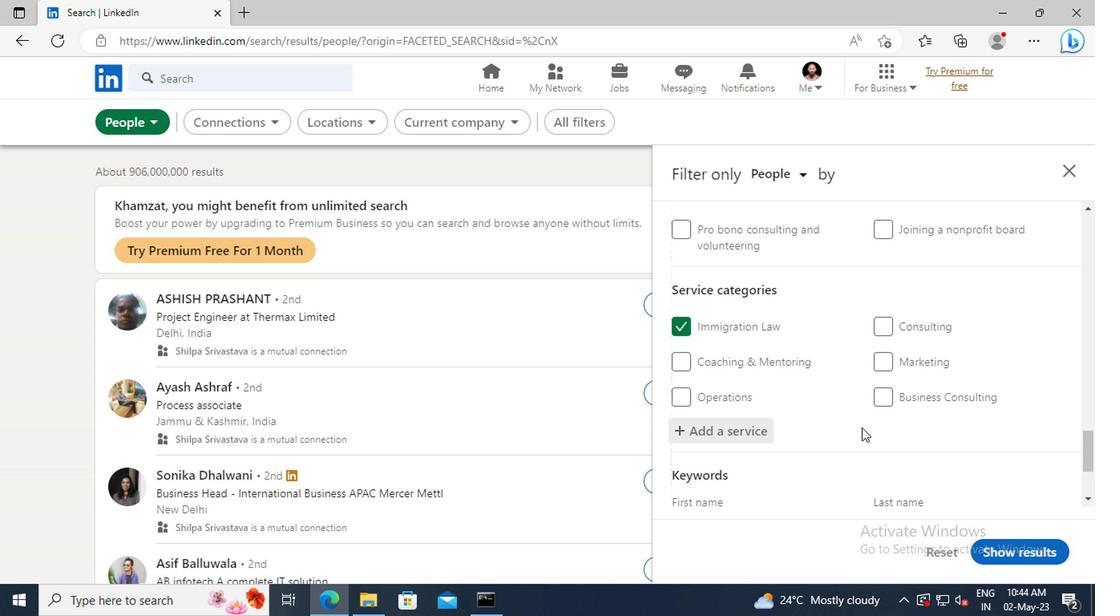 
Action: Mouse scrolled (858, 427) with delta (0, 0)
Screenshot: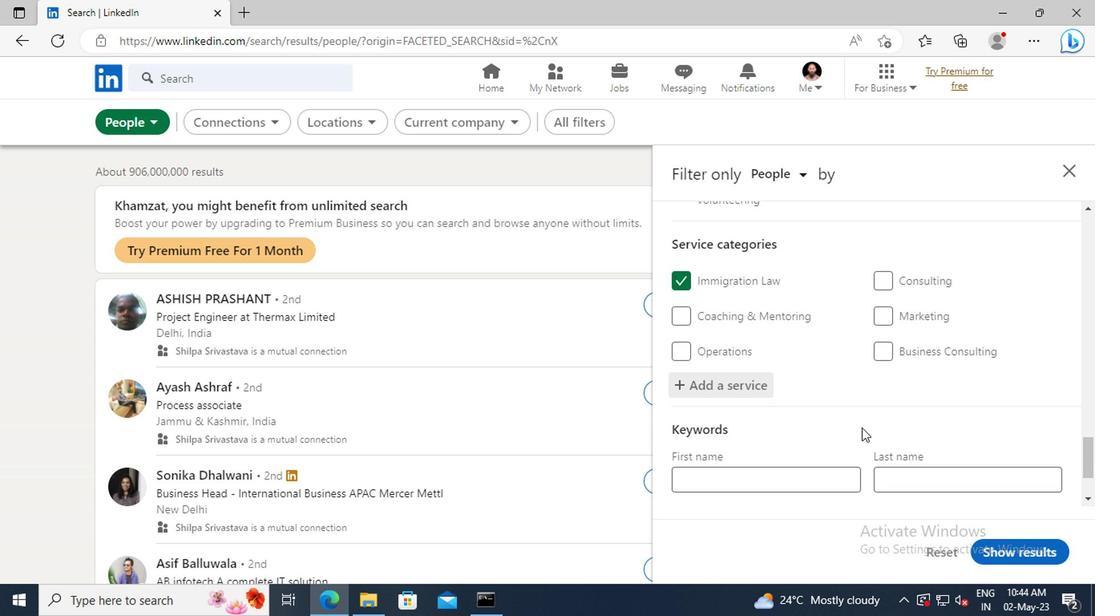 
Action: Mouse scrolled (858, 427) with delta (0, 0)
Screenshot: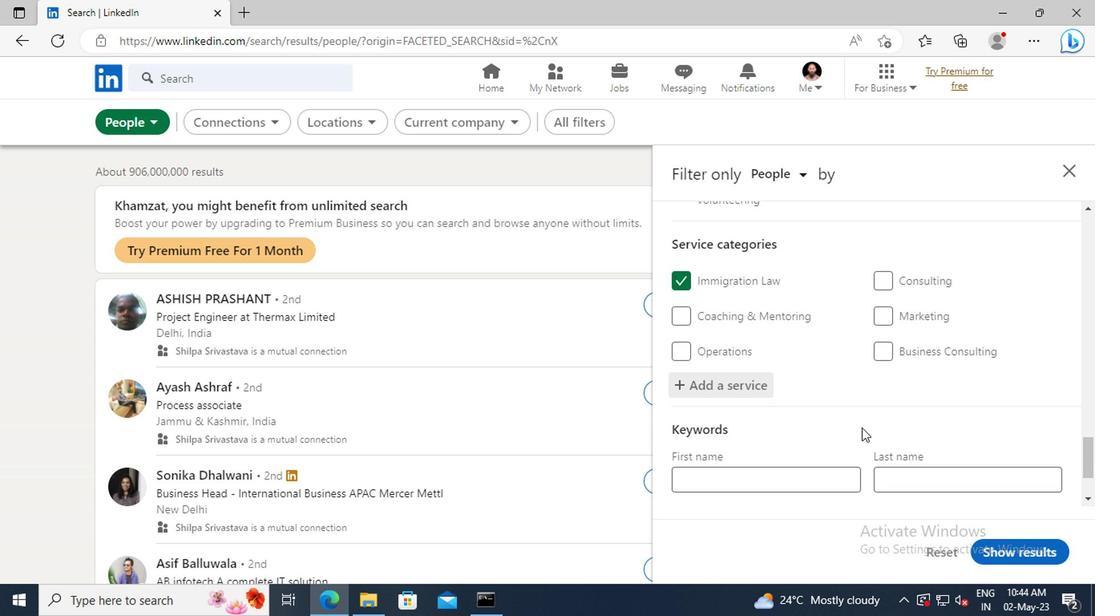 
Action: Mouse scrolled (858, 427) with delta (0, 0)
Screenshot: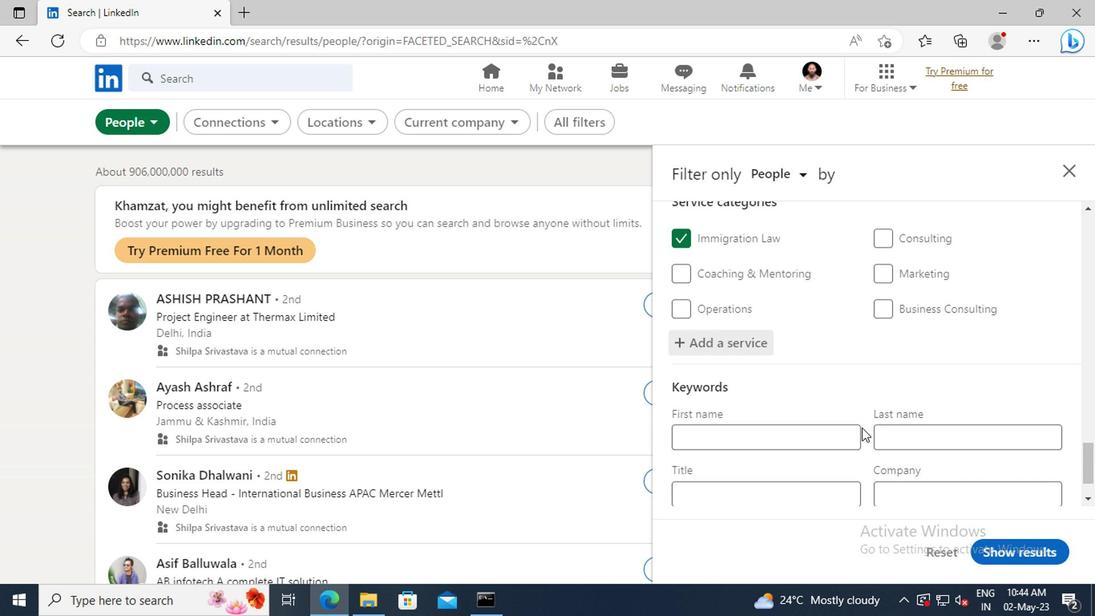 
Action: Mouse moved to (763, 440)
Screenshot: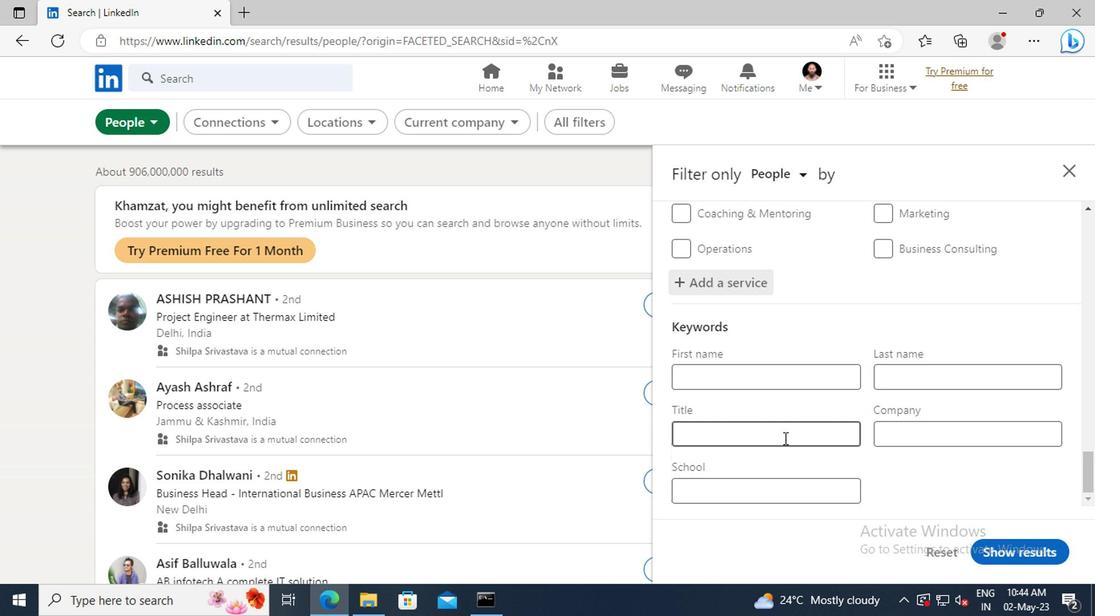 
Action: Mouse pressed left at (763, 440)
Screenshot: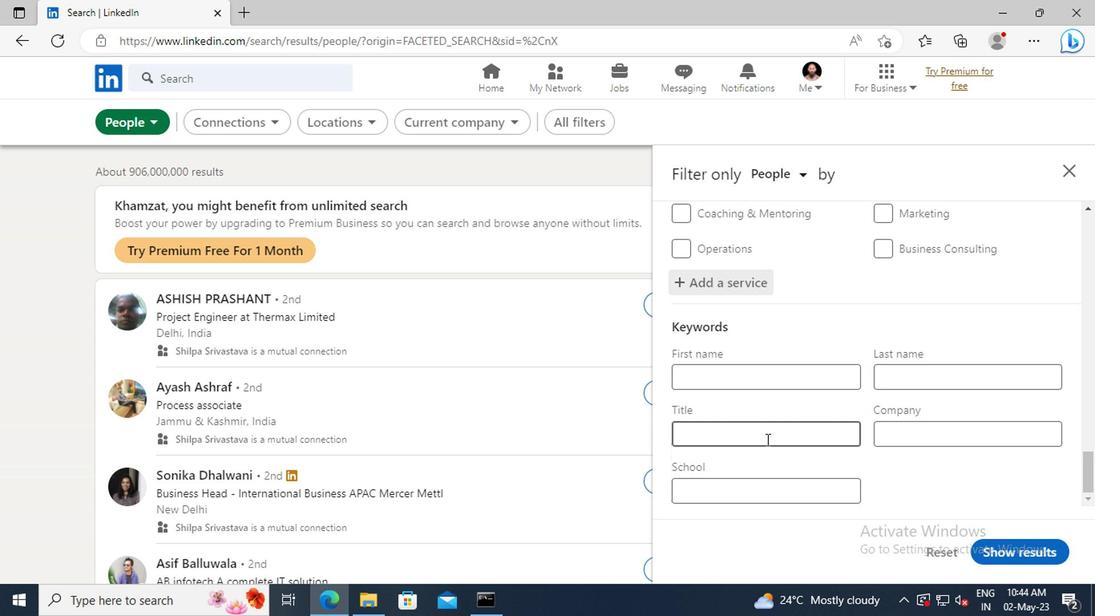 
Action: Key pressed <Key.shift>DOG<Key.space><Key.shift>WALKER<Key.space>/<Key.space><Key.shift>PET<Key.space><Key.shift>SITTER<Key.enter>
Screenshot: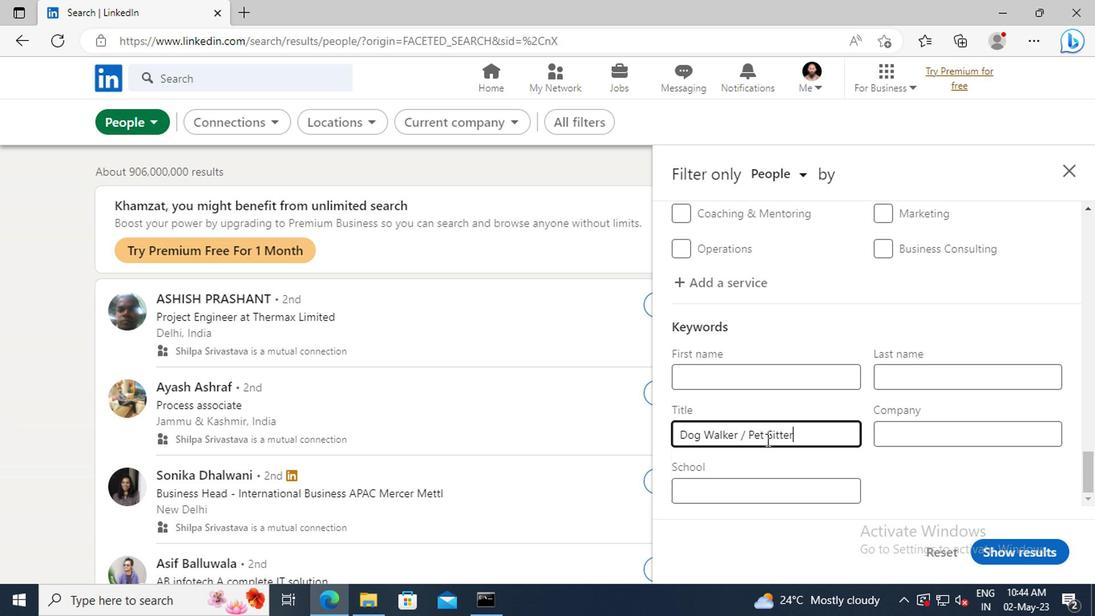 
Action: Mouse moved to (998, 547)
Screenshot: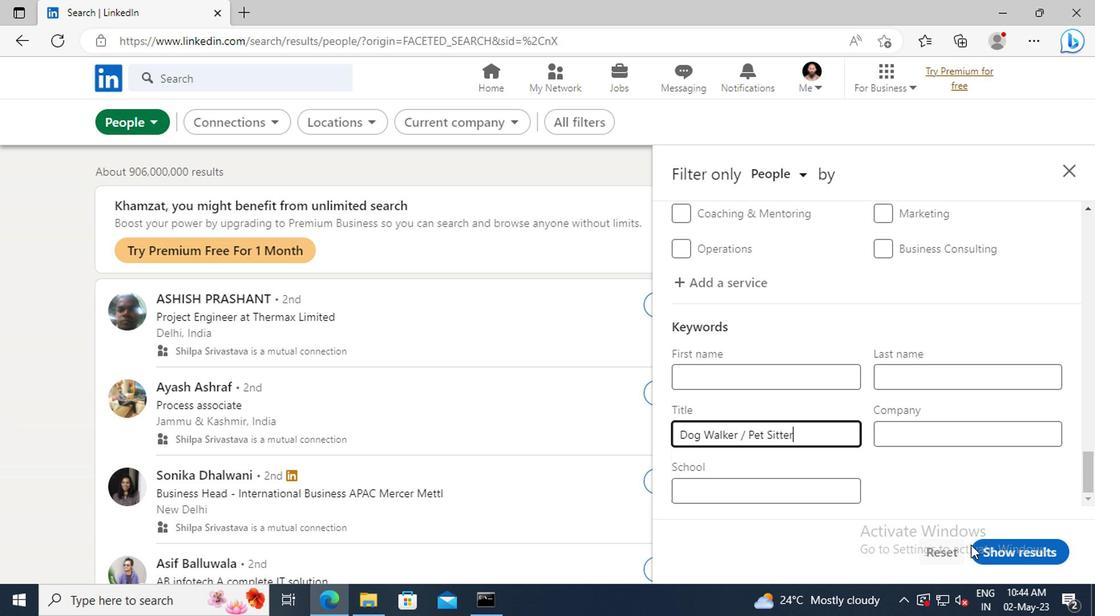 
Action: Mouse pressed left at (998, 547)
Screenshot: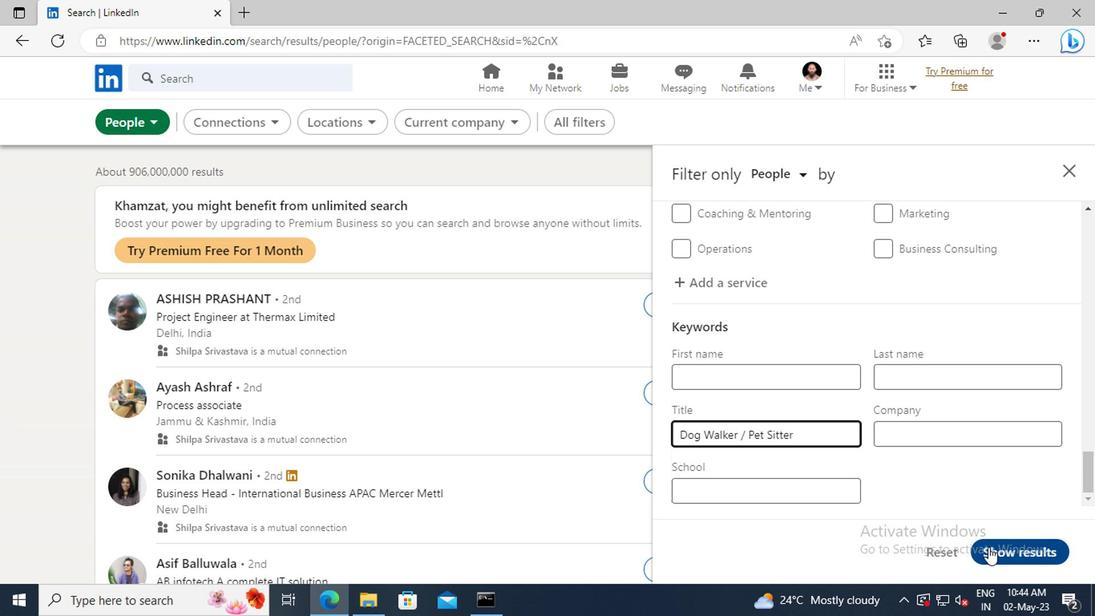 
